 Task: Search one way flight ticket for 3 adults, 3 children in business from Waterloo: Waterloo Regional Airport to Rockford: Chicago Rockford International Airport(was Northwest Chicagoland Regional Airport At Rockford) on 5-1-2023. Choice of flights is American. Number of bags: 4 checked bags. Price is upto 99000. Outbound departure time preference is 12:45.
Action: Mouse moved to (289, 300)
Screenshot: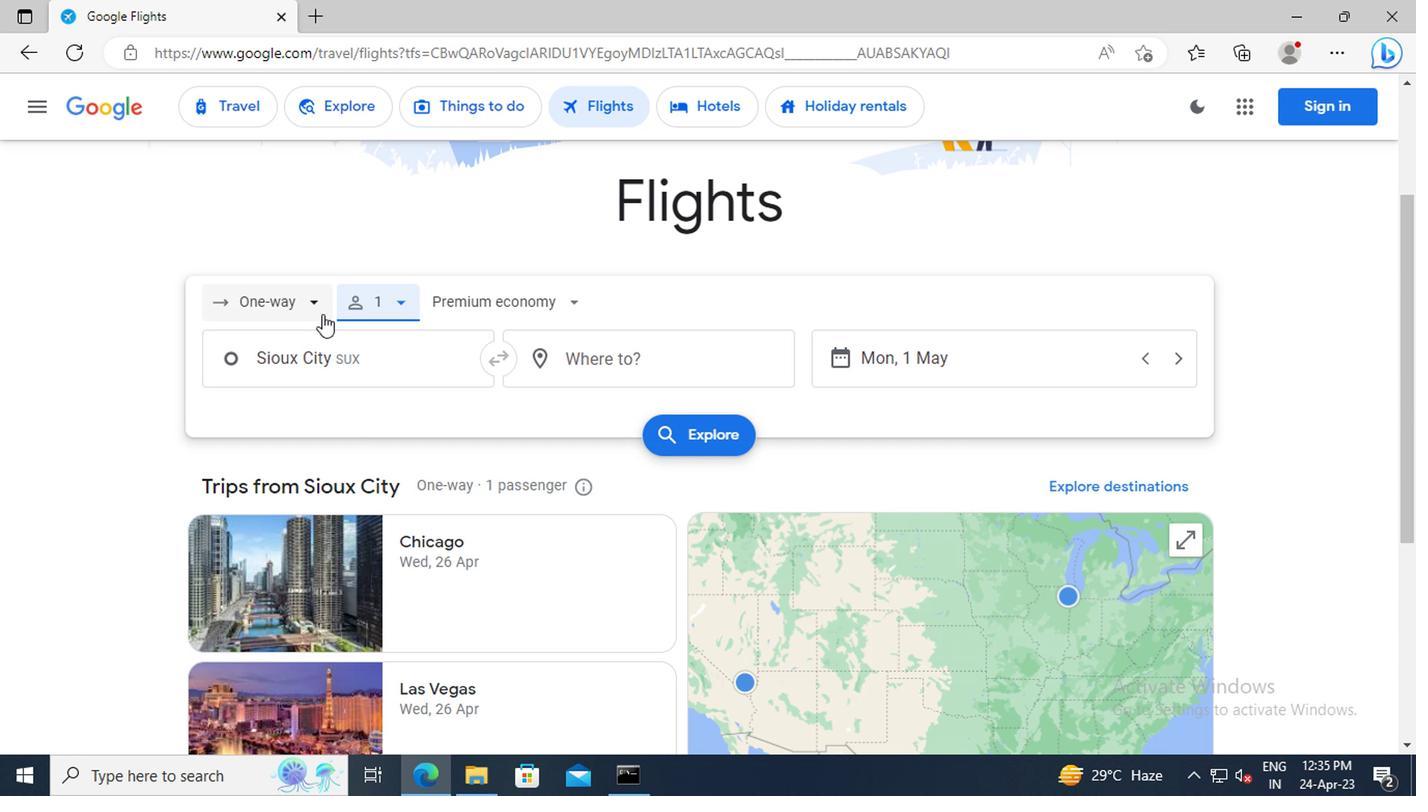 
Action: Mouse pressed left at (289, 300)
Screenshot: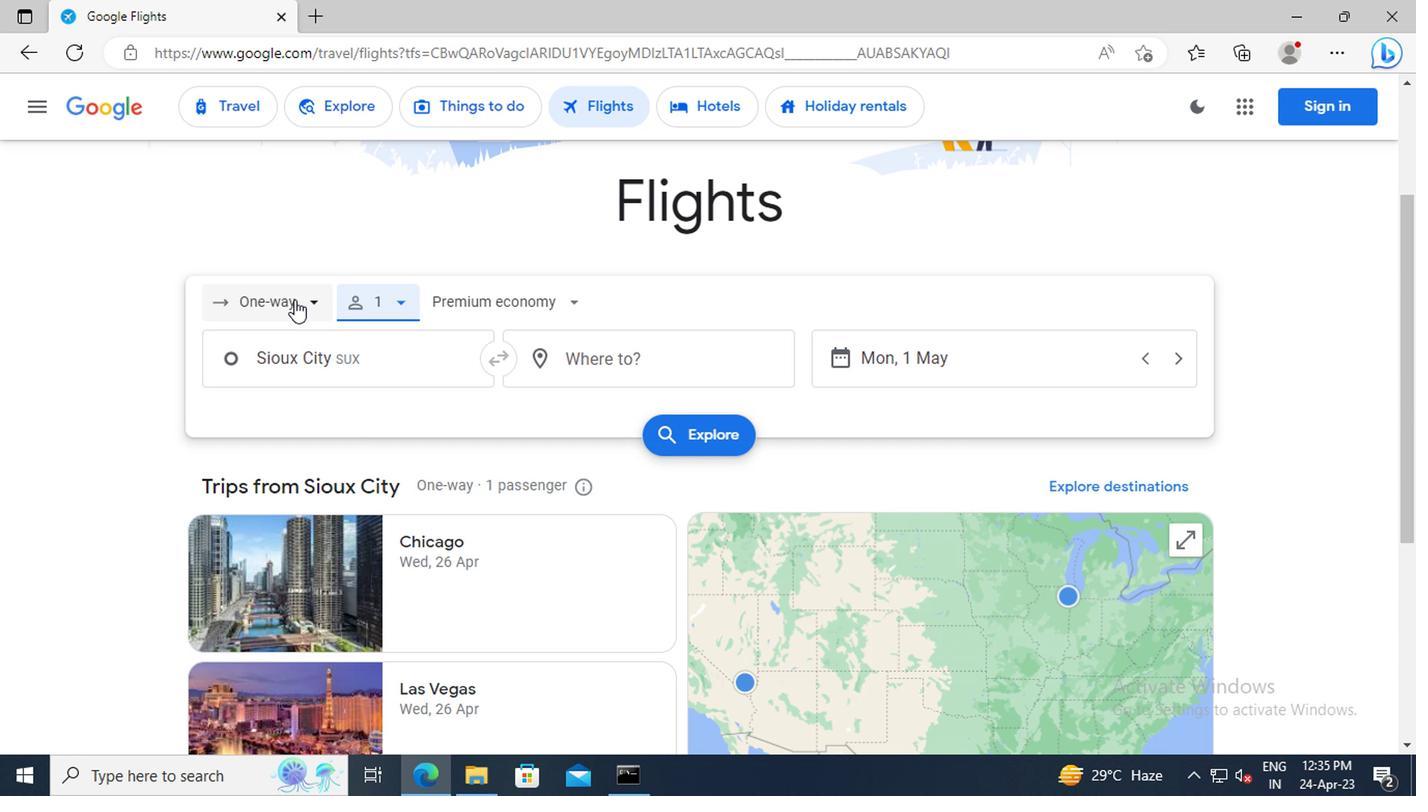 
Action: Mouse moved to (276, 400)
Screenshot: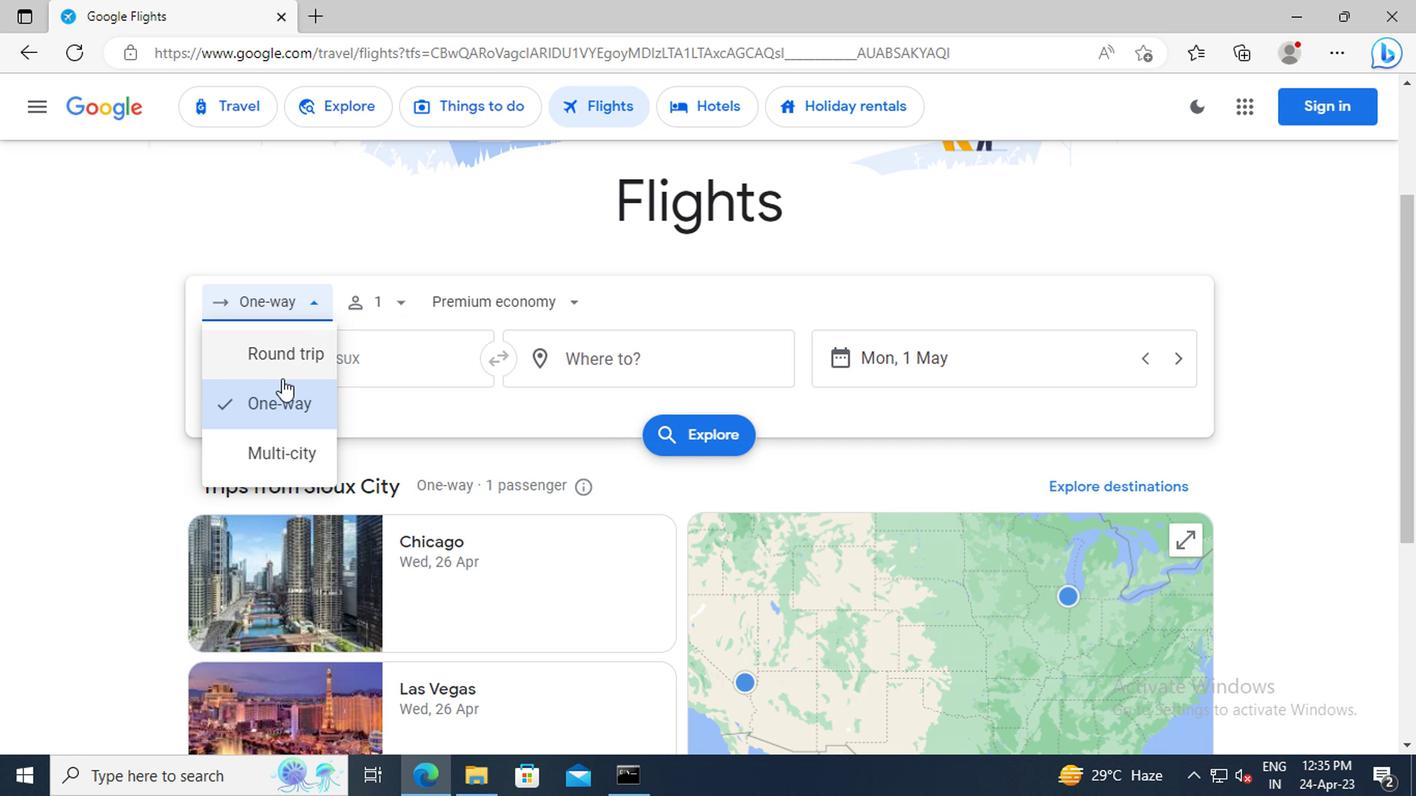 
Action: Mouse pressed left at (276, 400)
Screenshot: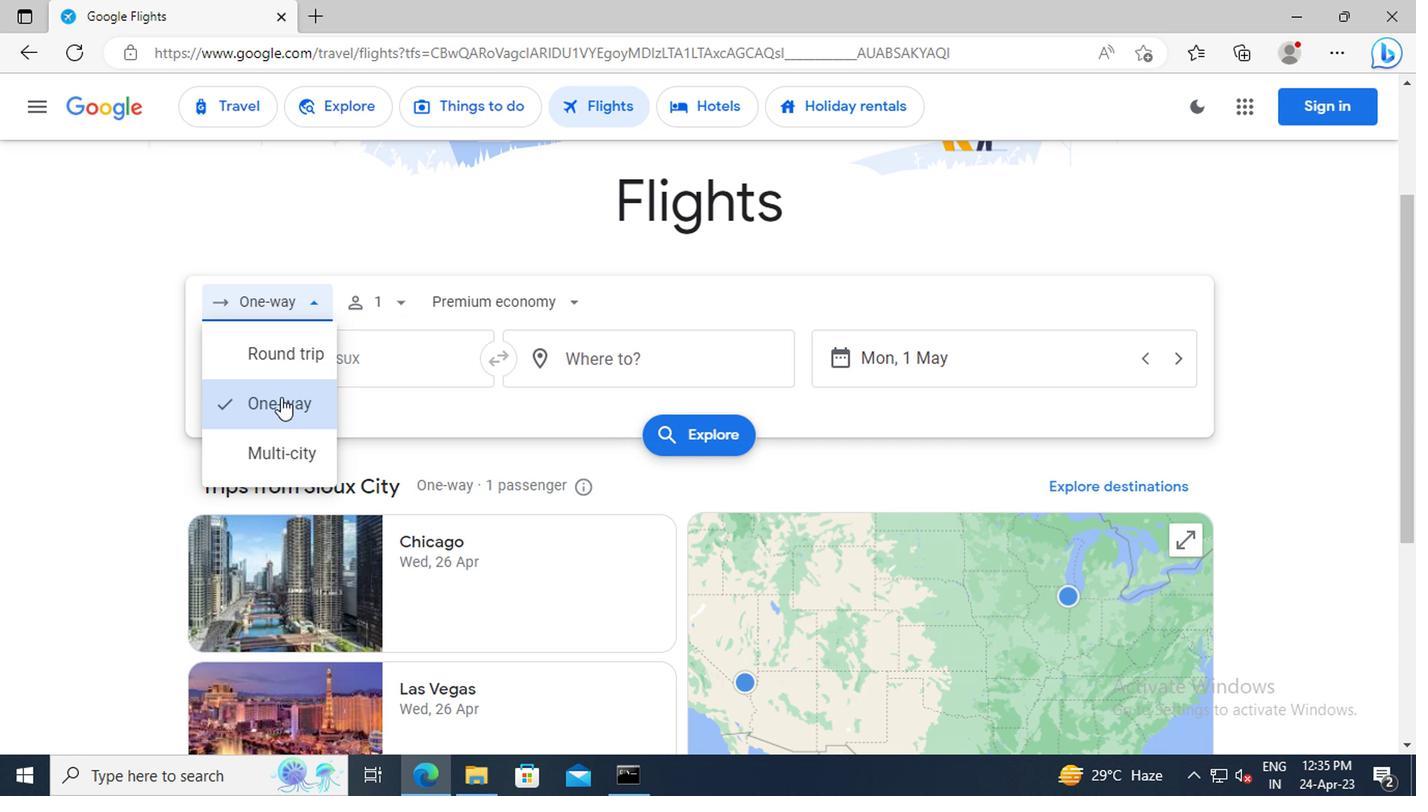 
Action: Mouse moved to (387, 306)
Screenshot: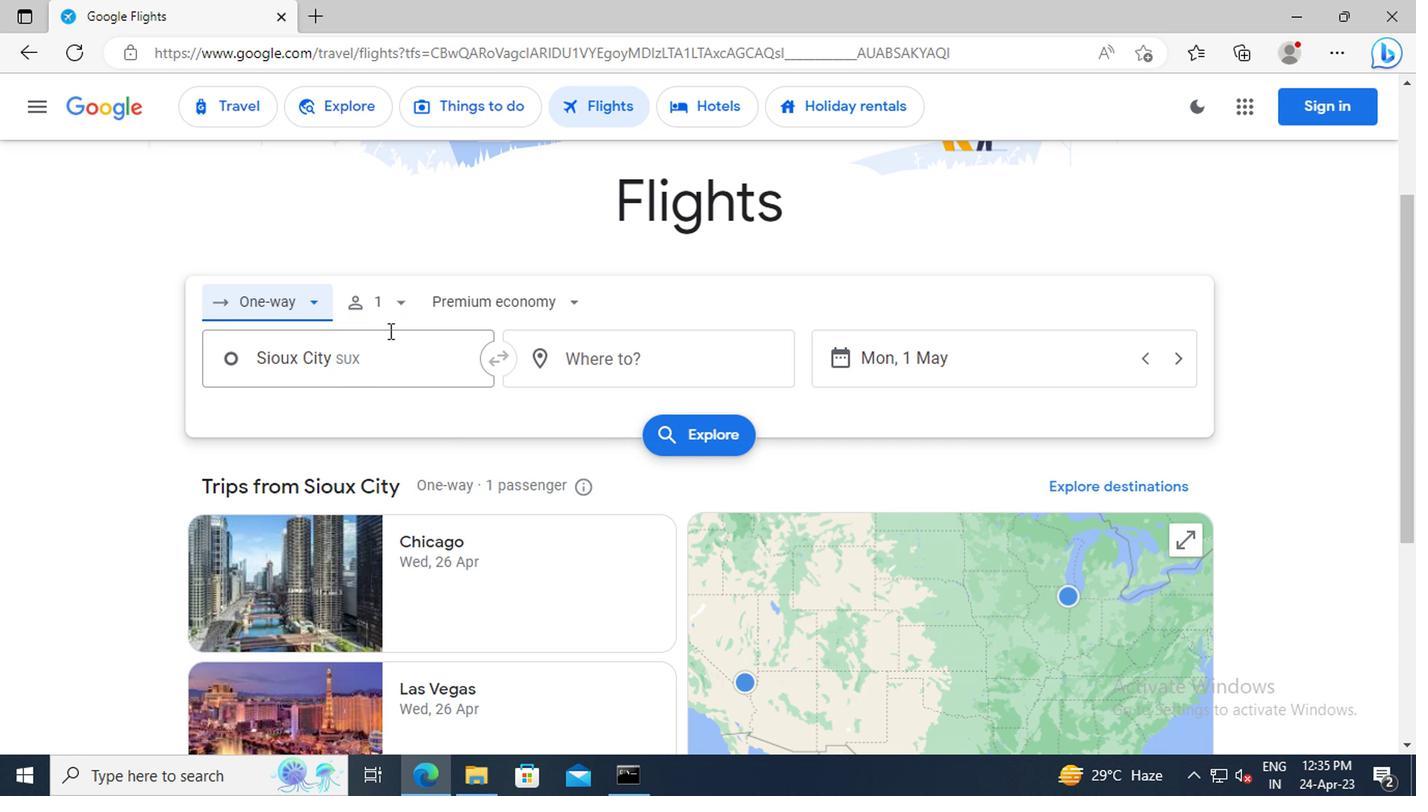 
Action: Mouse pressed left at (387, 306)
Screenshot: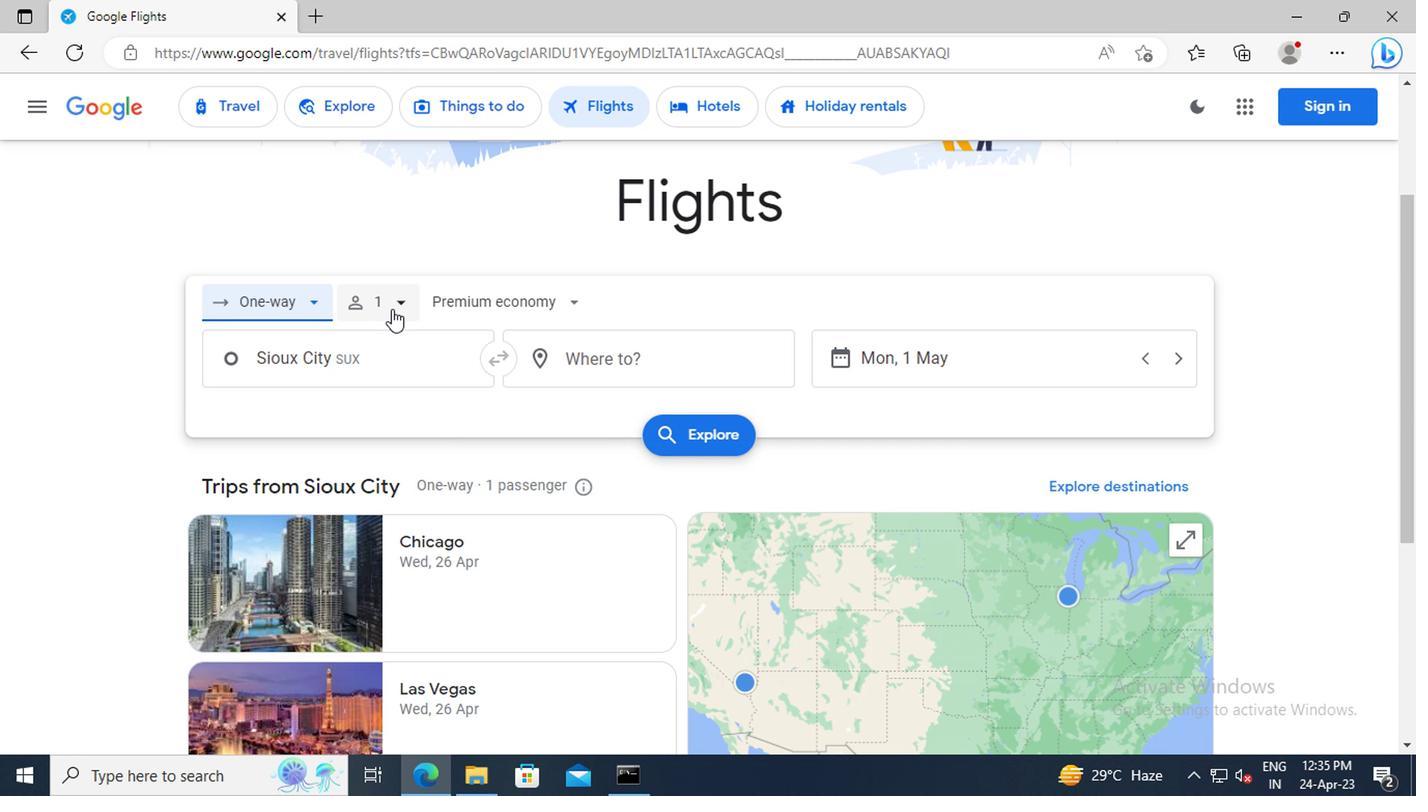 
Action: Mouse moved to (548, 362)
Screenshot: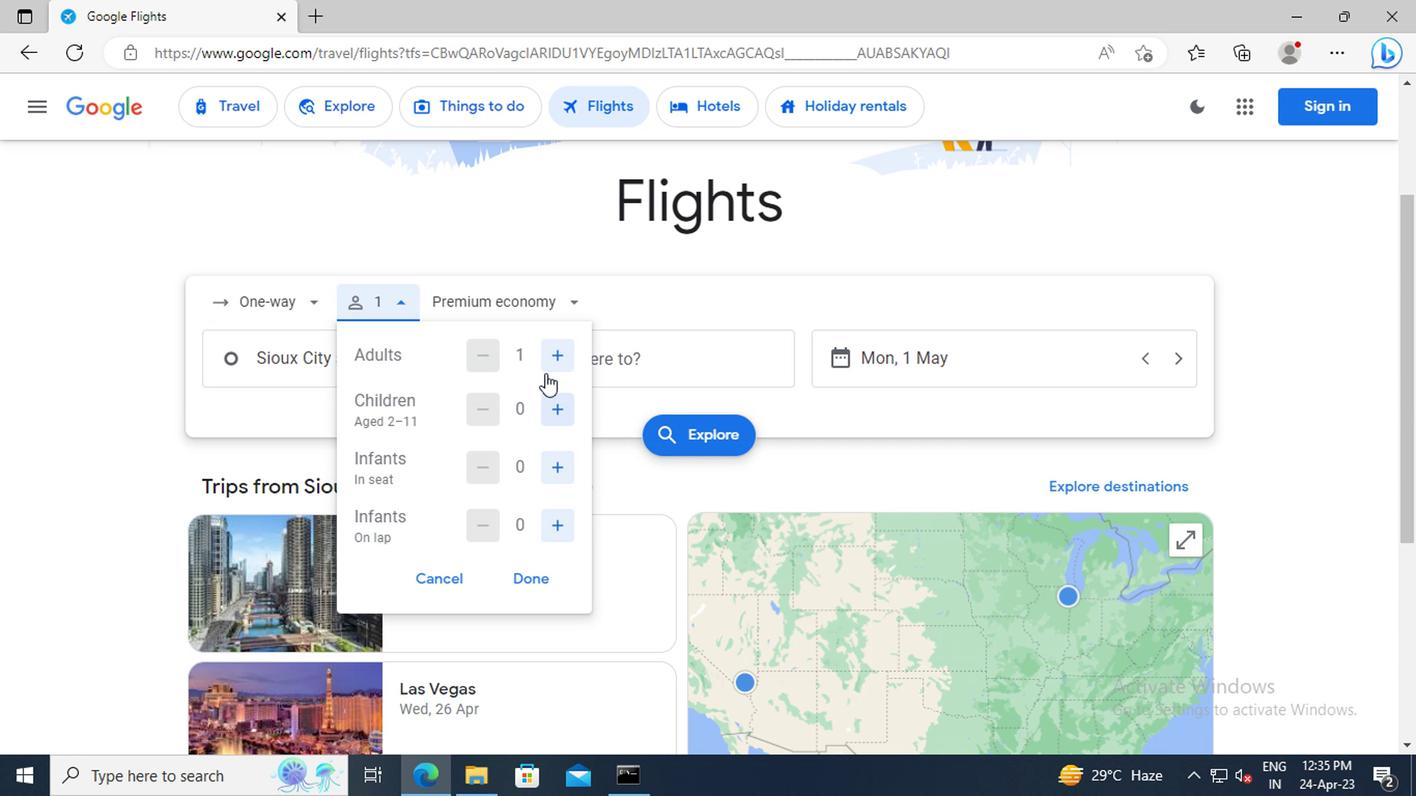 
Action: Mouse pressed left at (548, 362)
Screenshot: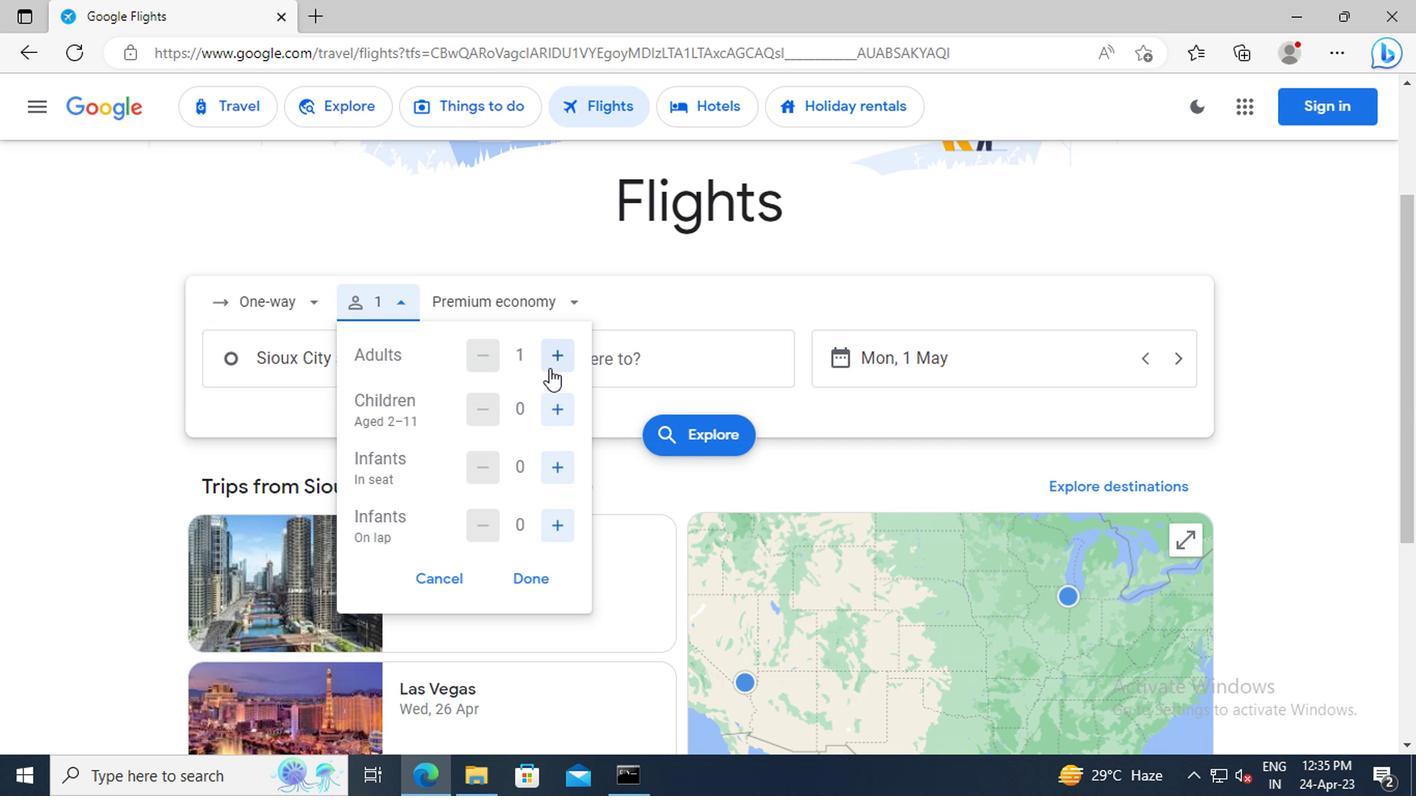 
Action: Mouse pressed left at (548, 362)
Screenshot: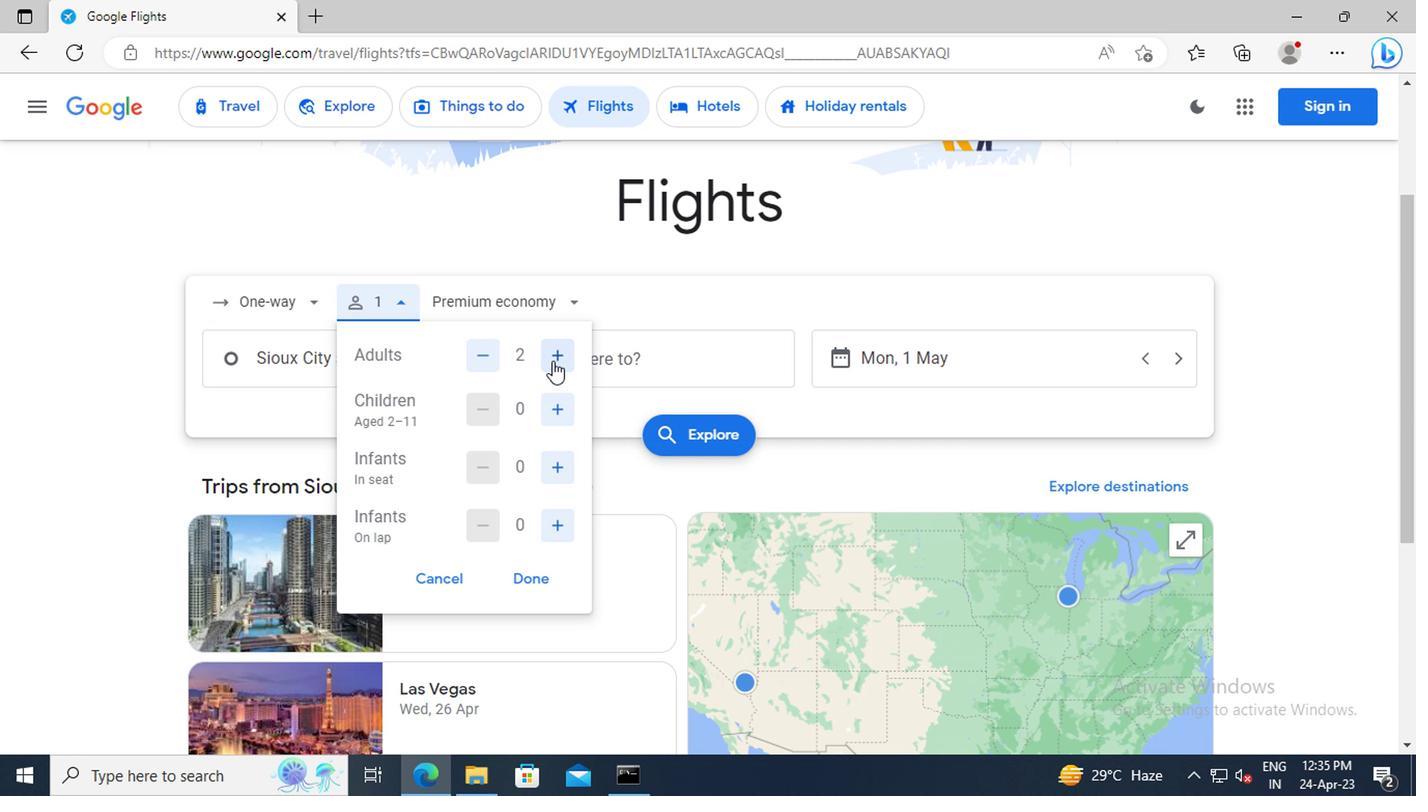 
Action: Mouse moved to (551, 405)
Screenshot: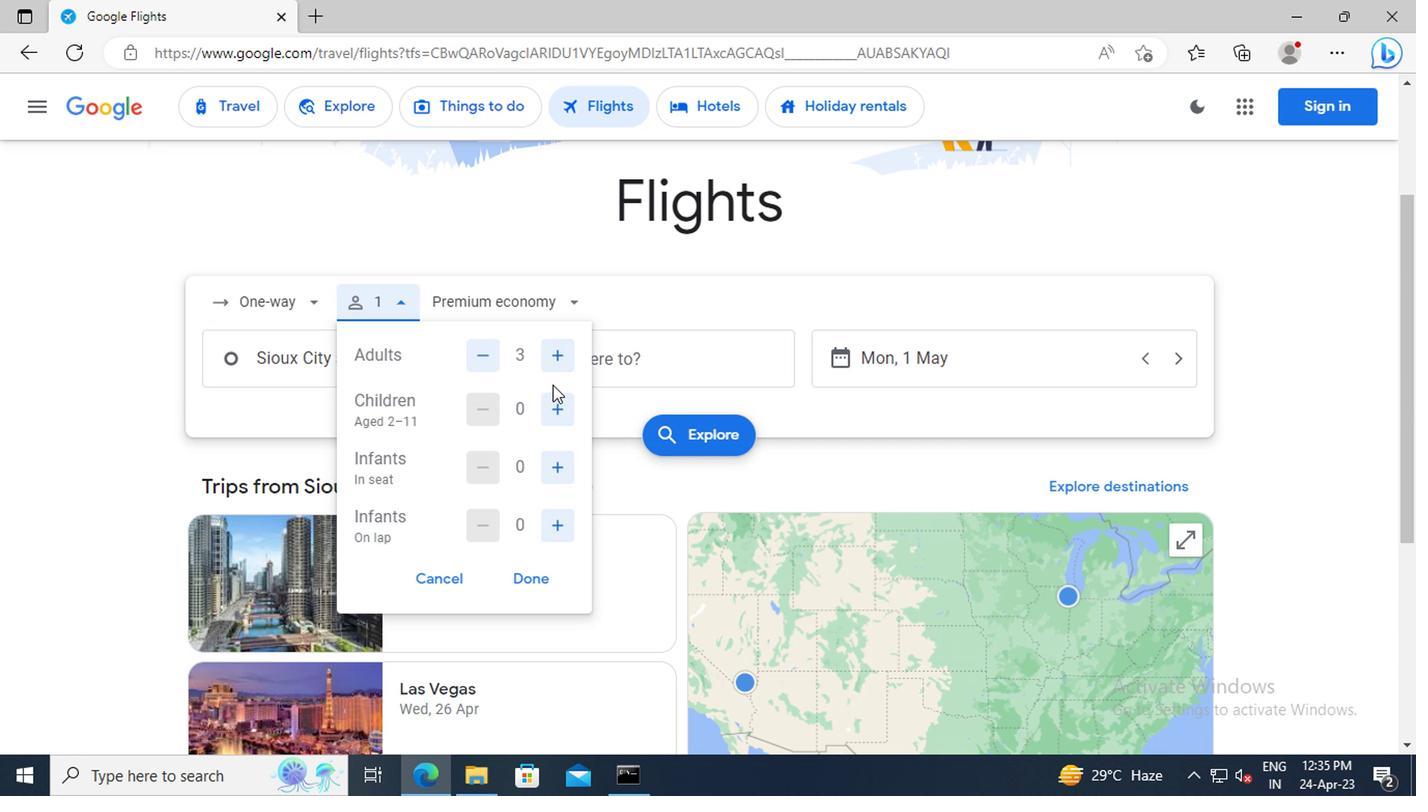 
Action: Mouse pressed left at (551, 405)
Screenshot: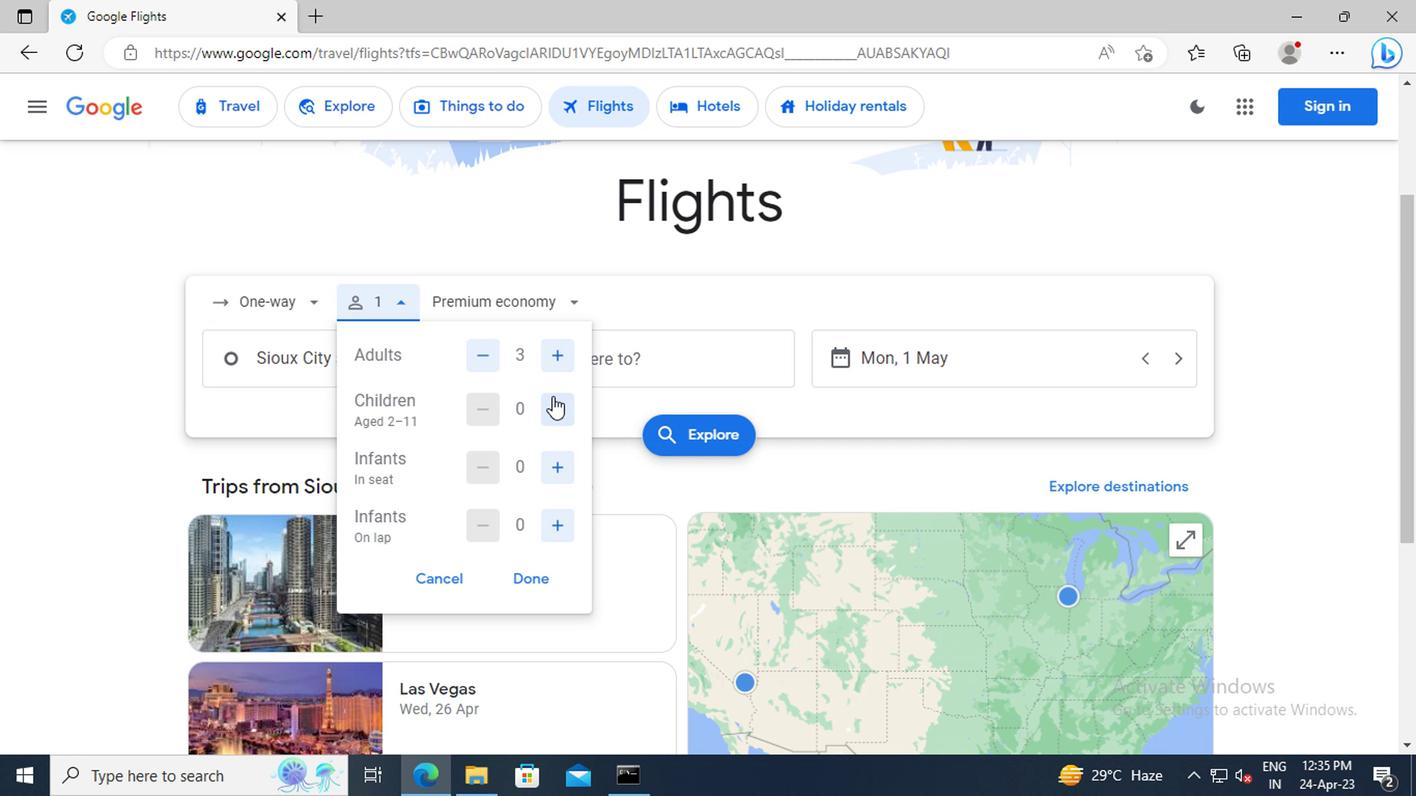
Action: Mouse pressed left at (551, 405)
Screenshot: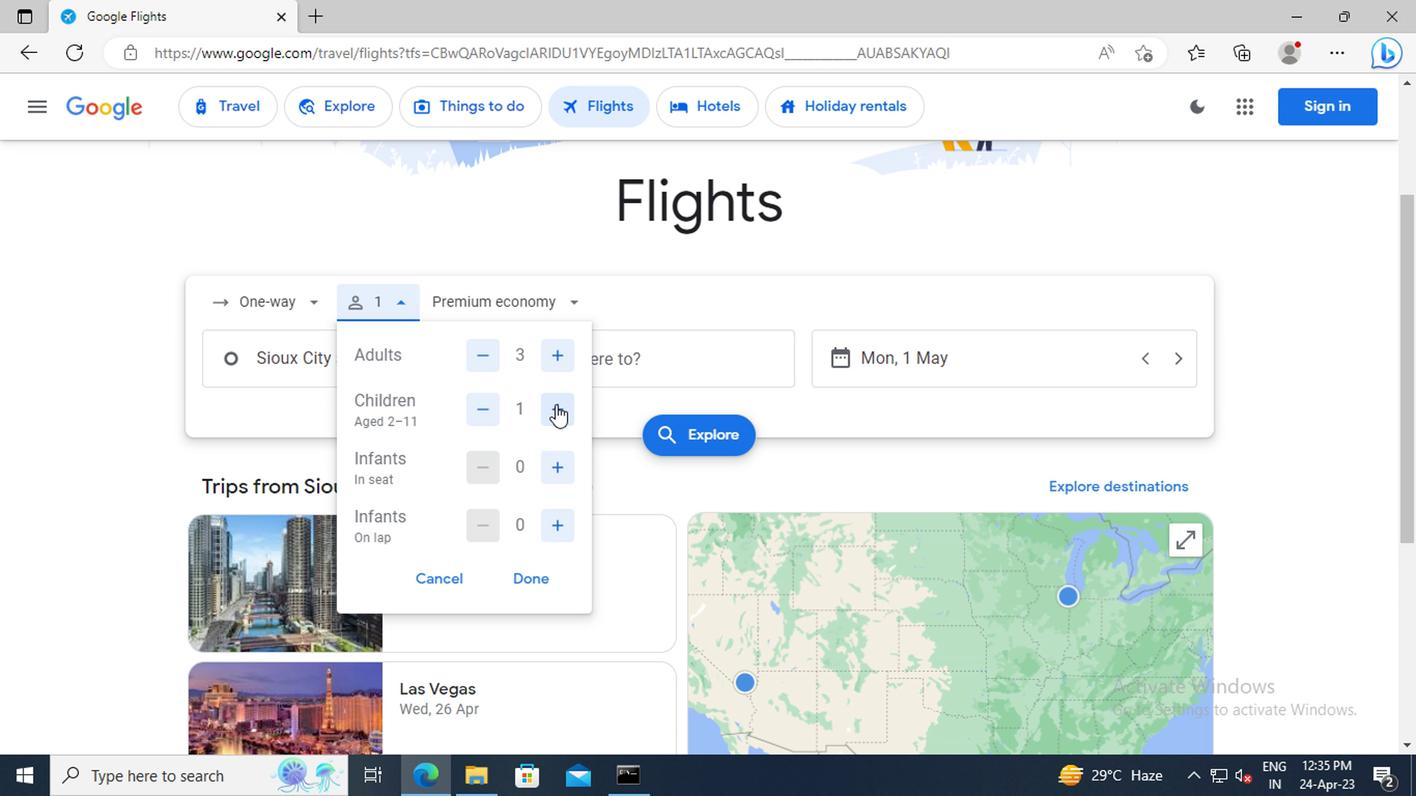 
Action: Mouse pressed left at (551, 405)
Screenshot: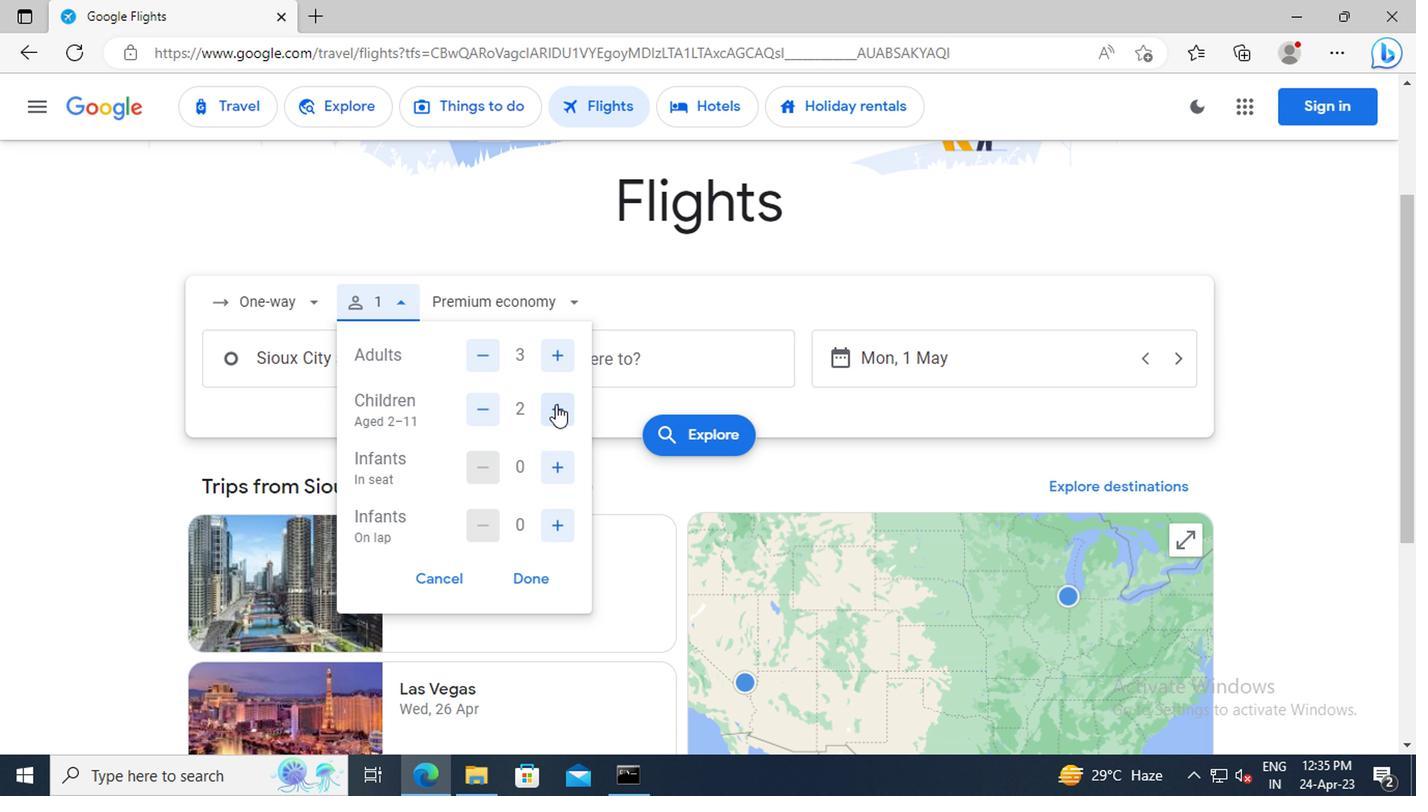 
Action: Mouse moved to (528, 581)
Screenshot: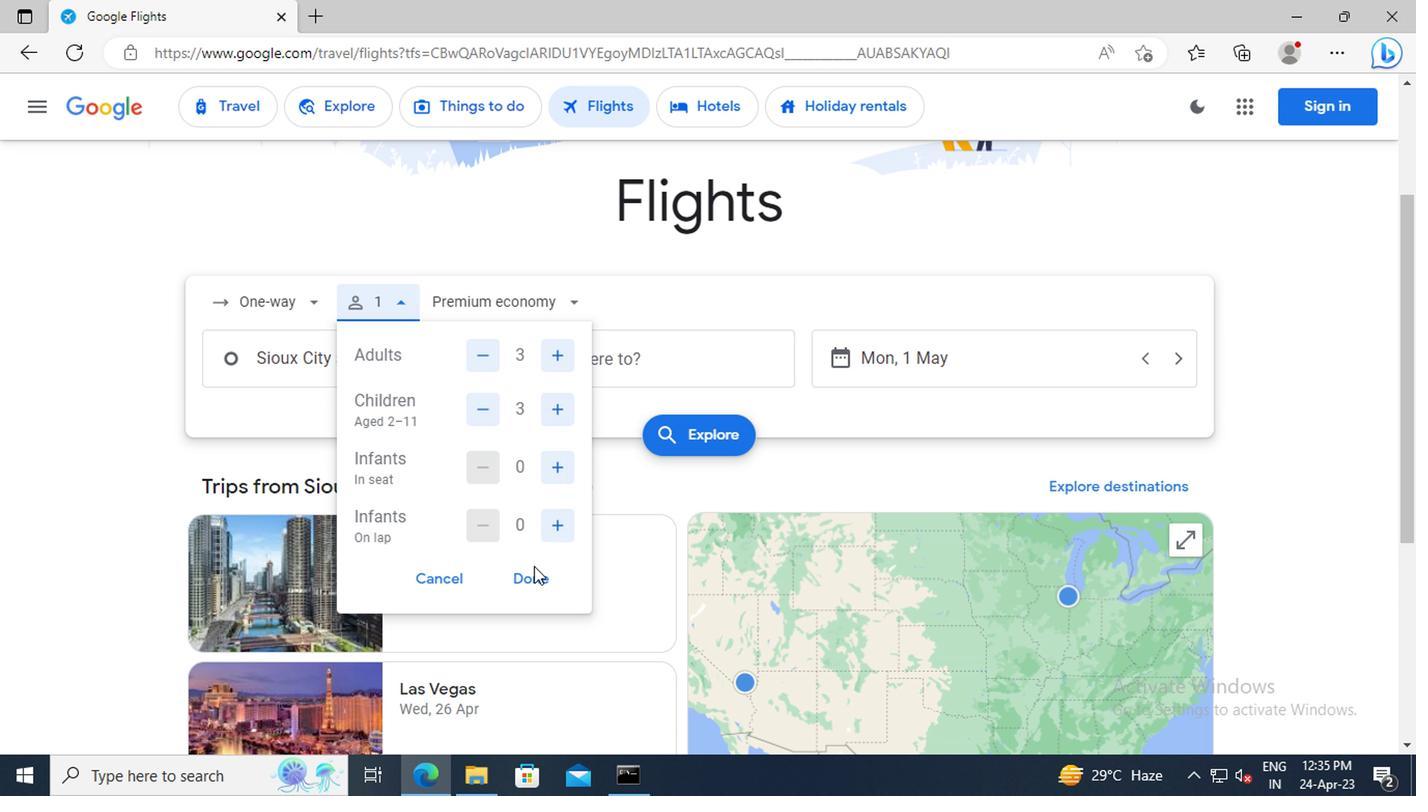 
Action: Mouse pressed left at (528, 581)
Screenshot: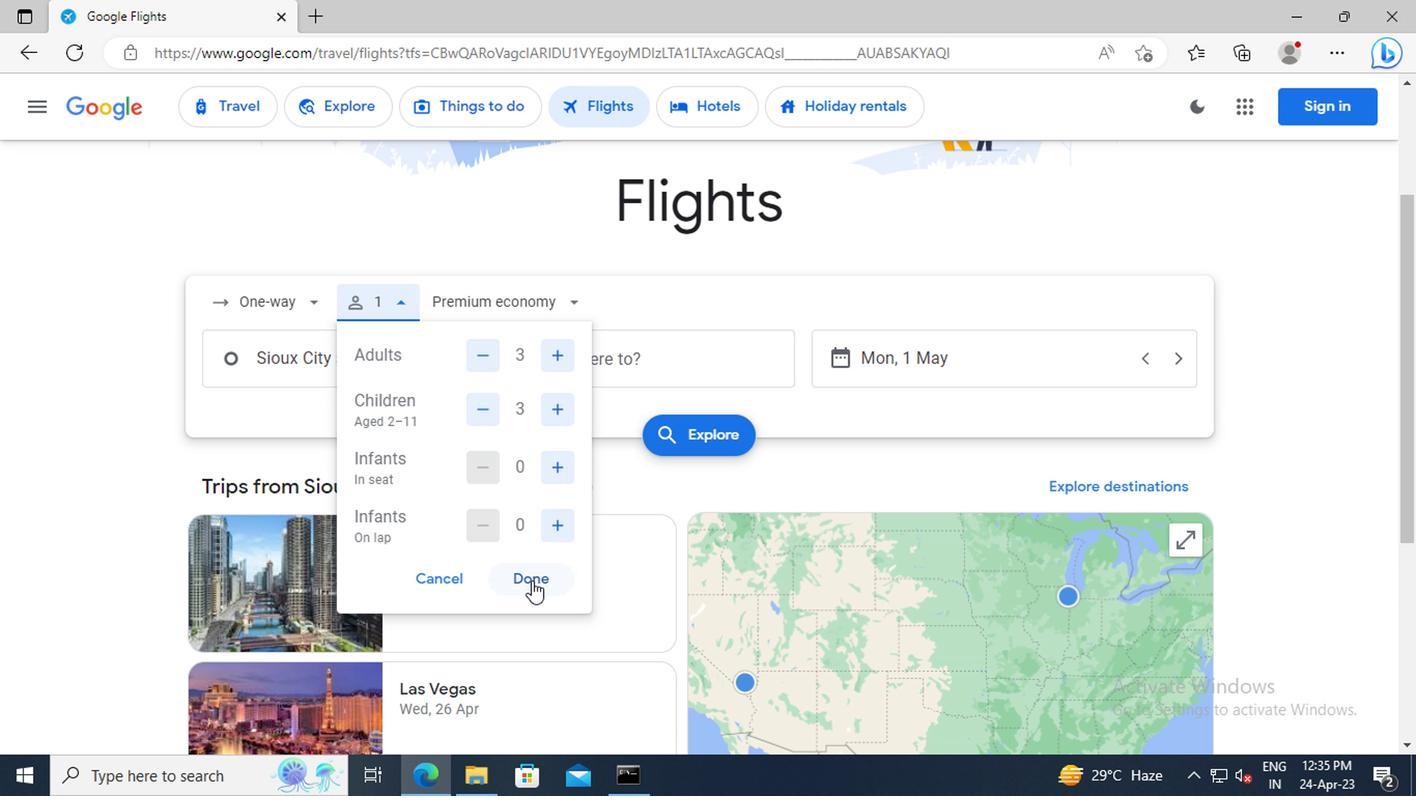 
Action: Mouse moved to (515, 314)
Screenshot: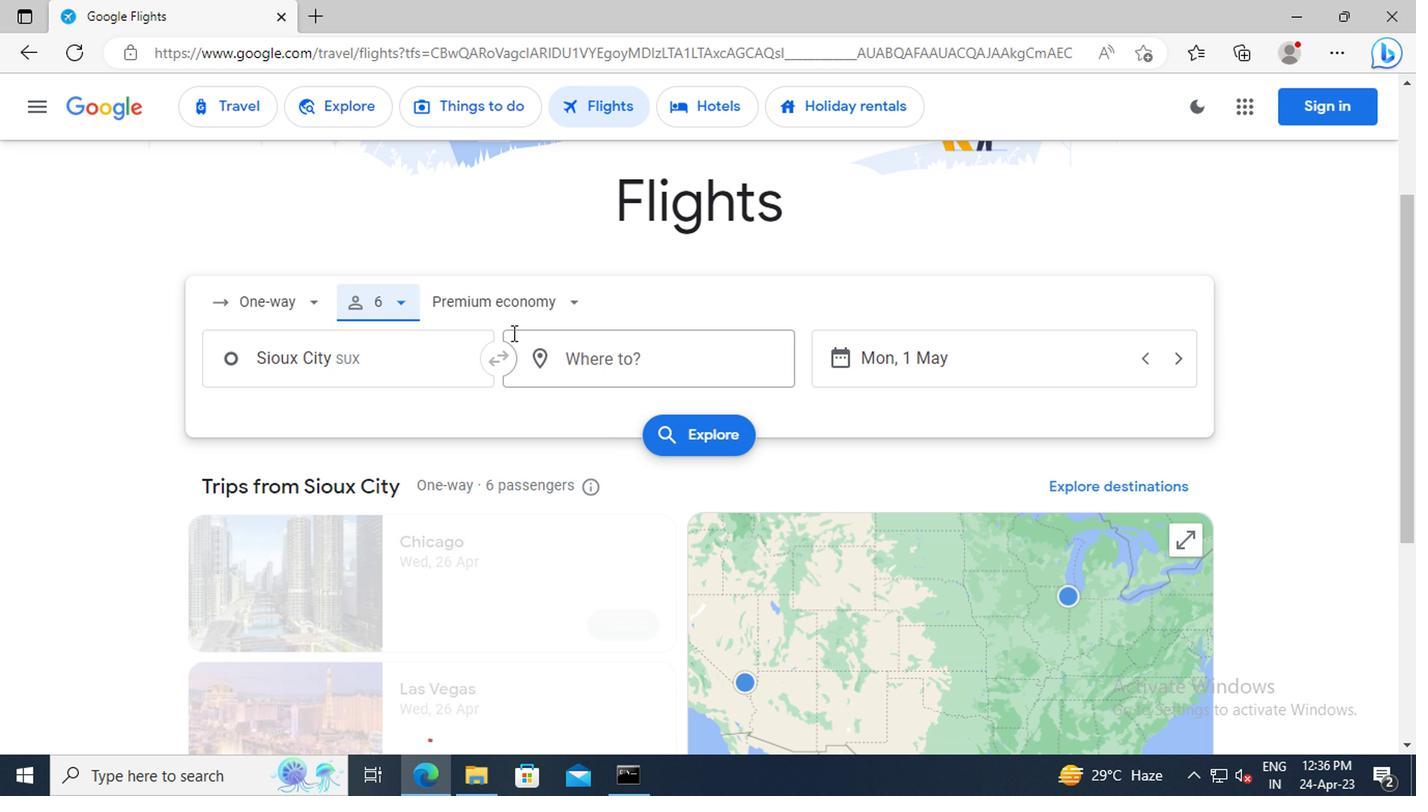 
Action: Mouse pressed left at (515, 314)
Screenshot: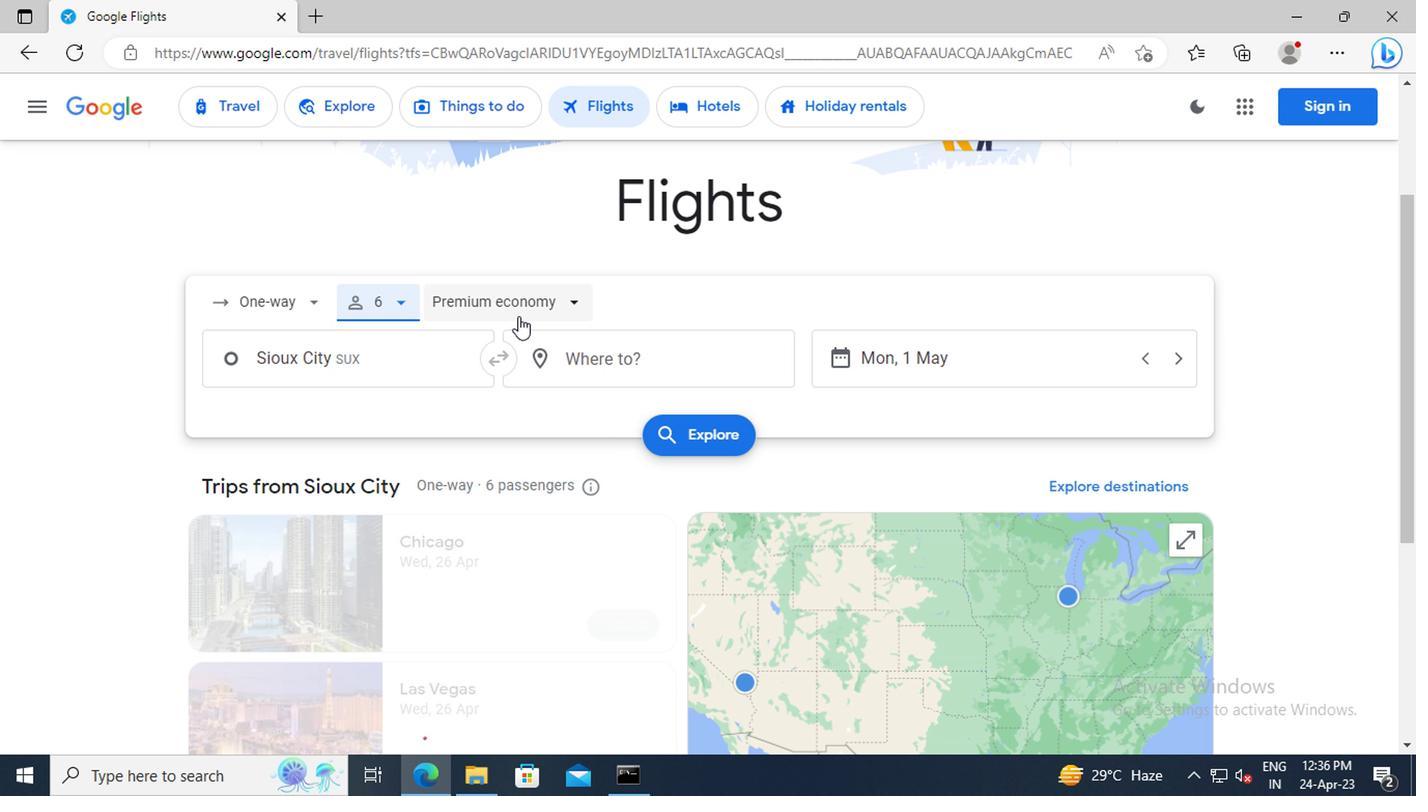 
Action: Mouse moved to (516, 449)
Screenshot: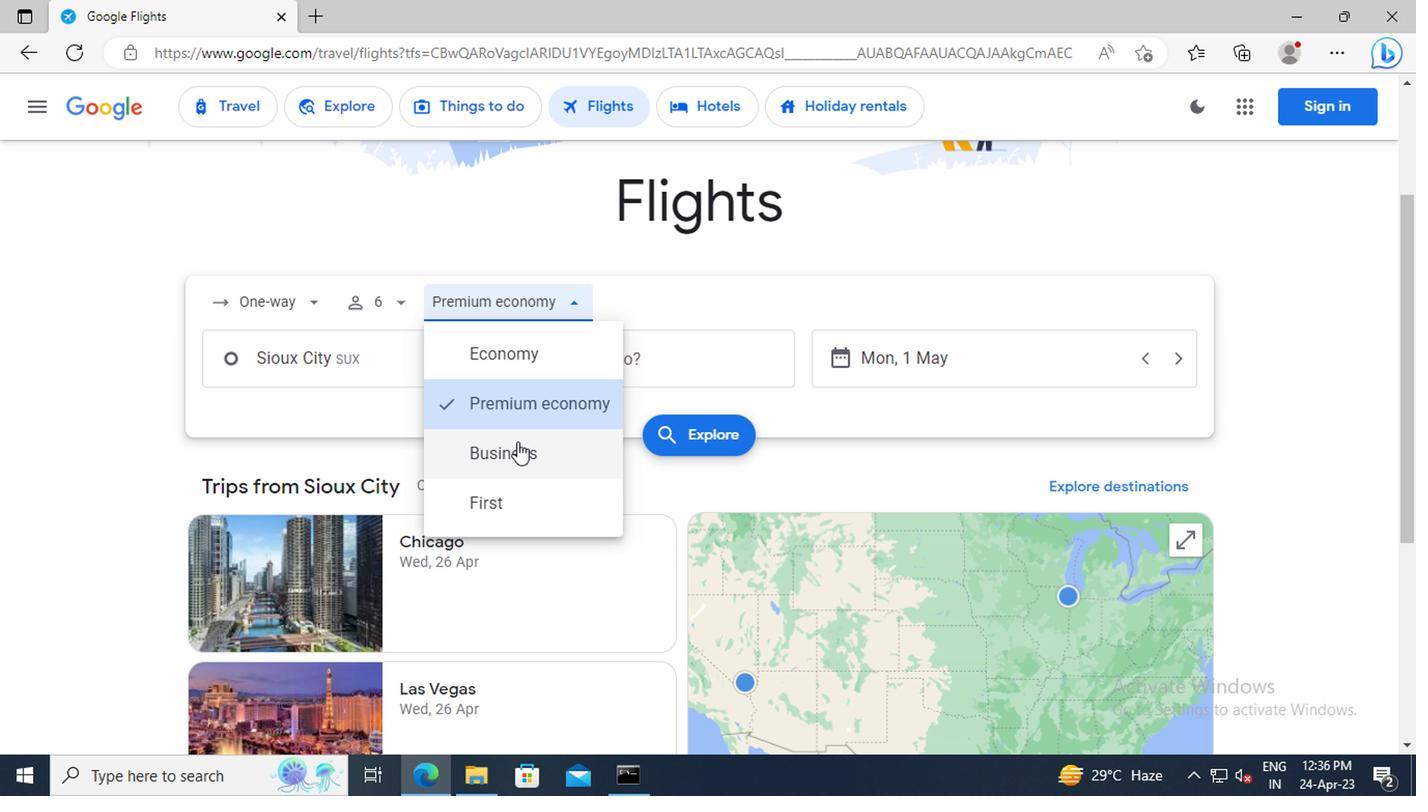 
Action: Mouse pressed left at (516, 449)
Screenshot: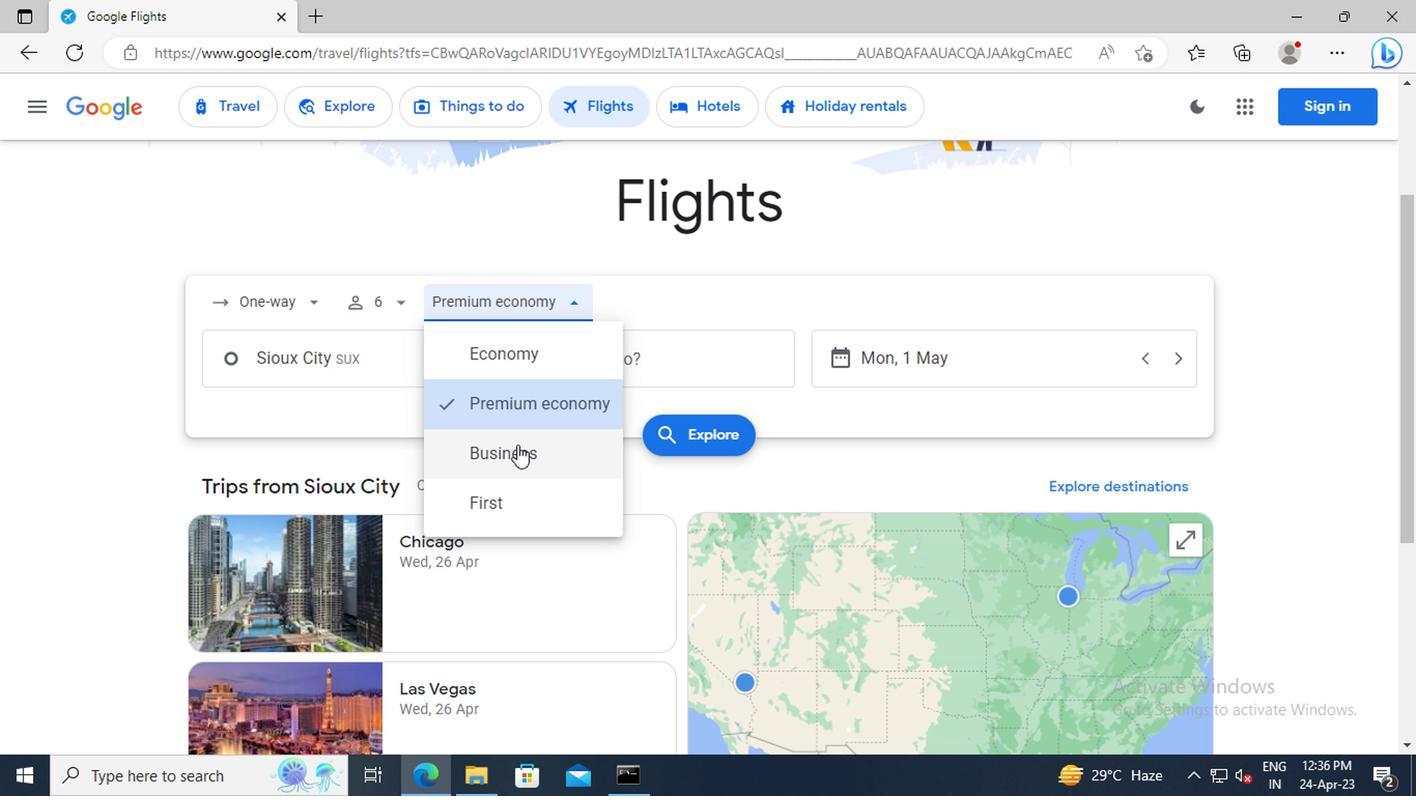 
Action: Mouse moved to (377, 362)
Screenshot: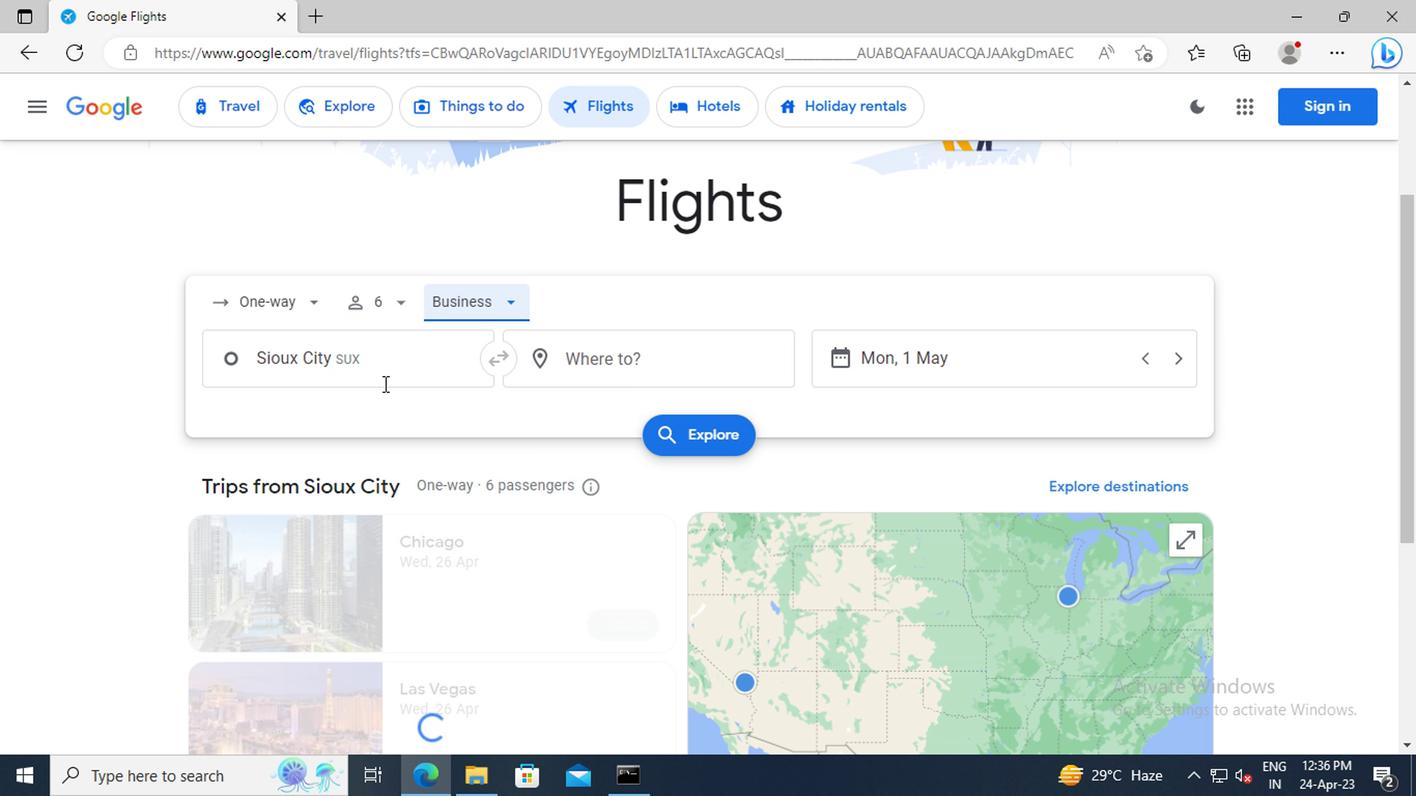 
Action: Mouse pressed left at (377, 362)
Screenshot: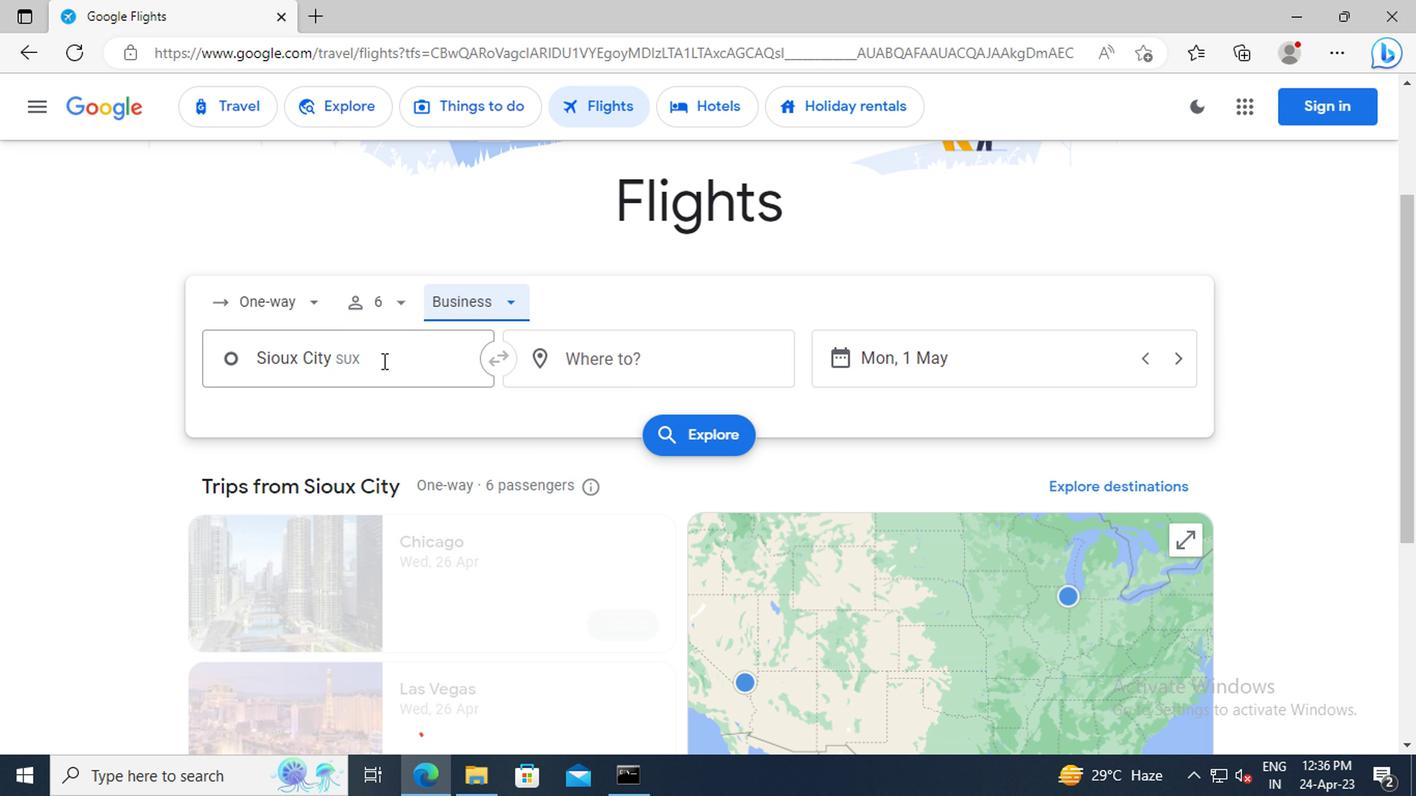 
Action: Key pressed <Key.shift_r>Waterloo<Key.shift>:<Key.space><Key.shift_r>W
Screenshot: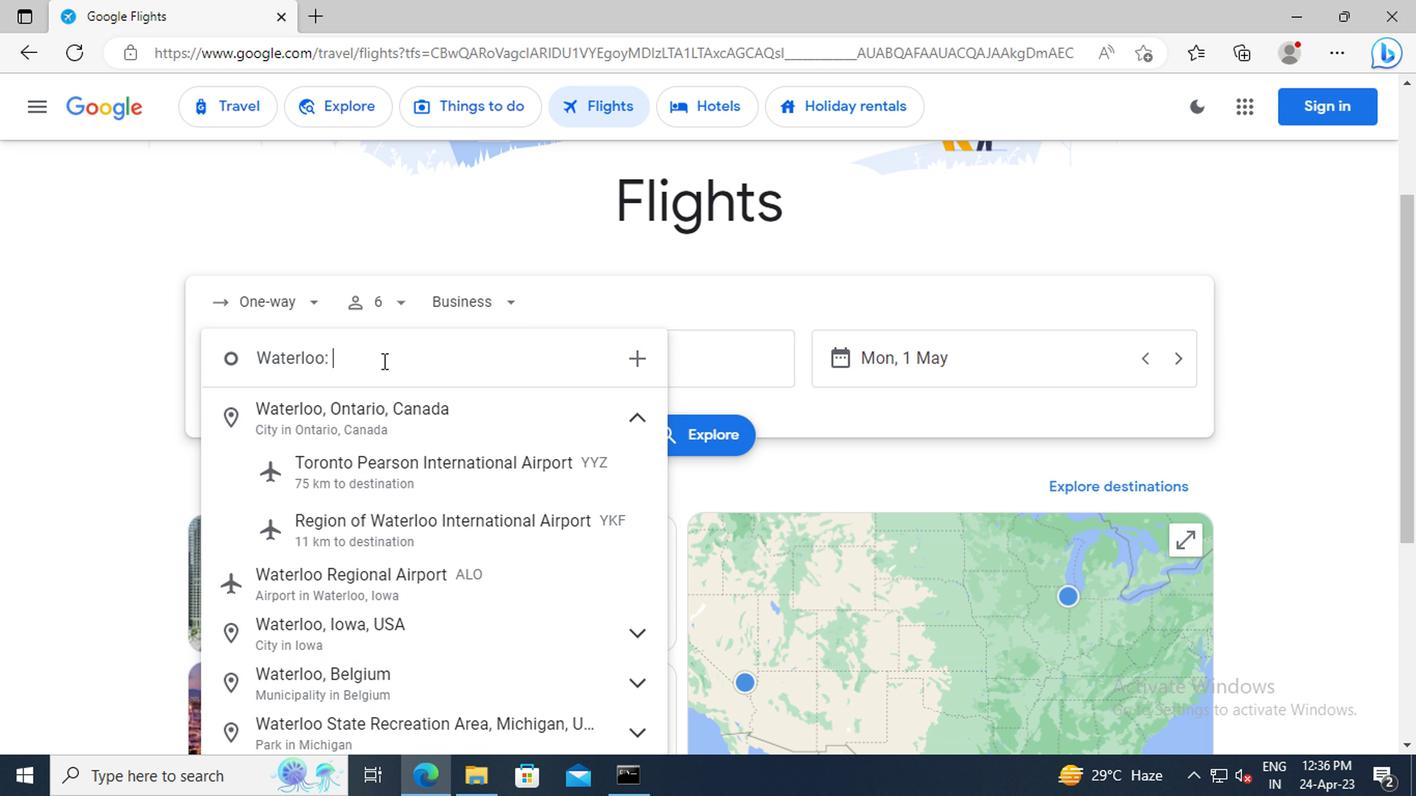 
Action: Mouse moved to (413, 470)
Screenshot: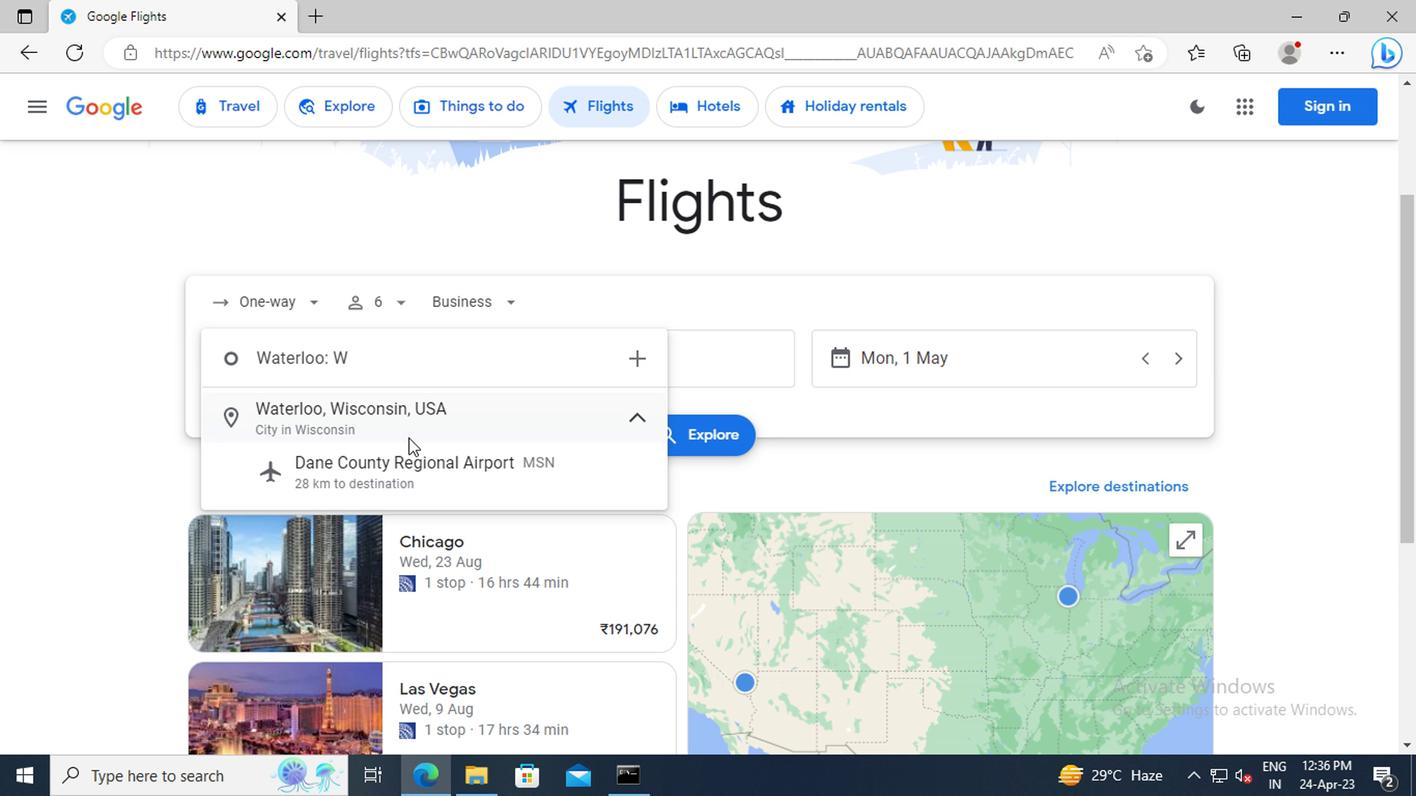 
Action: Mouse pressed left at (413, 470)
Screenshot: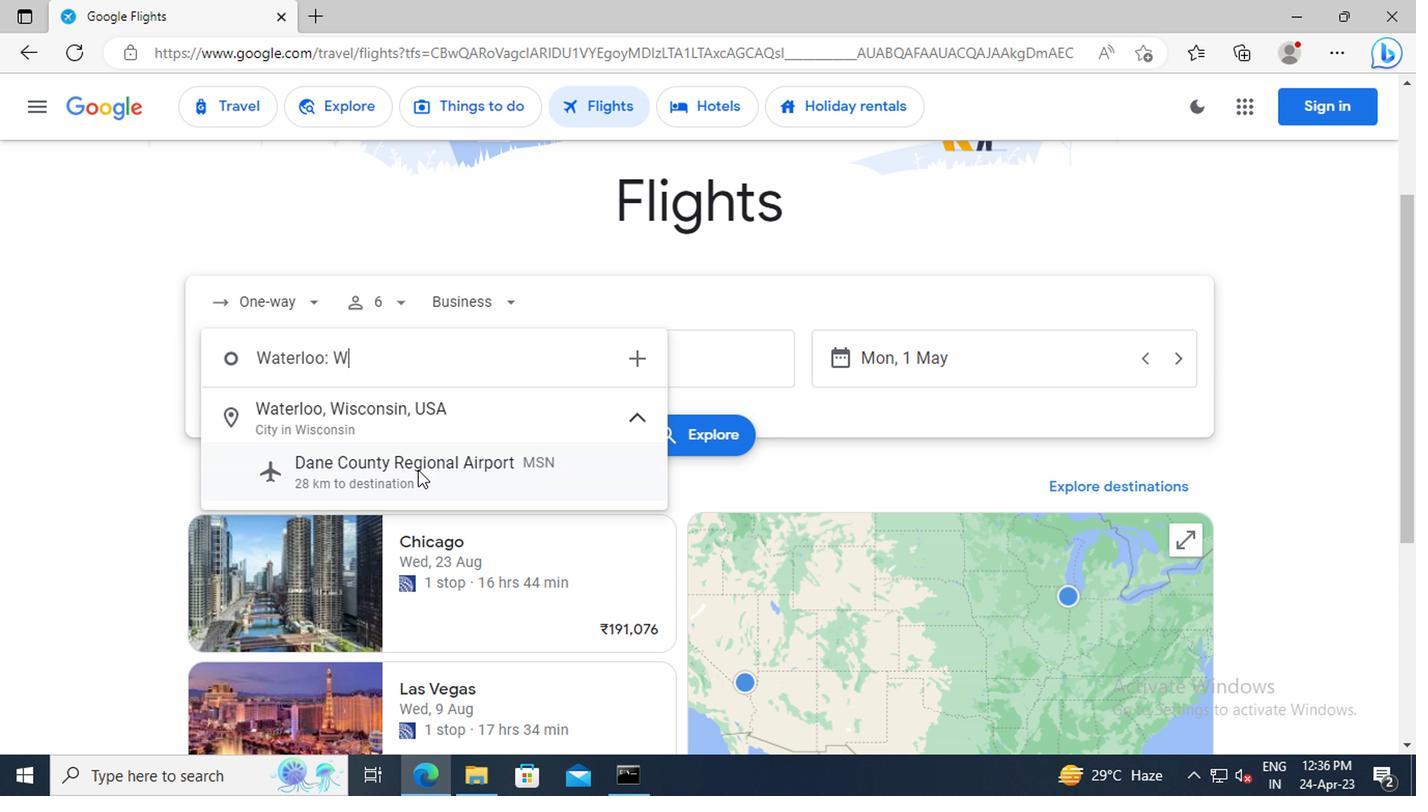 
Action: Mouse moved to (623, 363)
Screenshot: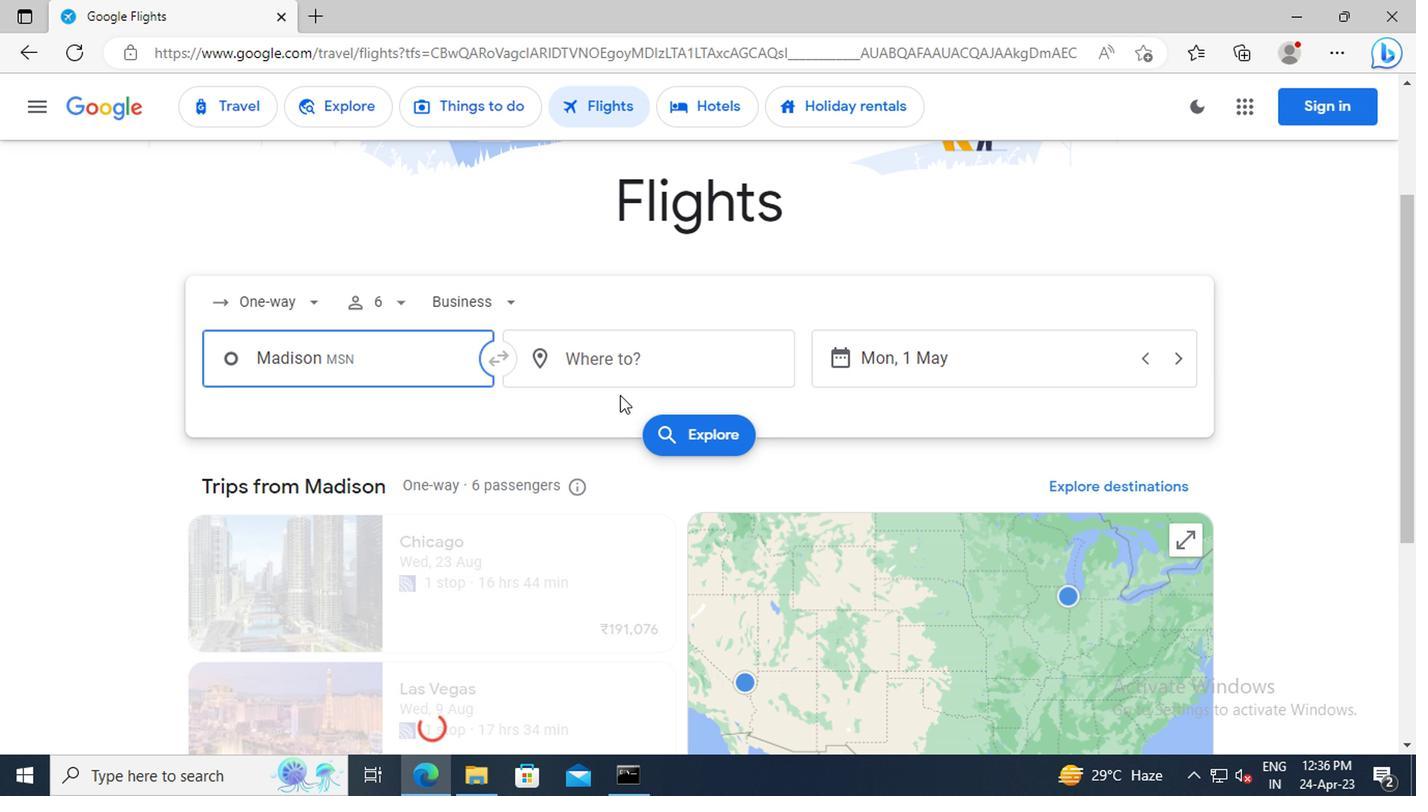 
Action: Mouse pressed left at (623, 363)
Screenshot: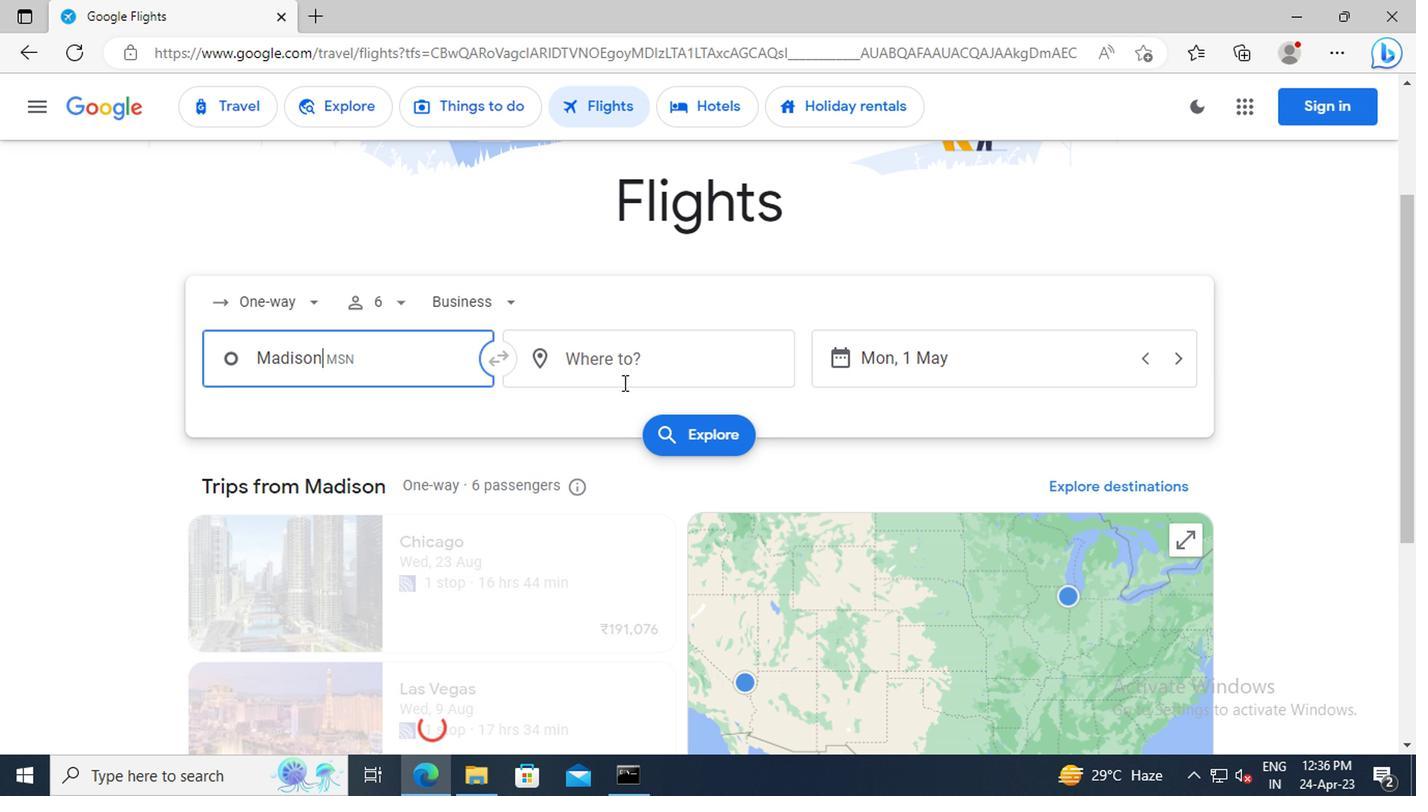 
Action: Key pressed <Key.shift>ROCKFORD<Key.shift>:<Key.space><Key.shift>C
Screenshot: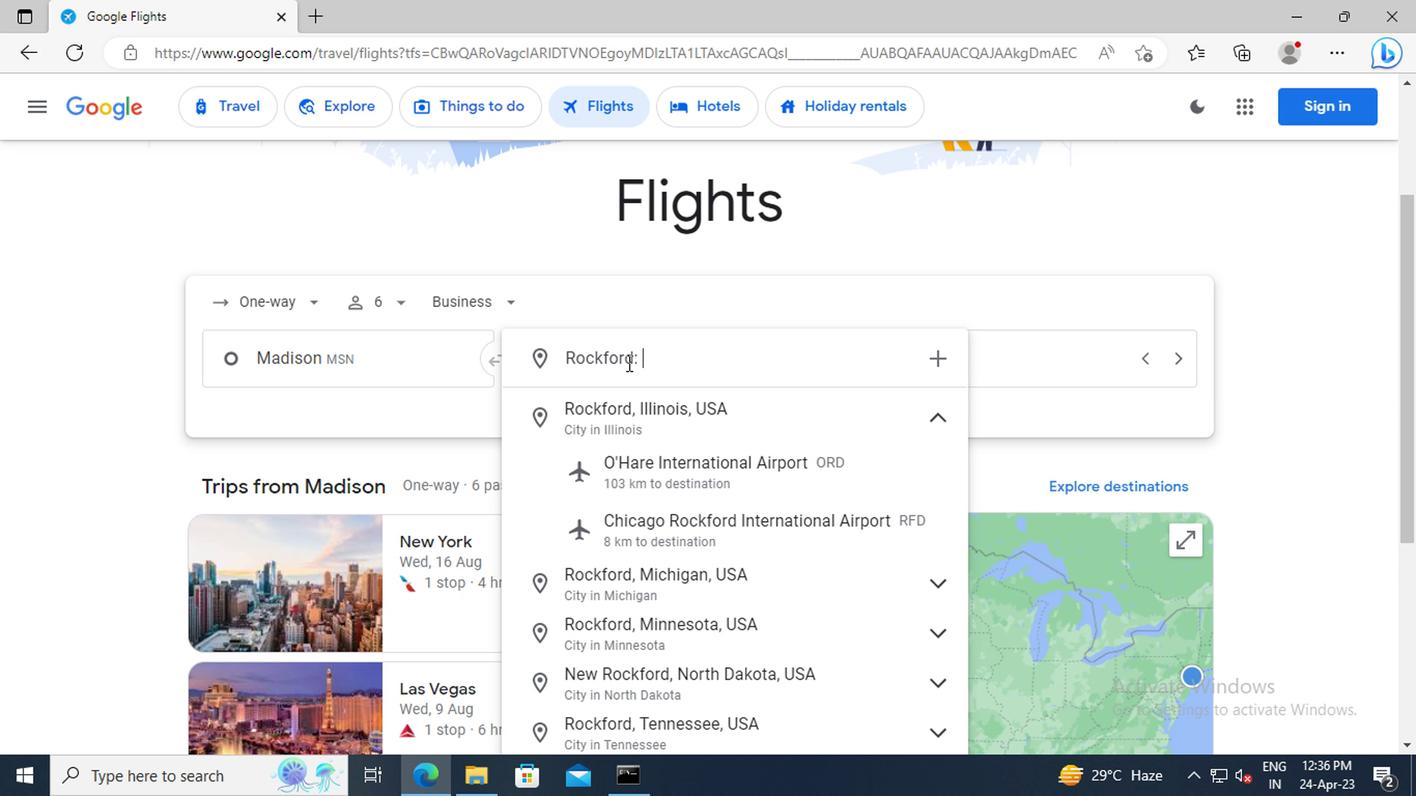 
Action: Mouse moved to (649, 412)
Screenshot: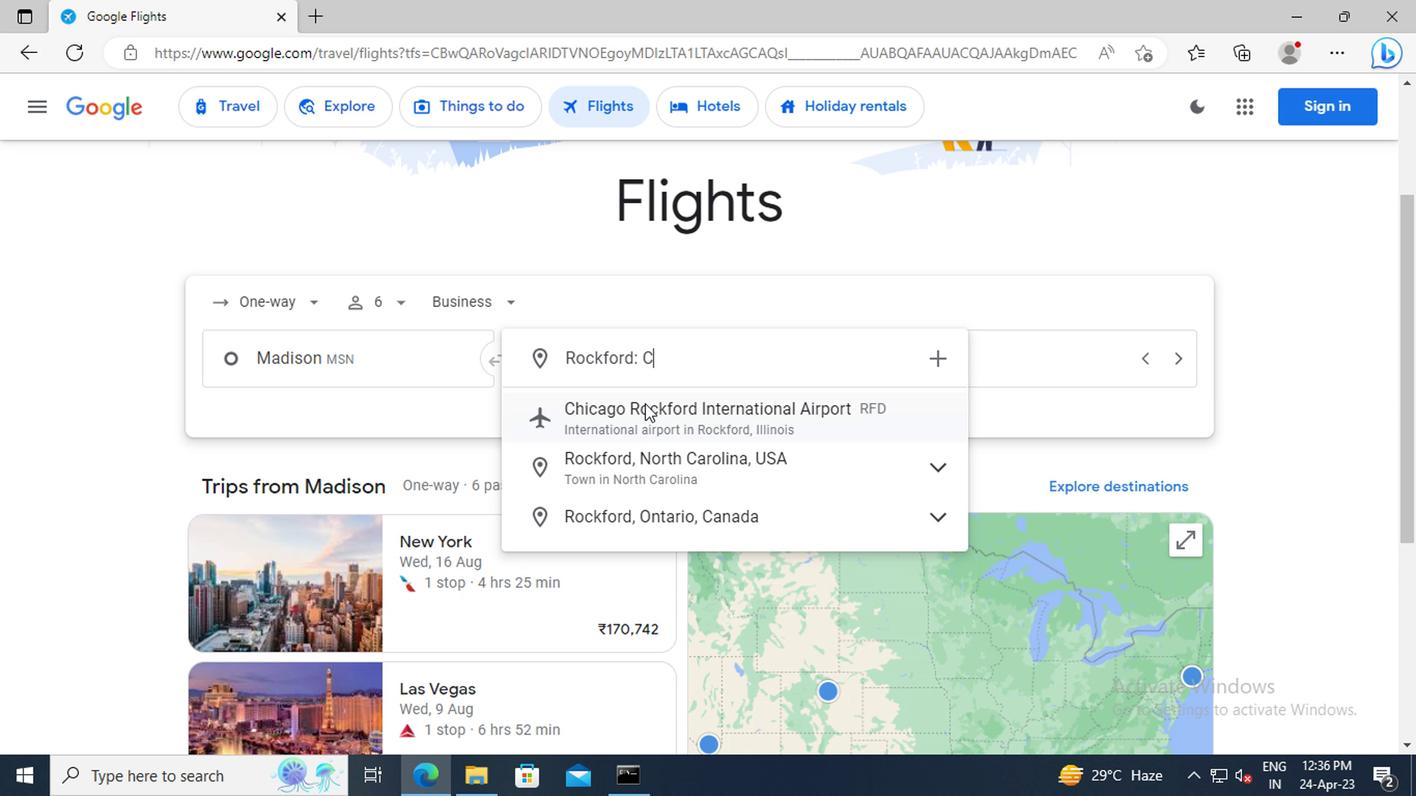 
Action: Mouse pressed left at (649, 412)
Screenshot: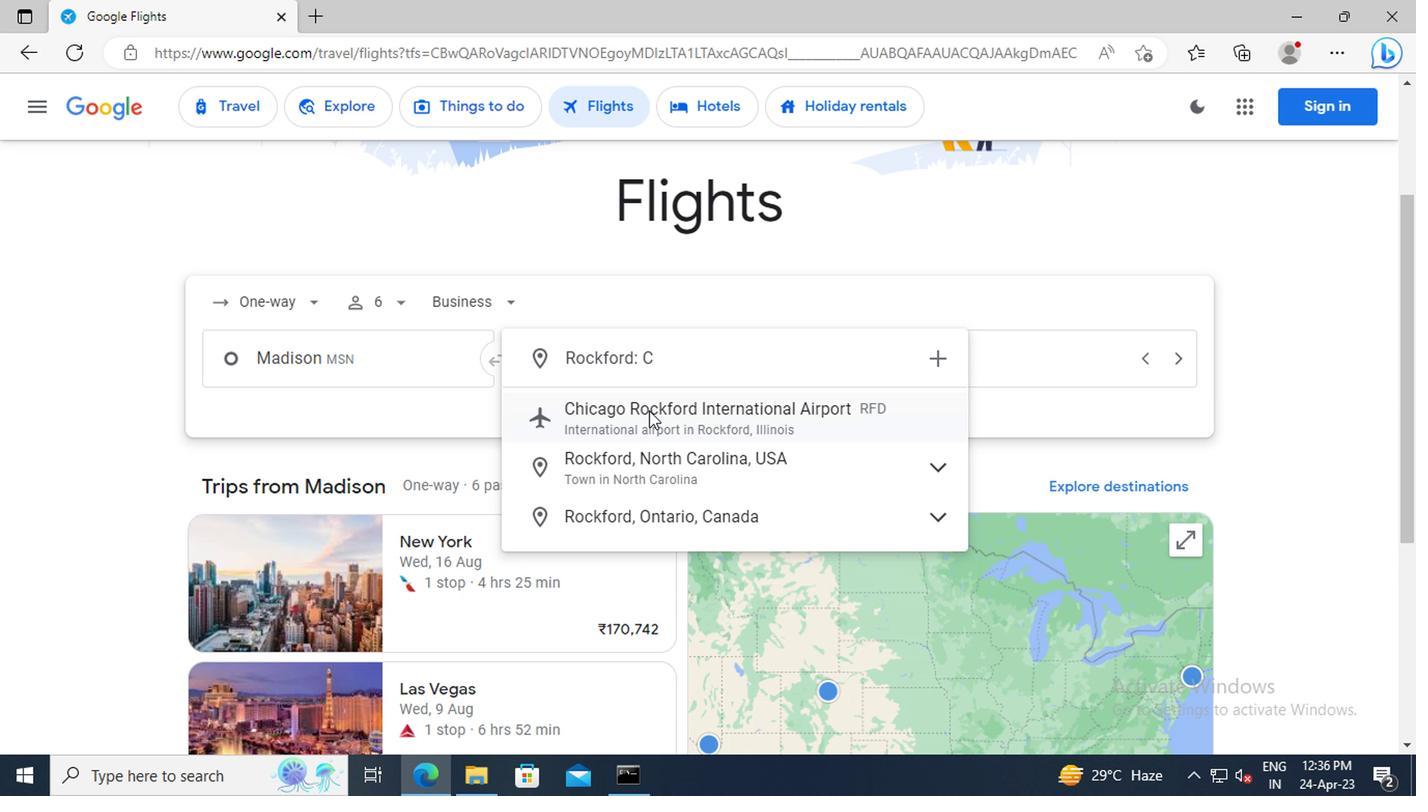 
Action: Mouse moved to (938, 363)
Screenshot: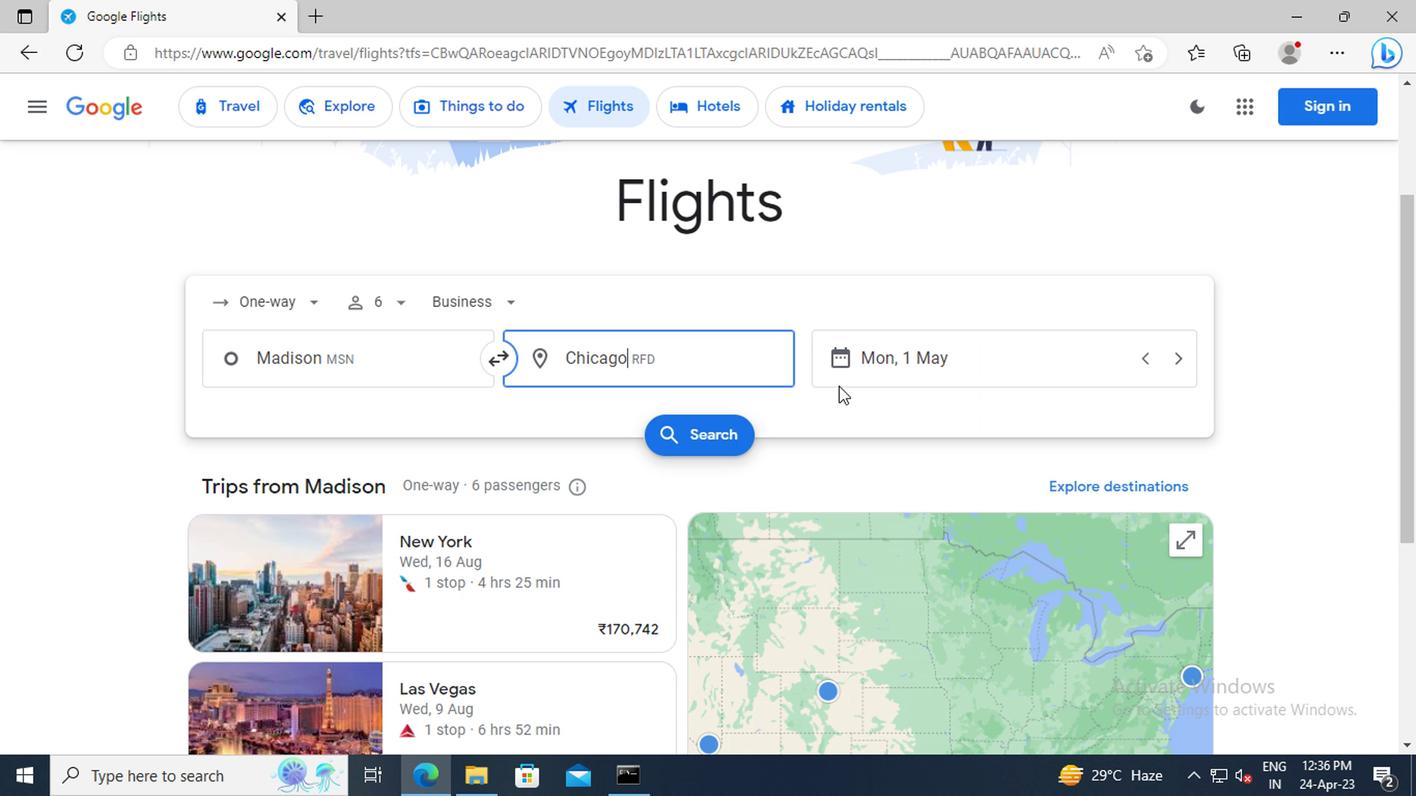 
Action: Mouse pressed left at (938, 363)
Screenshot: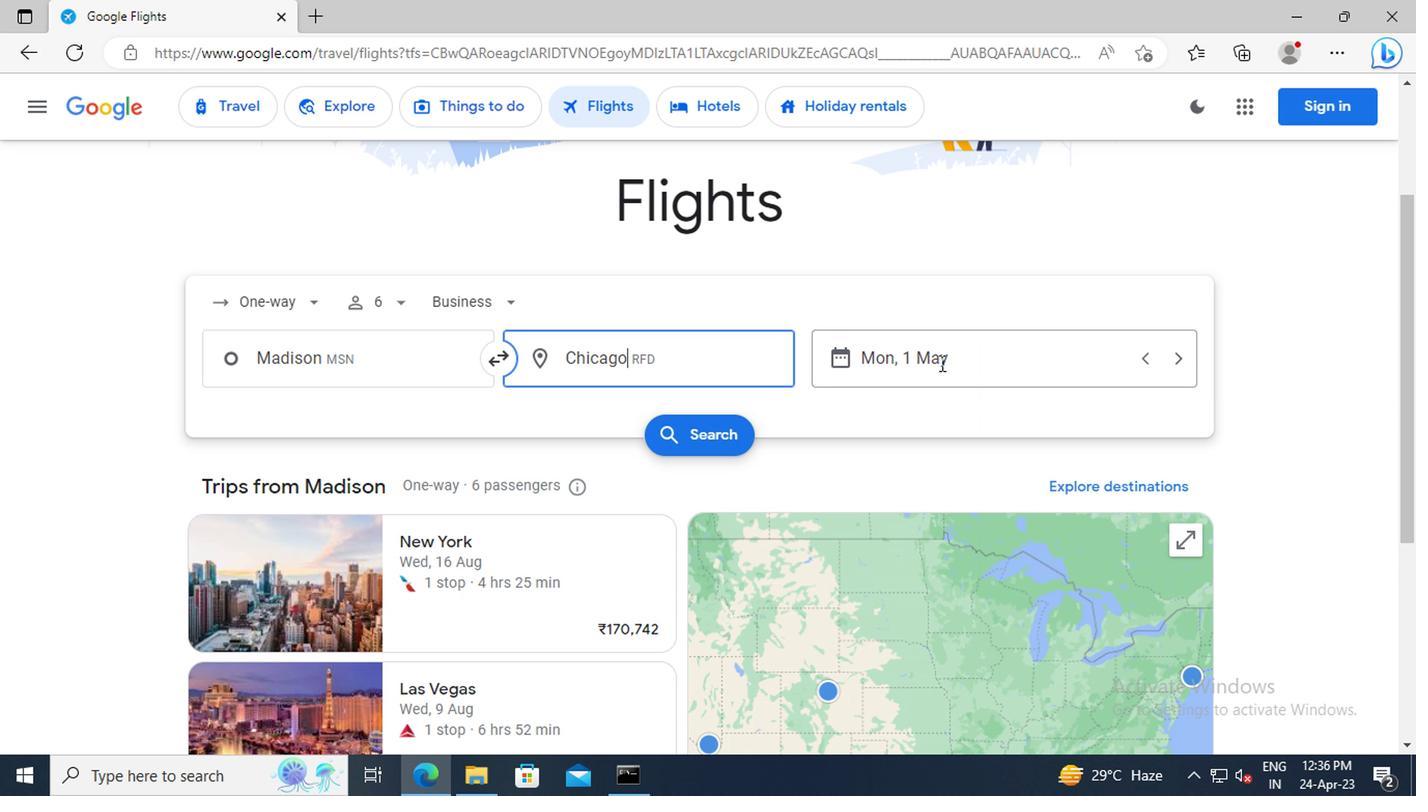 
Action: Mouse moved to (848, 322)
Screenshot: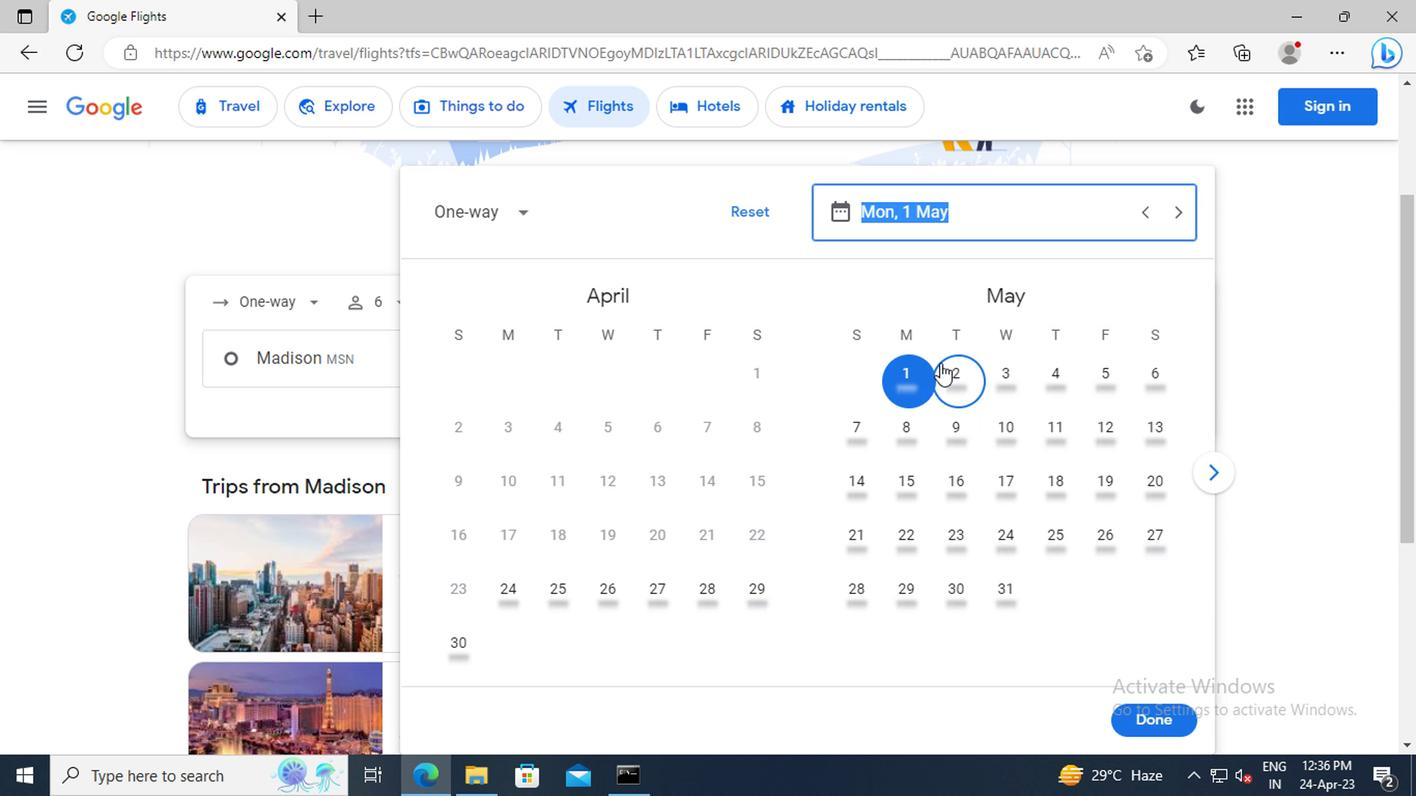 
Action: Key pressed 1<Key.space>MAY<Key.enter>
Screenshot: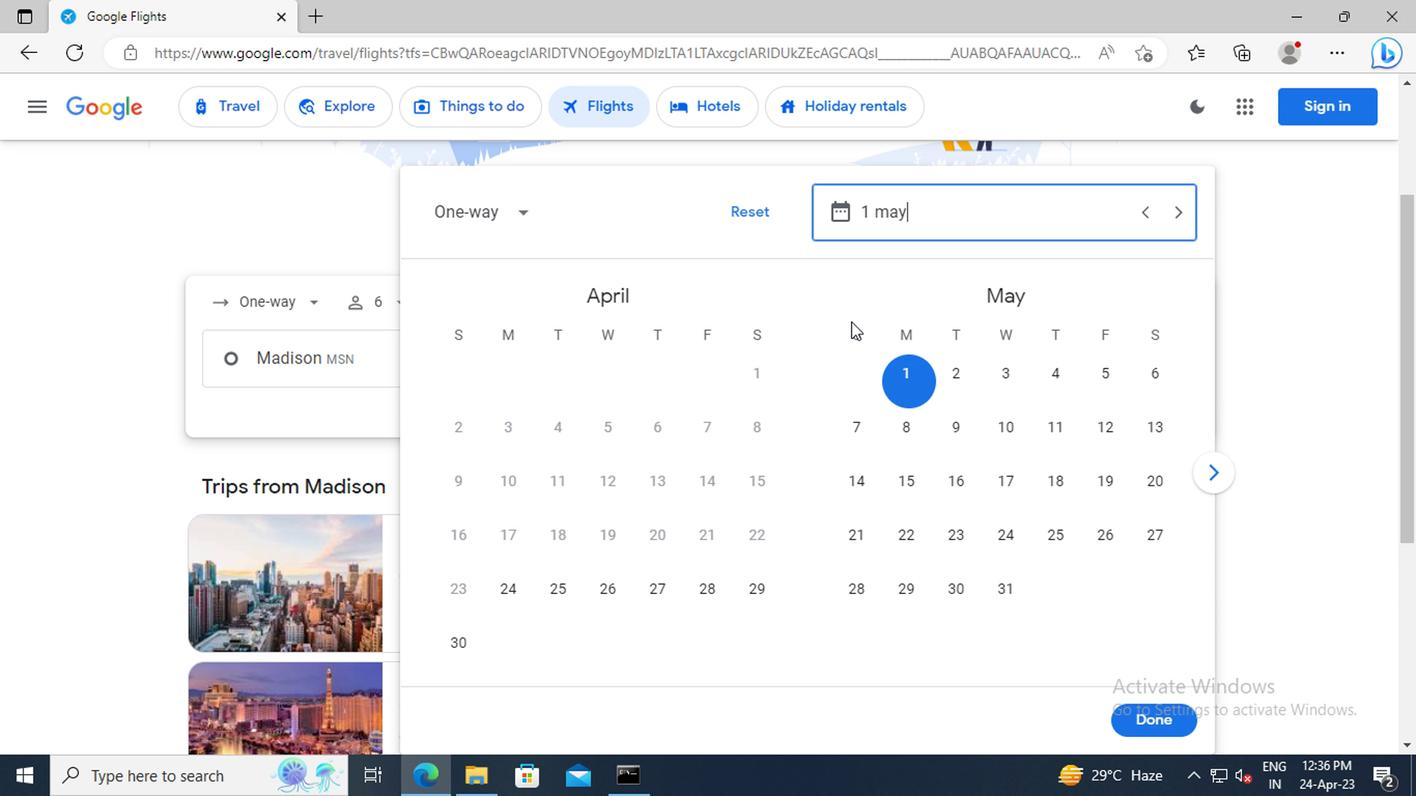 
Action: Mouse moved to (1132, 713)
Screenshot: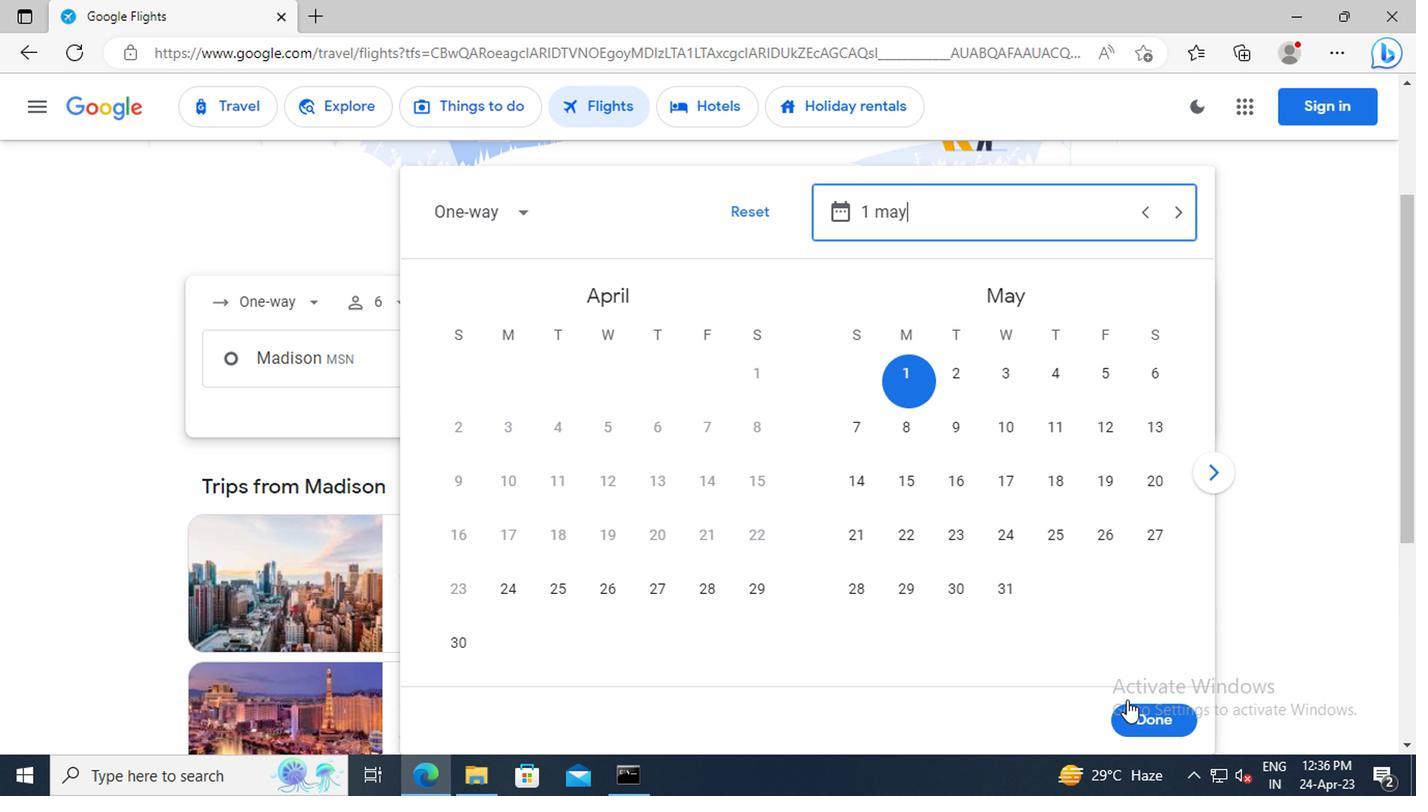 
Action: Mouse pressed left at (1132, 713)
Screenshot: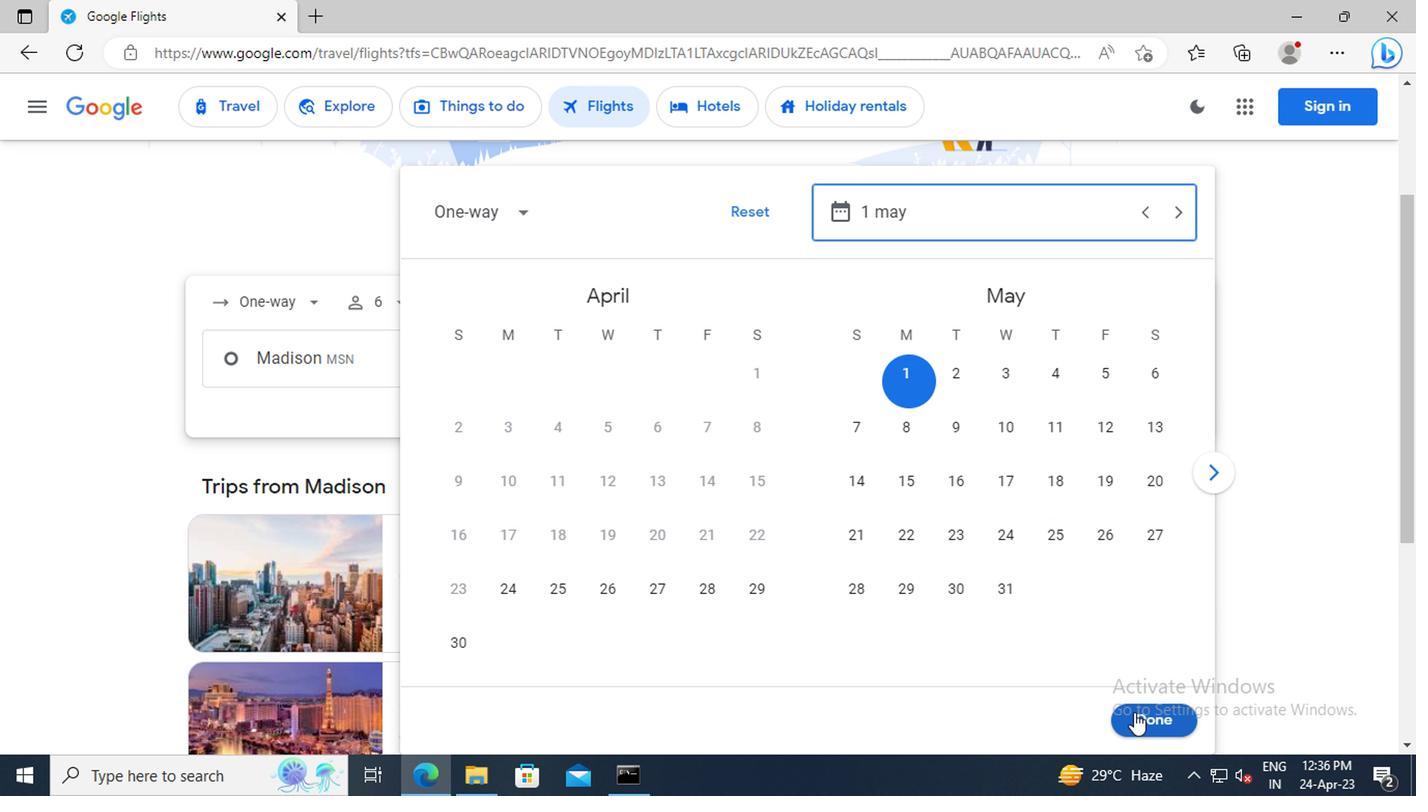 
Action: Mouse moved to (693, 433)
Screenshot: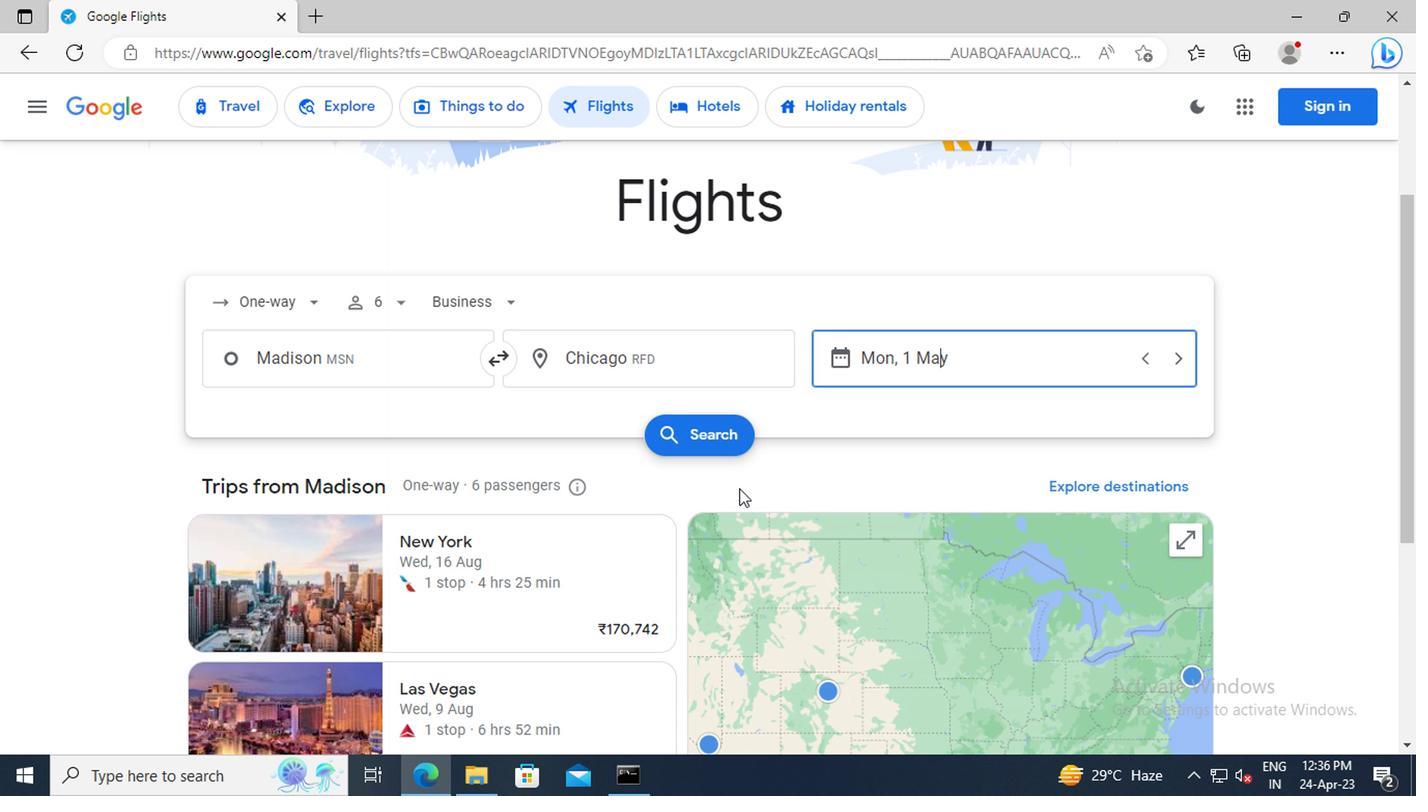 
Action: Mouse pressed left at (693, 433)
Screenshot: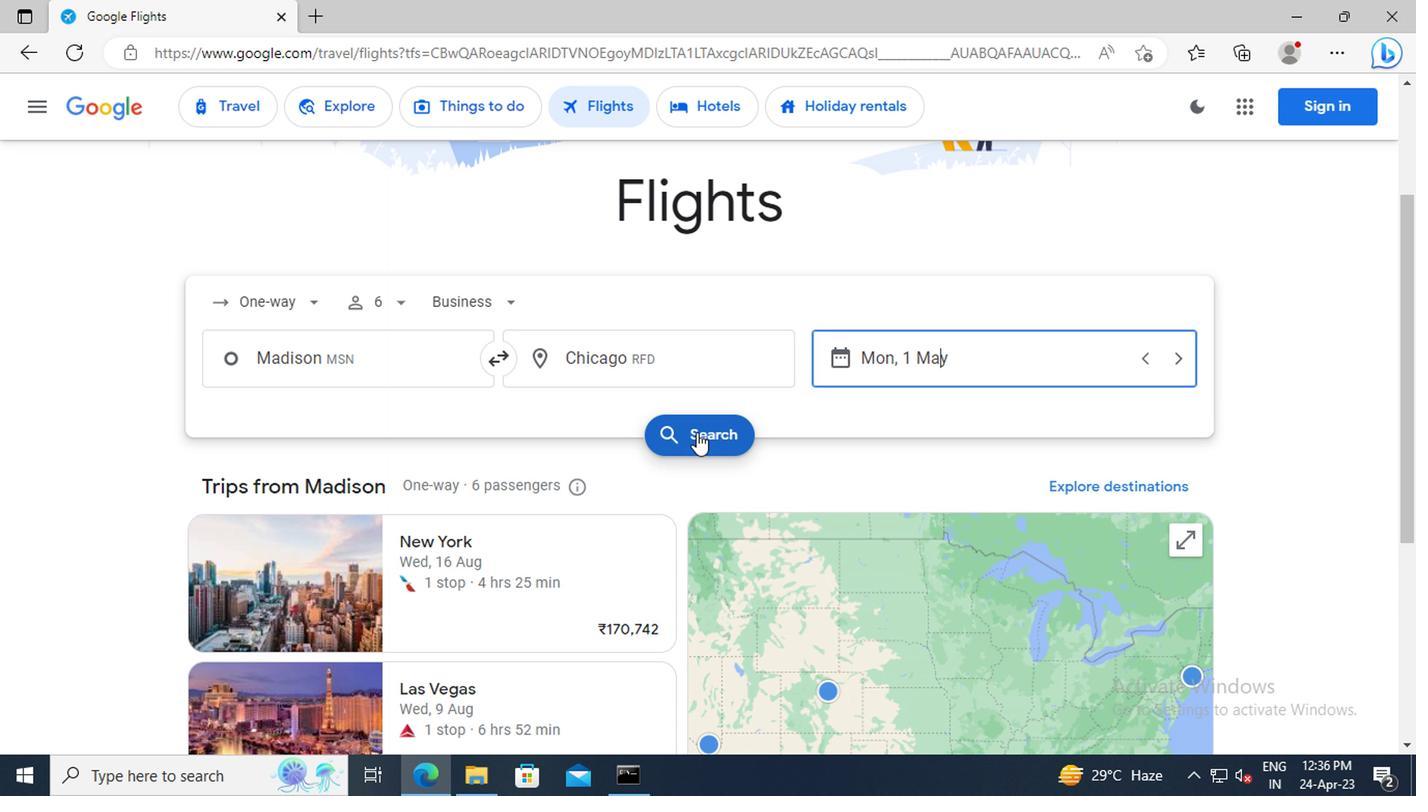 
Action: Mouse moved to (238, 299)
Screenshot: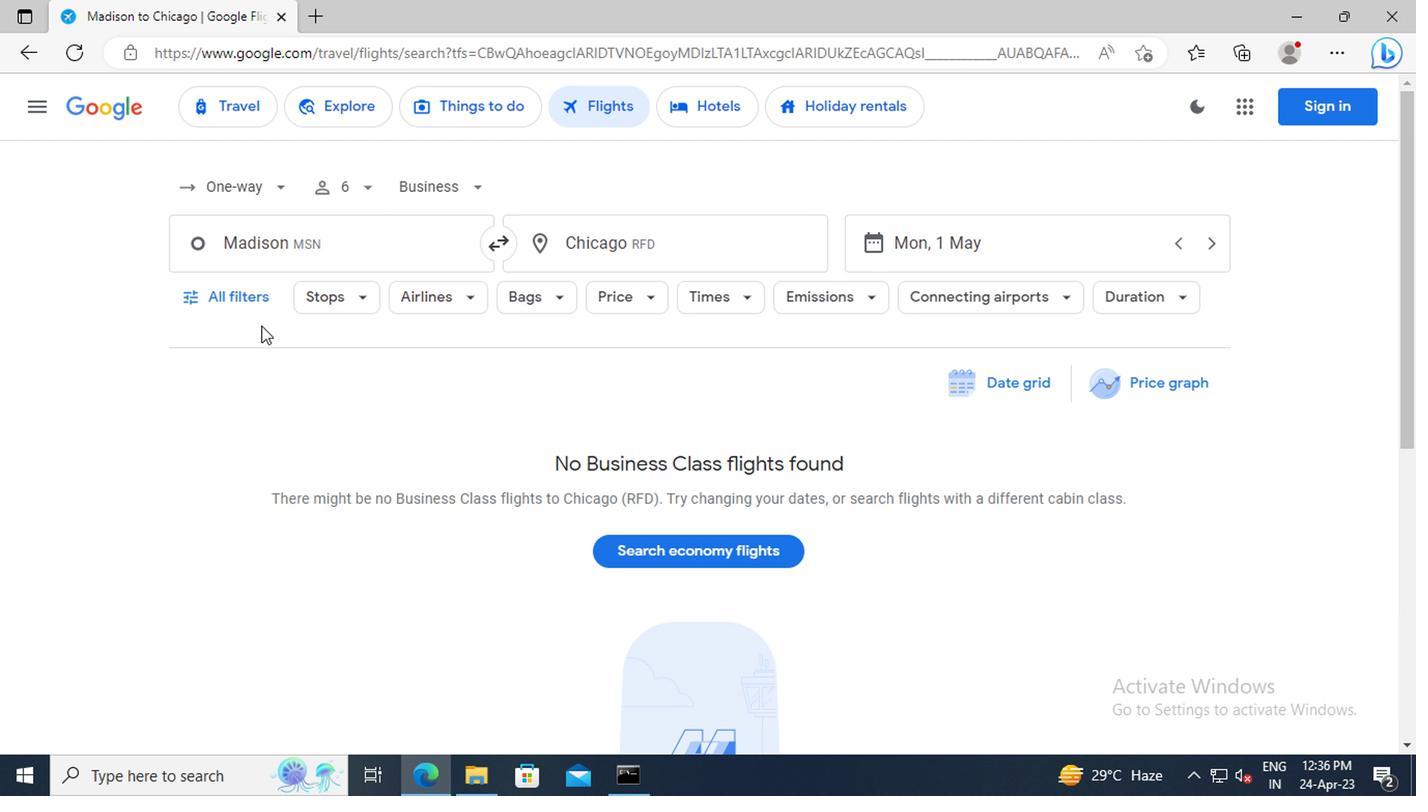 
Action: Mouse pressed left at (238, 299)
Screenshot: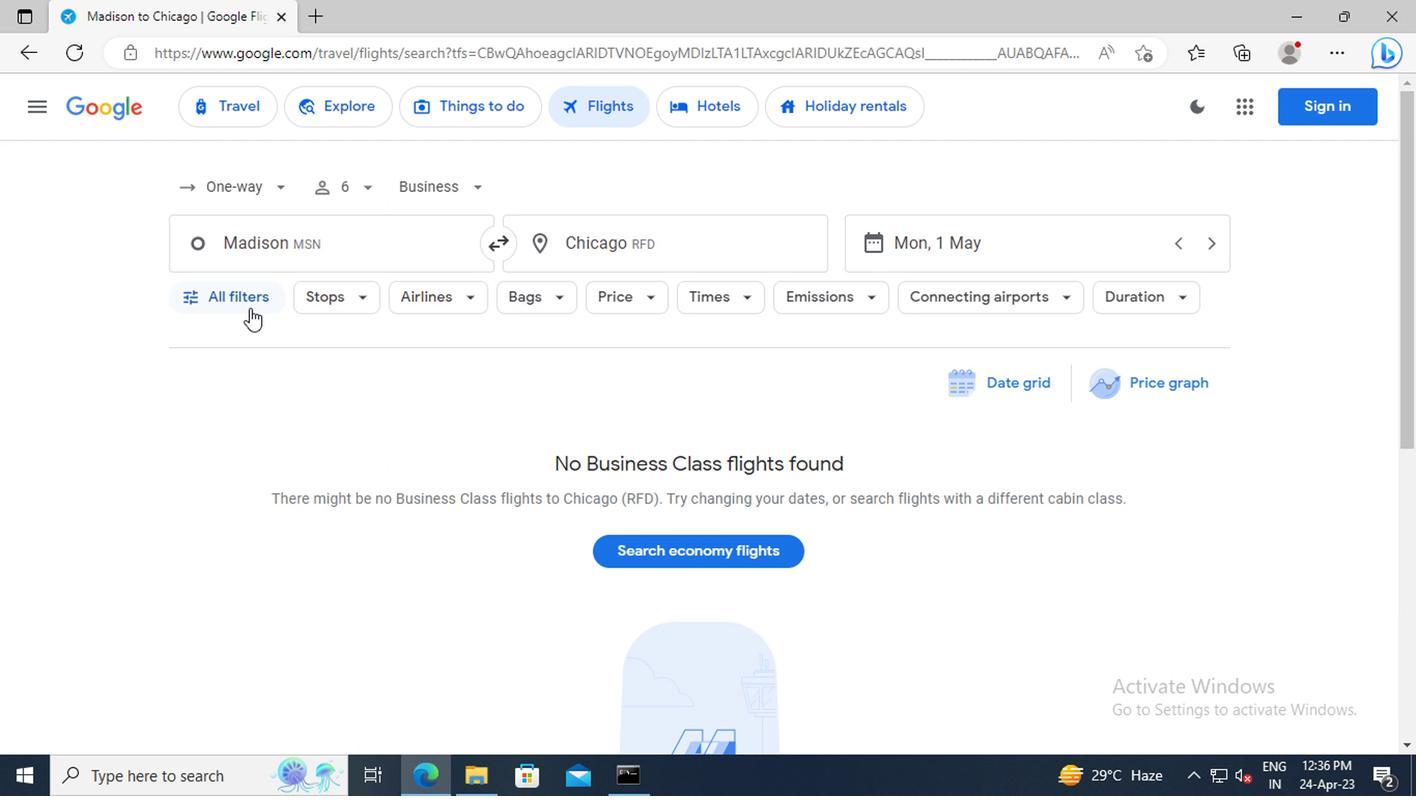 
Action: Mouse moved to (362, 462)
Screenshot: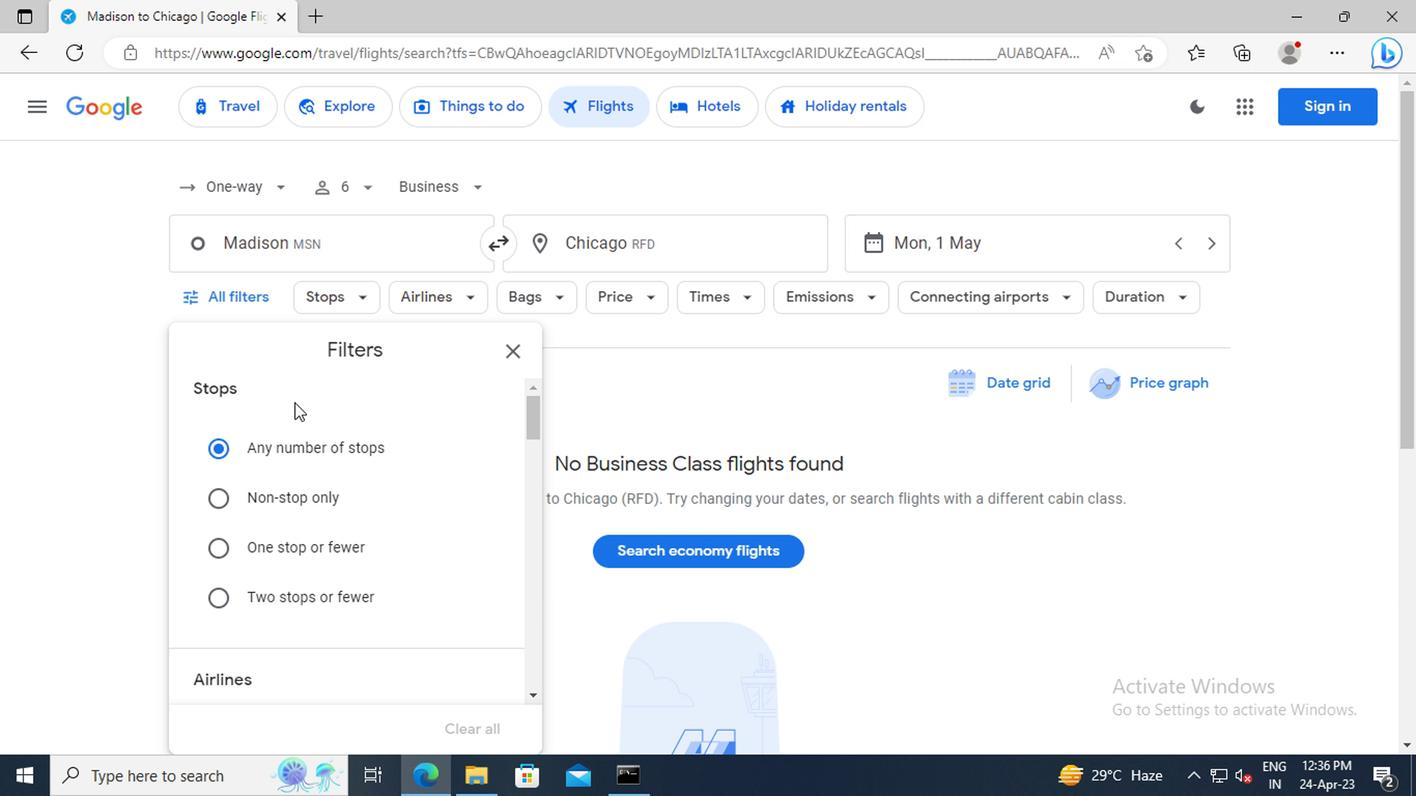 
Action: Mouse scrolled (362, 460) with delta (0, -1)
Screenshot: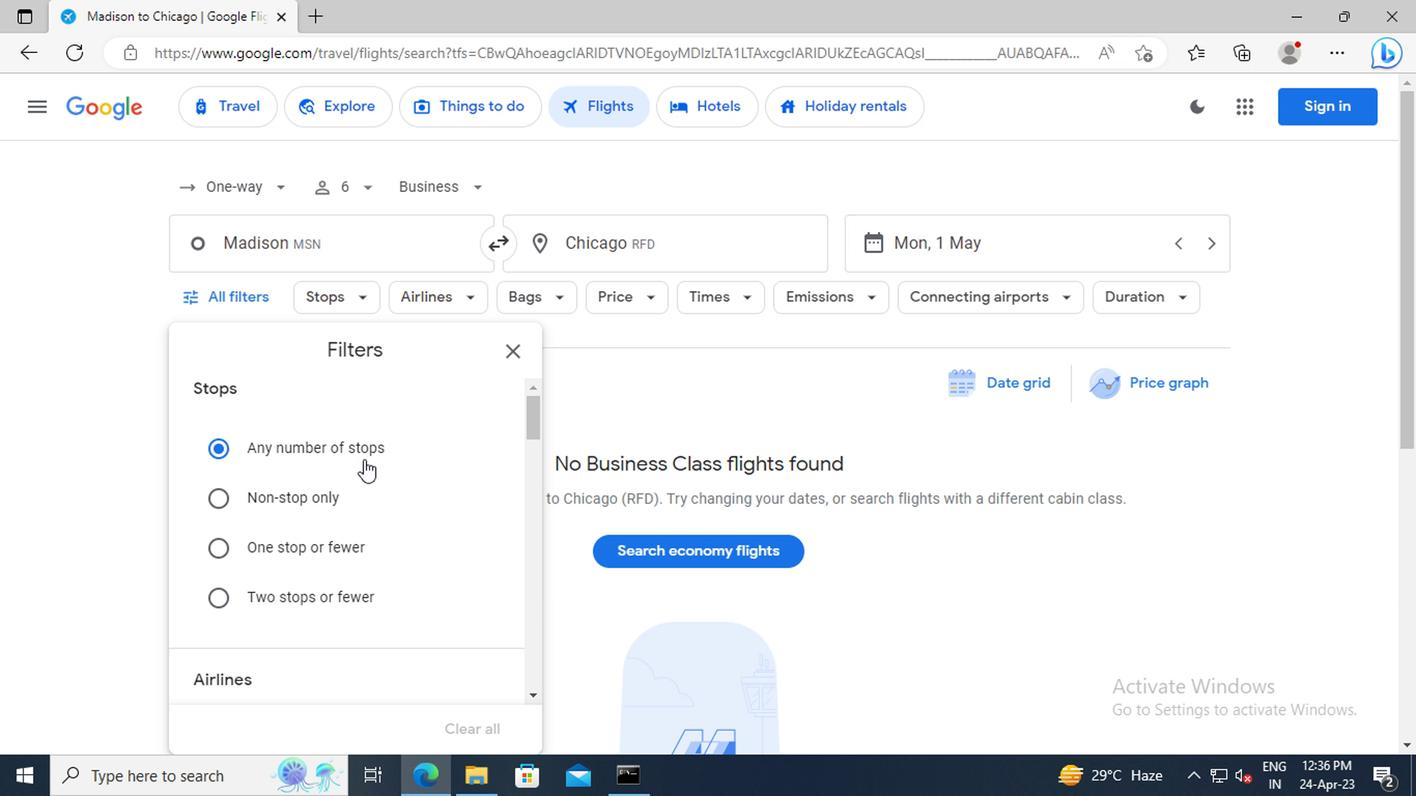 
Action: Mouse moved to (363, 462)
Screenshot: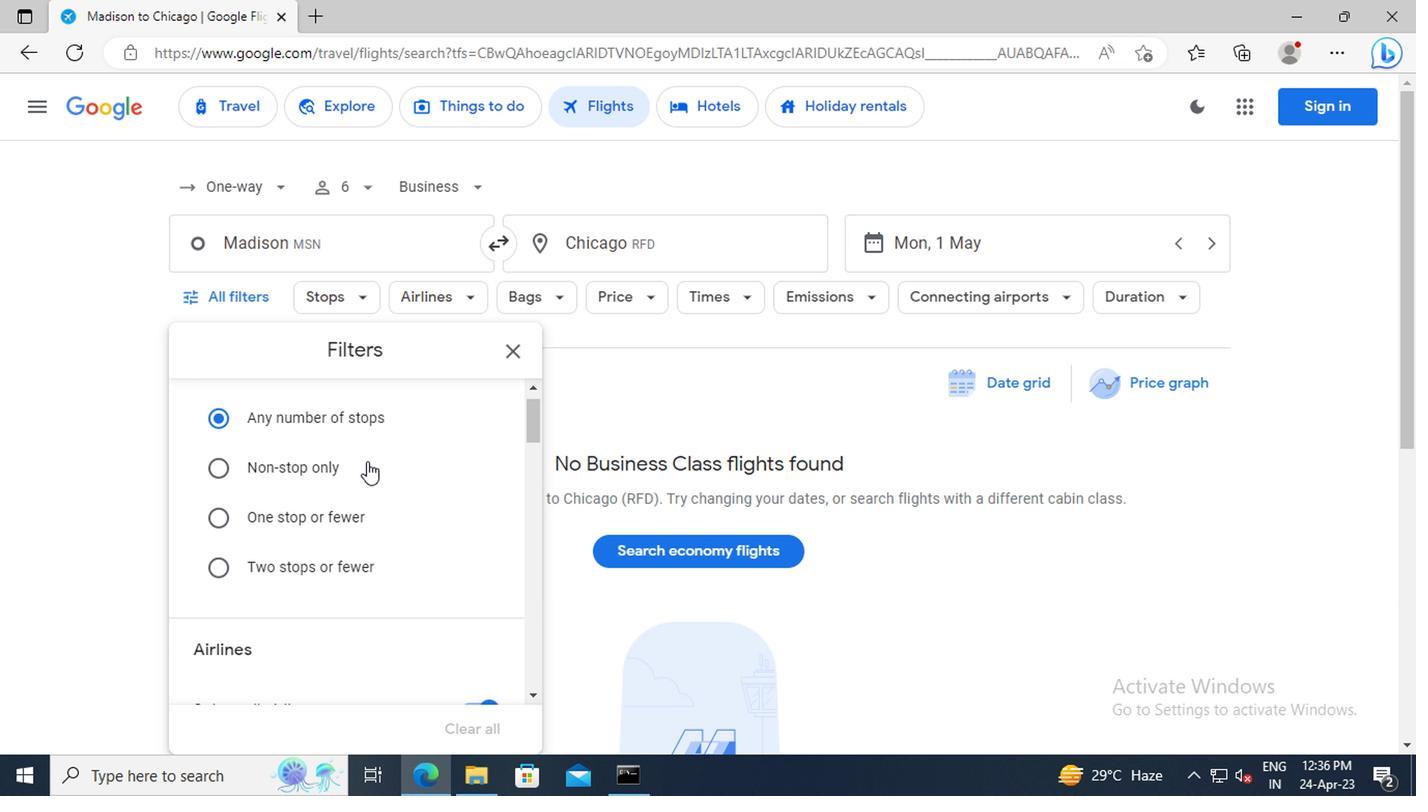 
Action: Mouse scrolled (363, 460) with delta (0, -1)
Screenshot: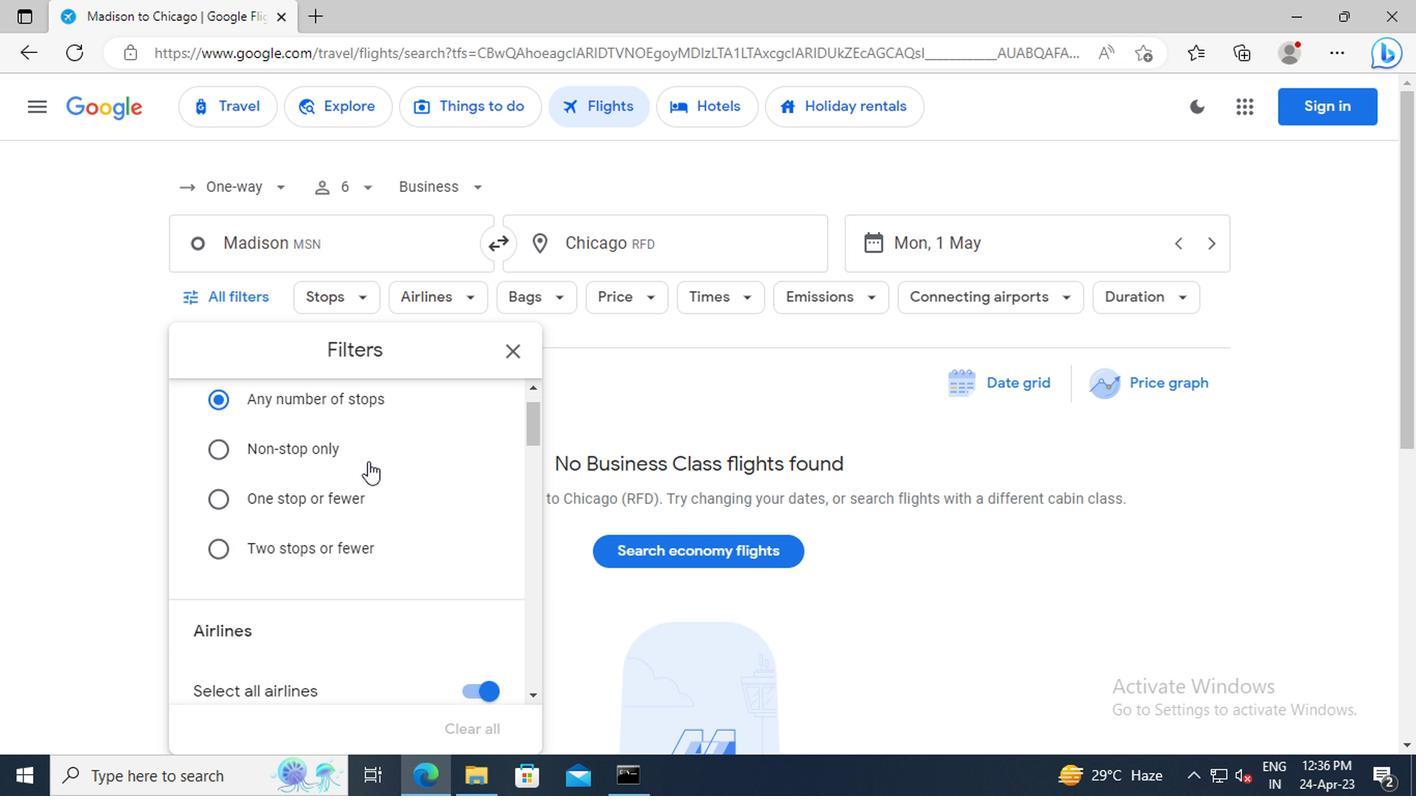 
Action: Mouse scrolled (363, 460) with delta (0, -1)
Screenshot: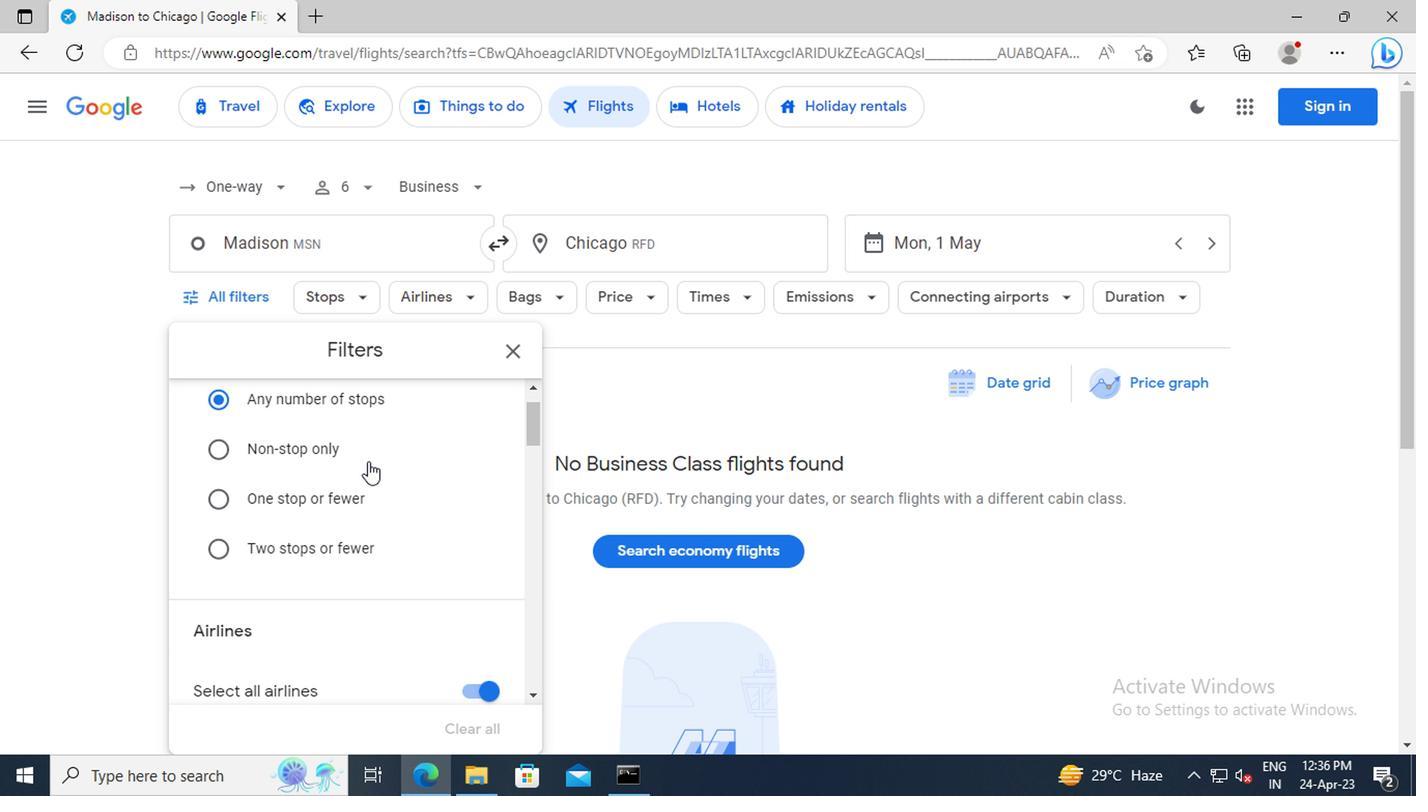 
Action: Mouse moved to (463, 590)
Screenshot: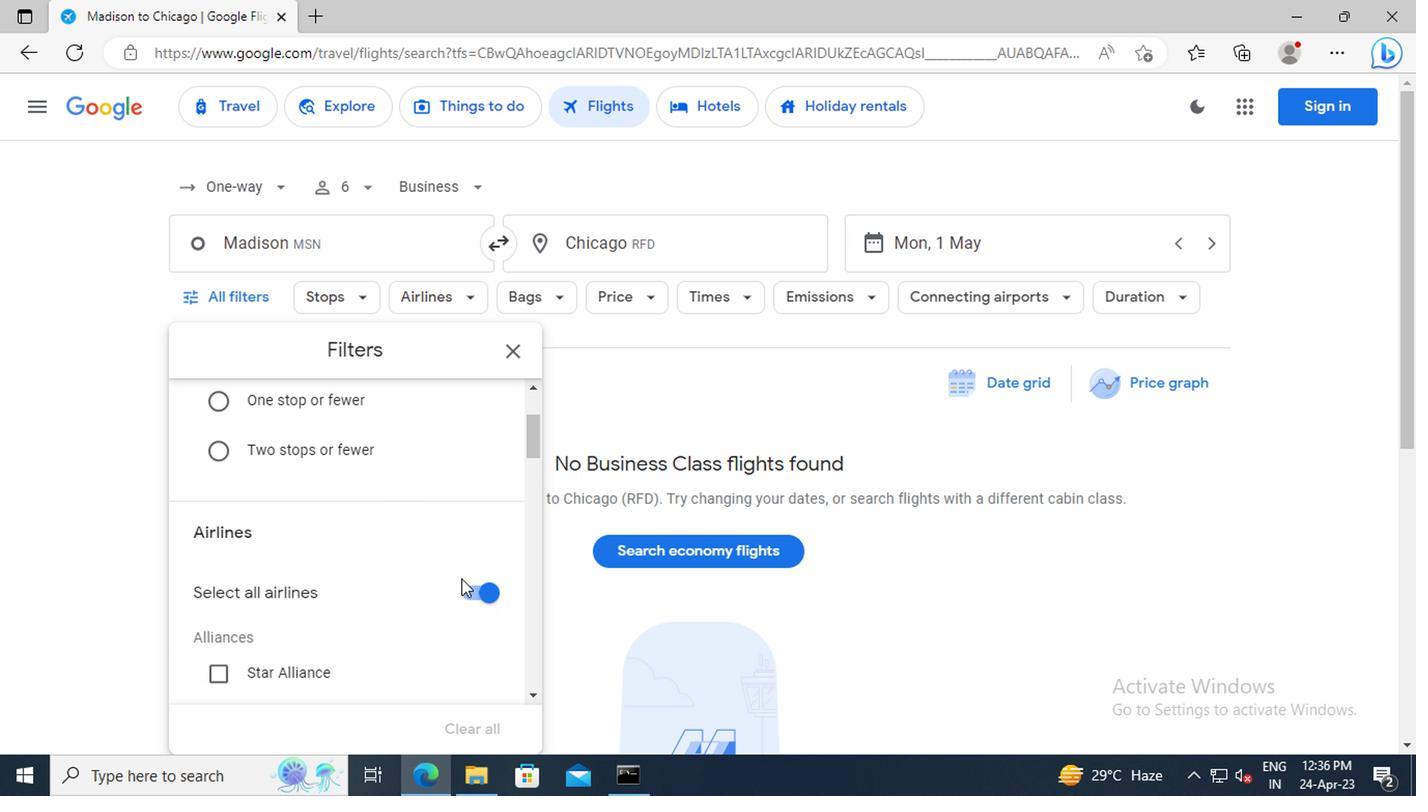 
Action: Mouse pressed left at (463, 590)
Screenshot: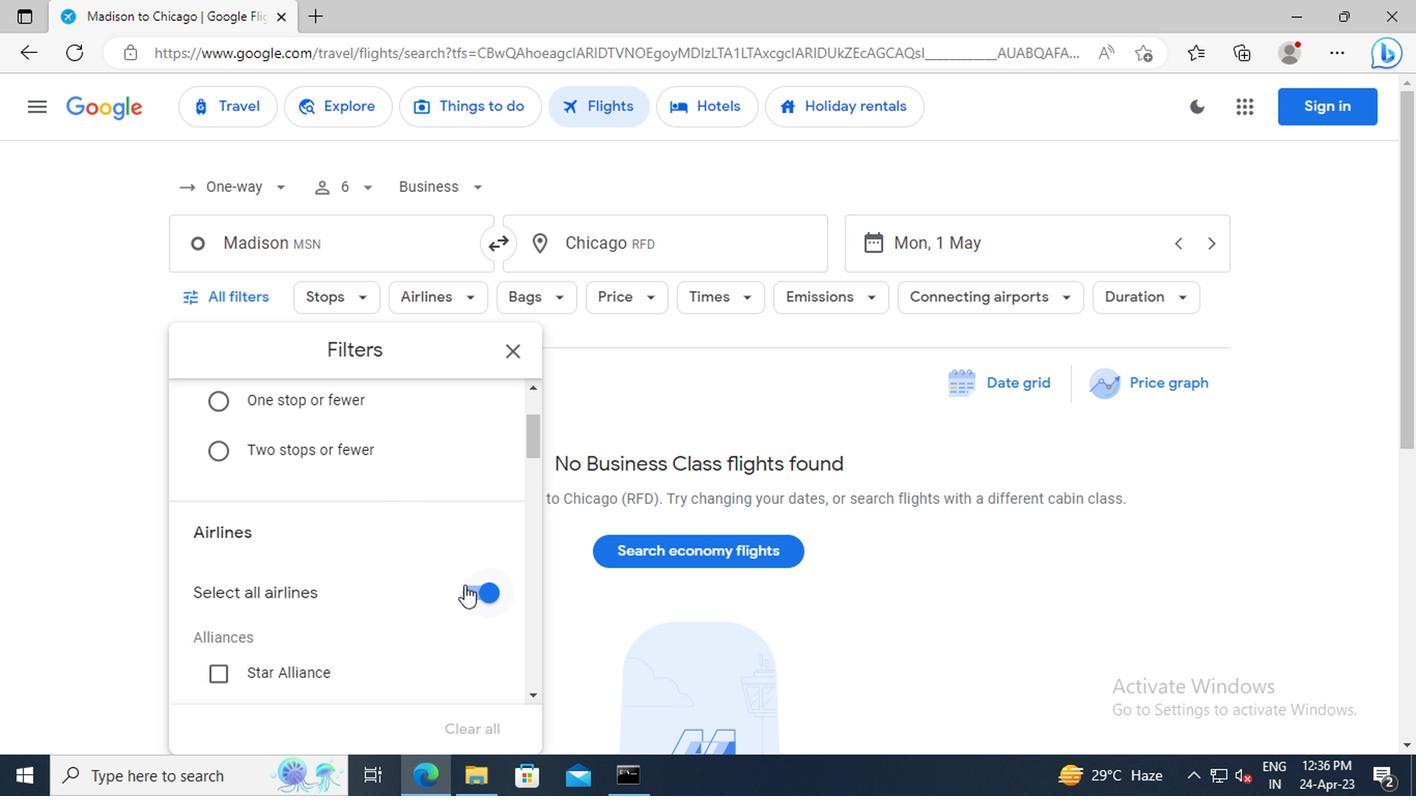 
Action: Mouse moved to (424, 494)
Screenshot: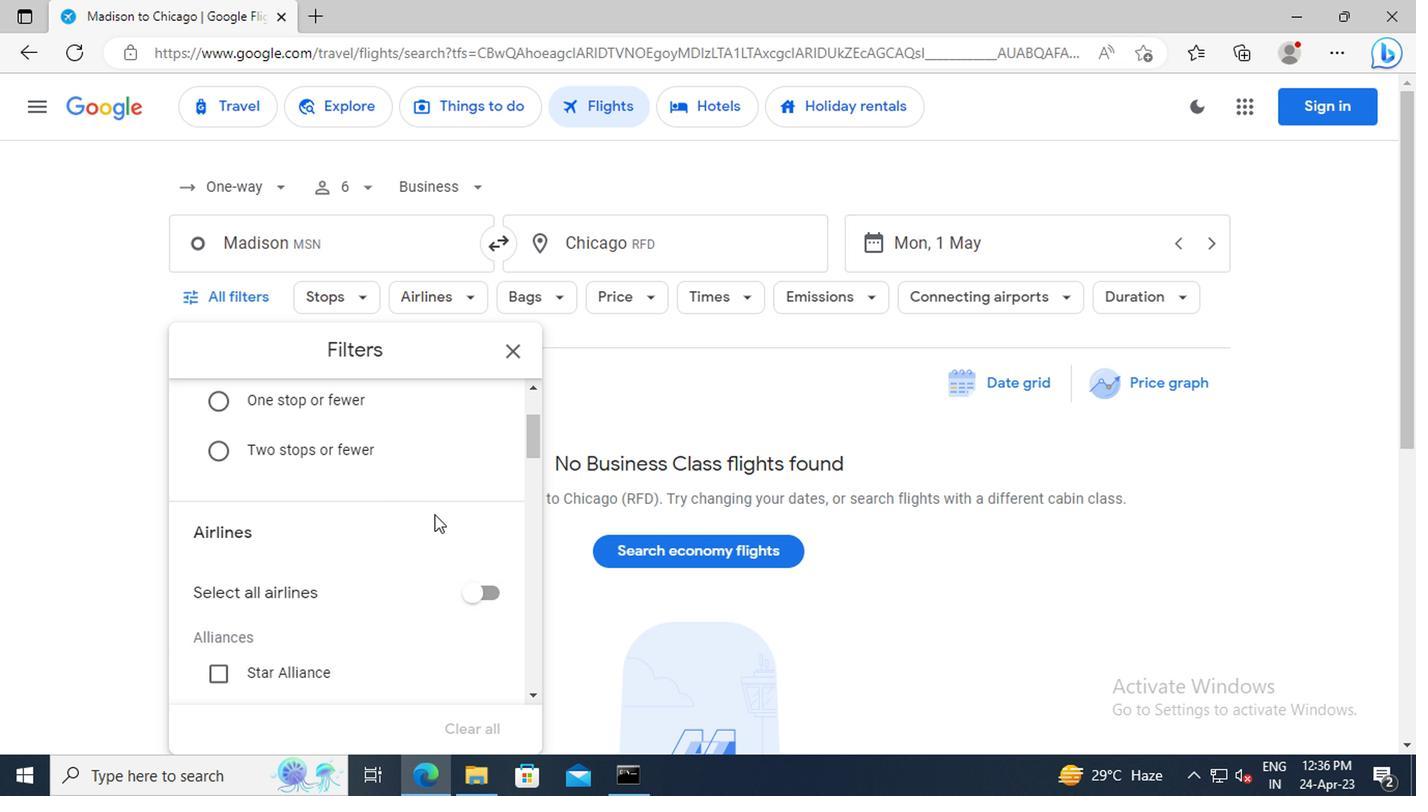 
Action: Mouse scrolled (424, 493) with delta (0, 0)
Screenshot: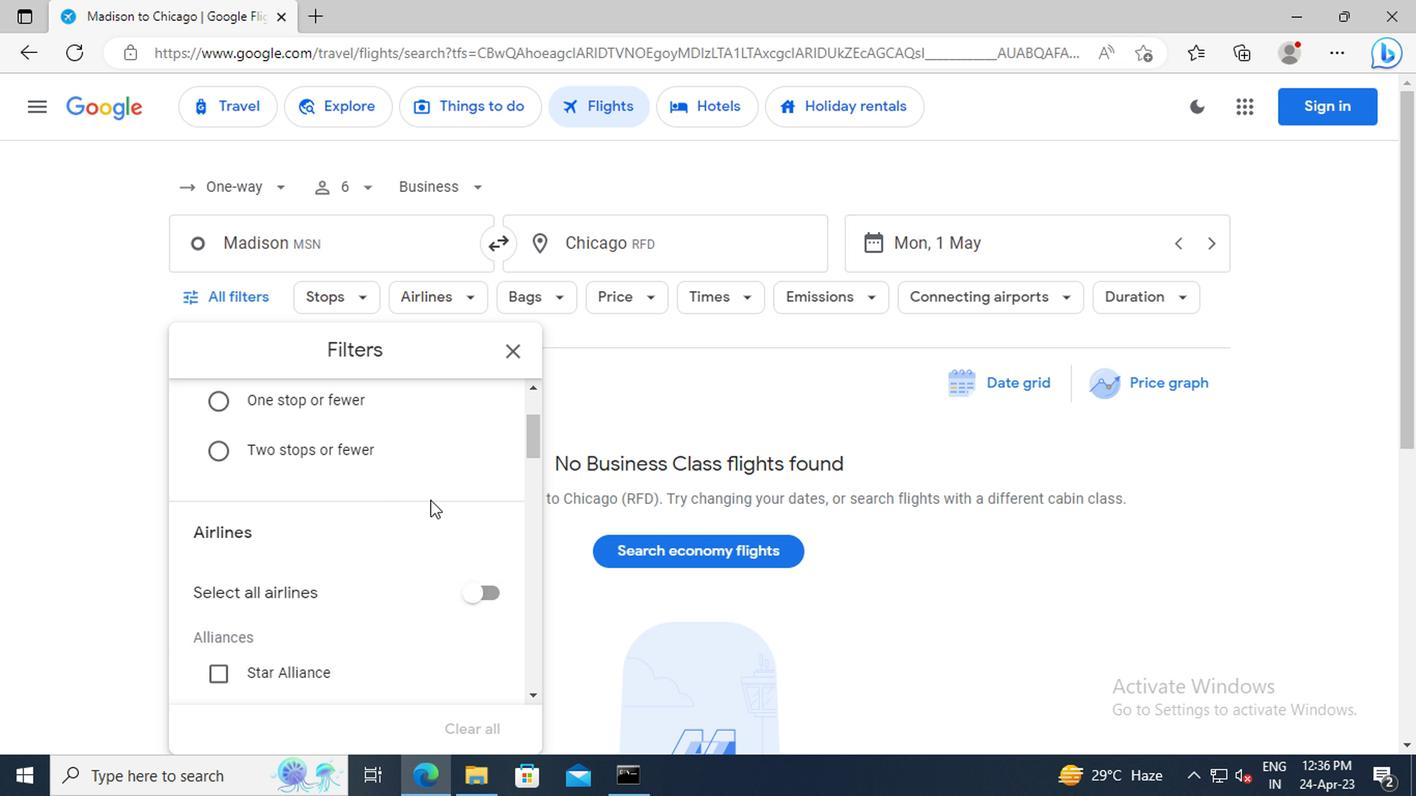
Action: Mouse scrolled (424, 493) with delta (0, 0)
Screenshot: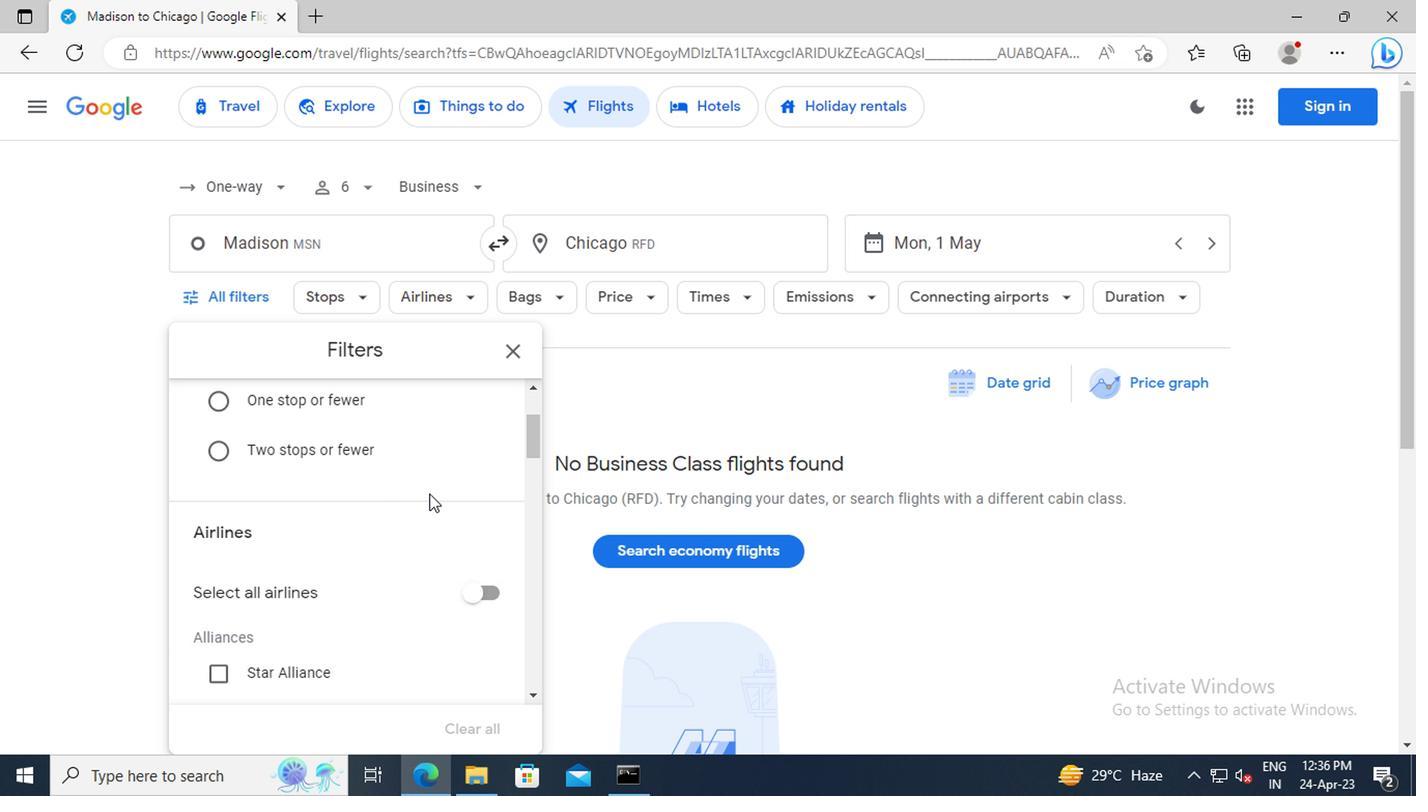 
Action: Mouse moved to (423, 492)
Screenshot: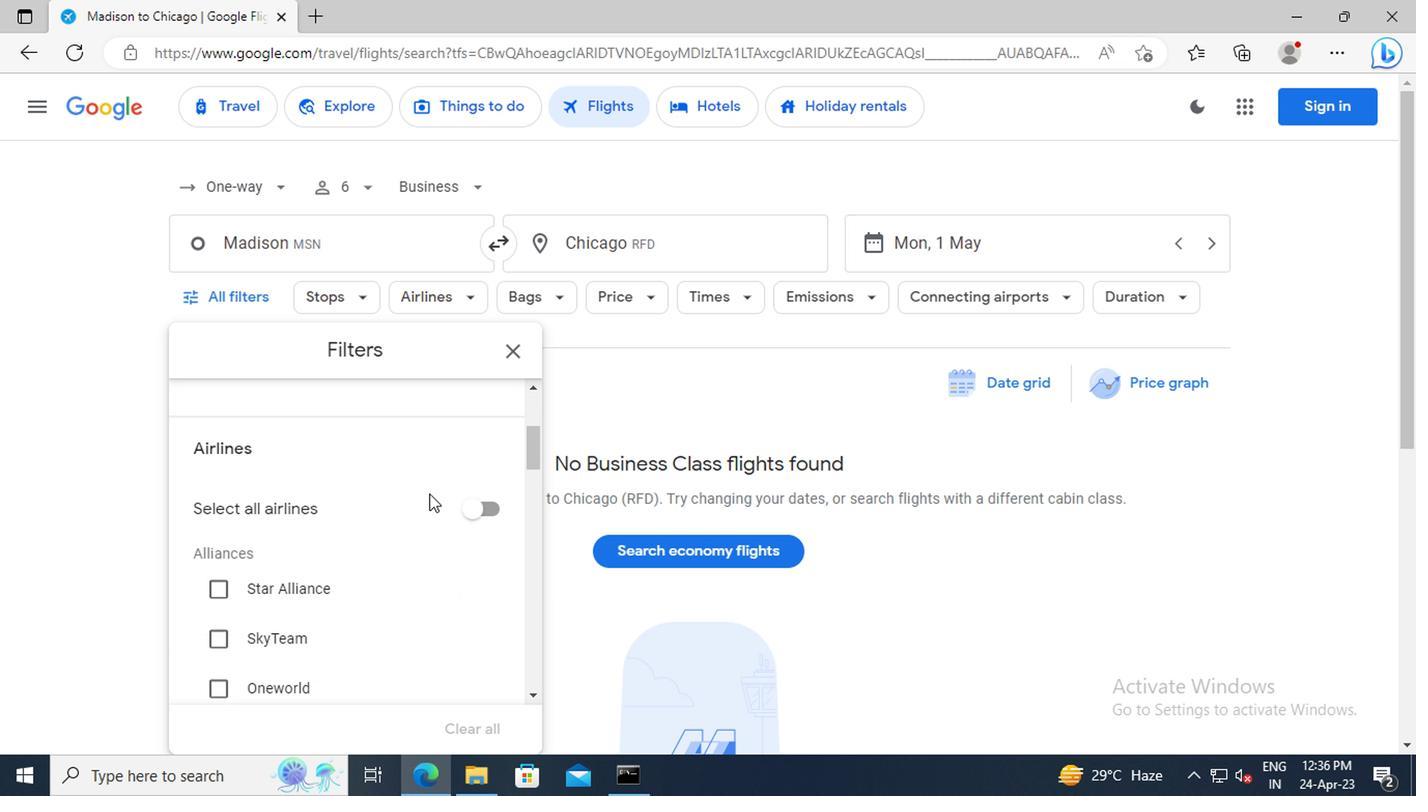 
Action: Mouse scrolled (423, 491) with delta (0, -1)
Screenshot: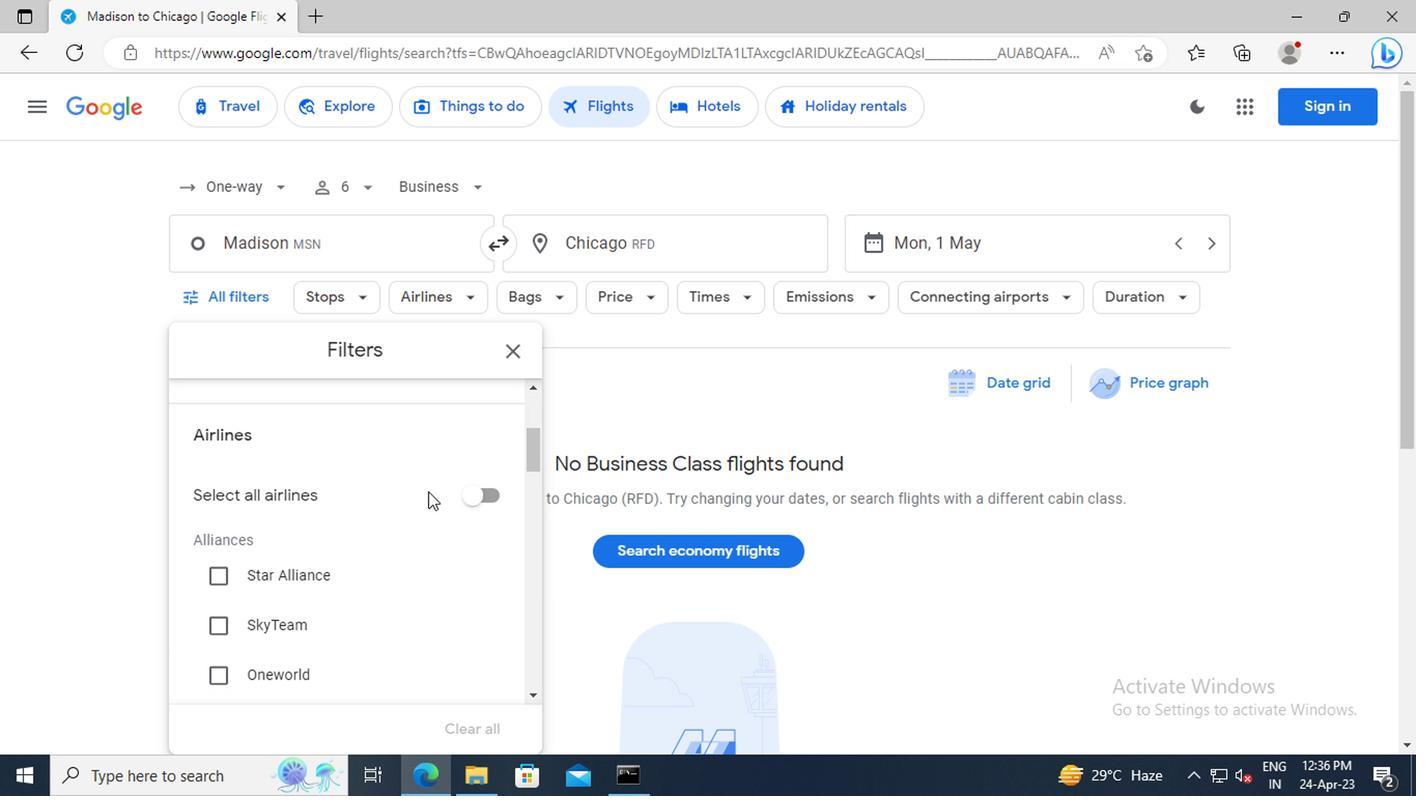 
Action: Mouse scrolled (423, 491) with delta (0, -1)
Screenshot: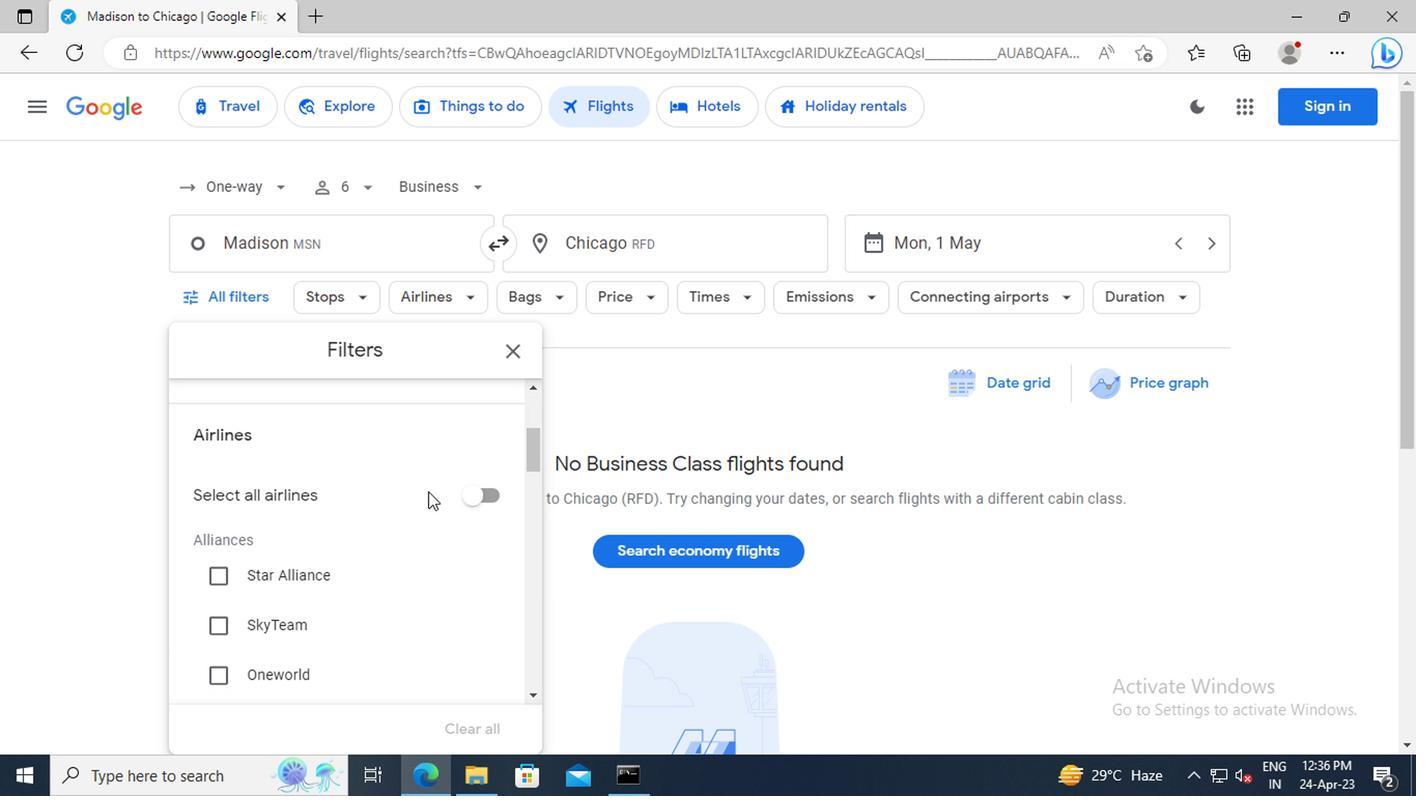 
Action: Mouse scrolled (423, 491) with delta (0, -1)
Screenshot: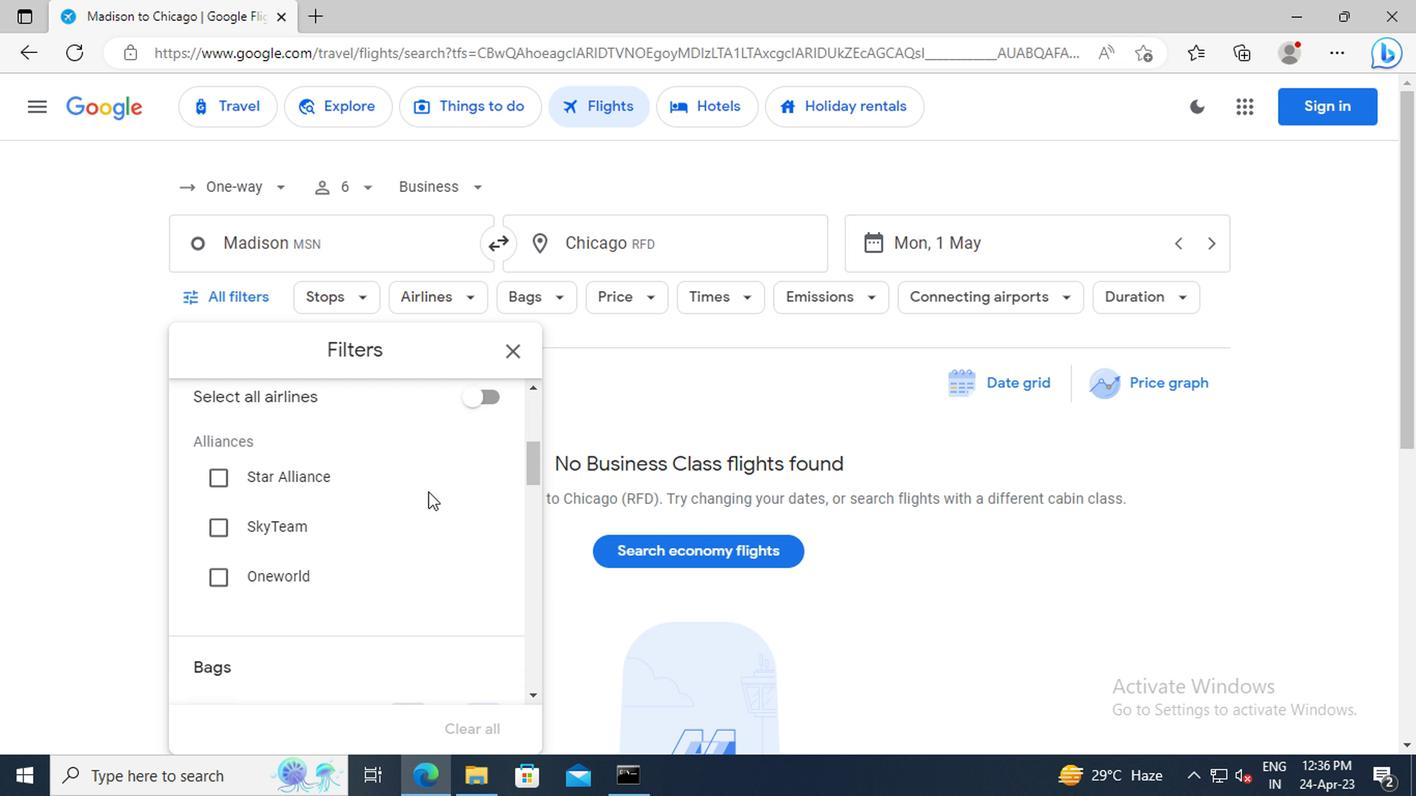 
Action: Mouse scrolled (423, 491) with delta (0, -1)
Screenshot: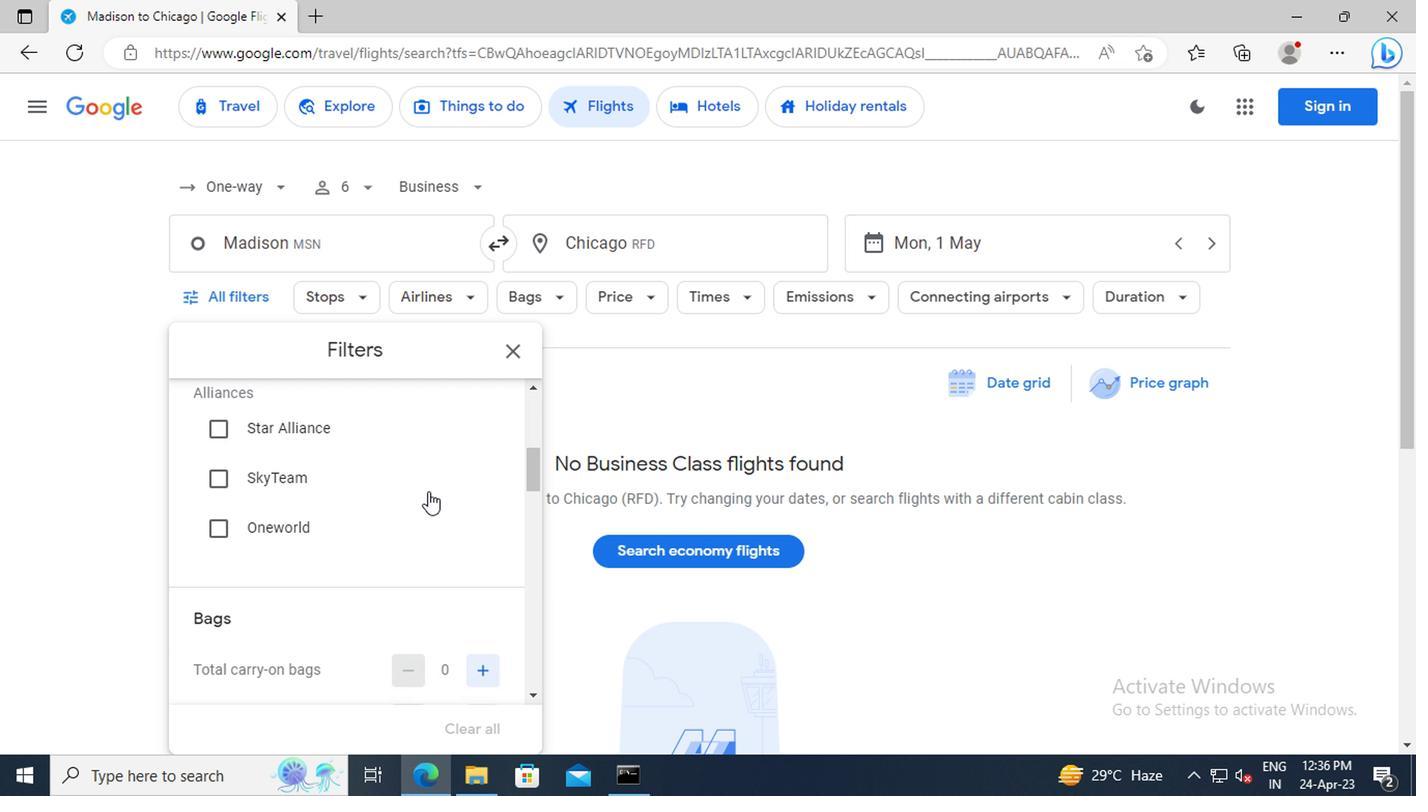 
Action: Mouse scrolled (423, 491) with delta (0, -1)
Screenshot: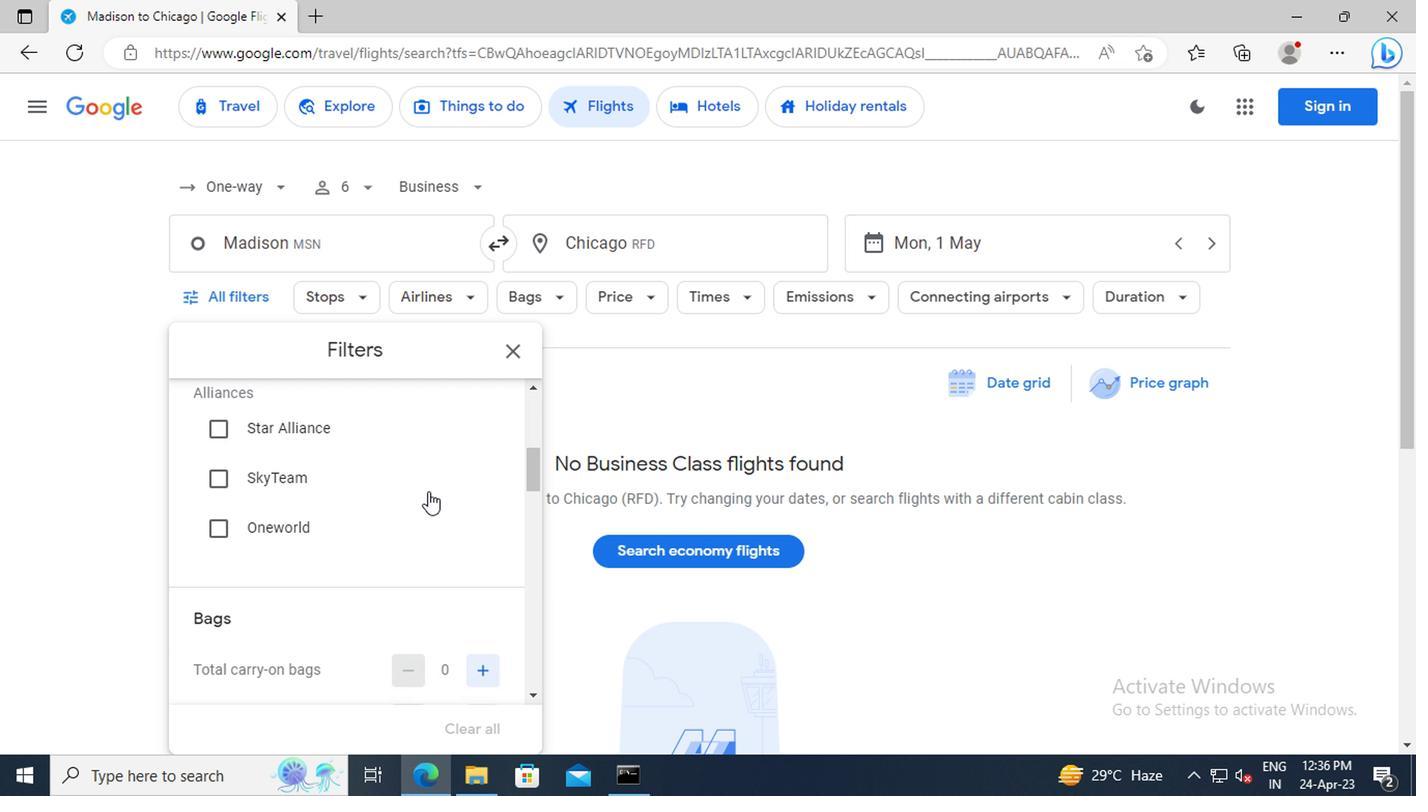 
Action: Mouse scrolled (423, 491) with delta (0, -1)
Screenshot: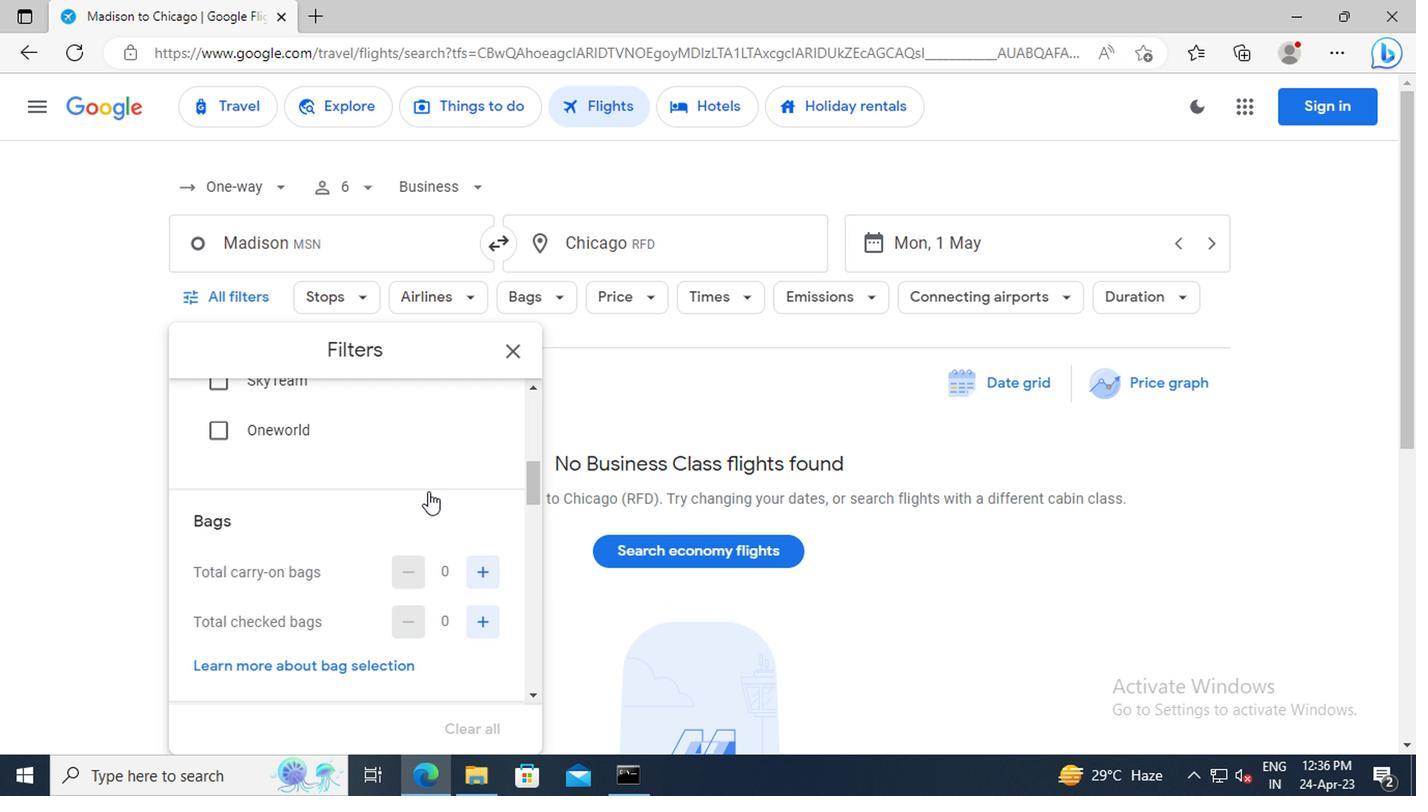 
Action: Mouse moved to (482, 585)
Screenshot: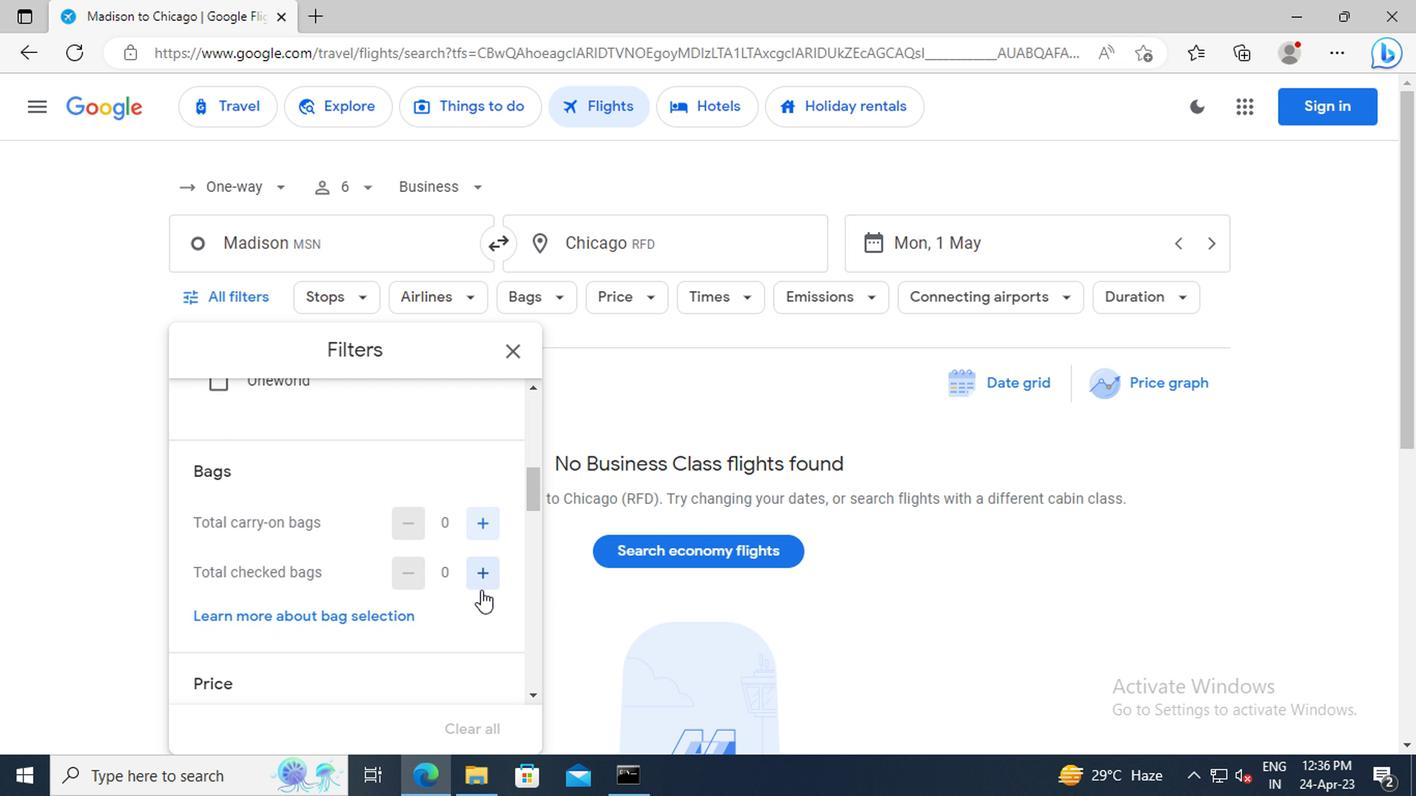 
Action: Mouse pressed left at (482, 585)
Screenshot: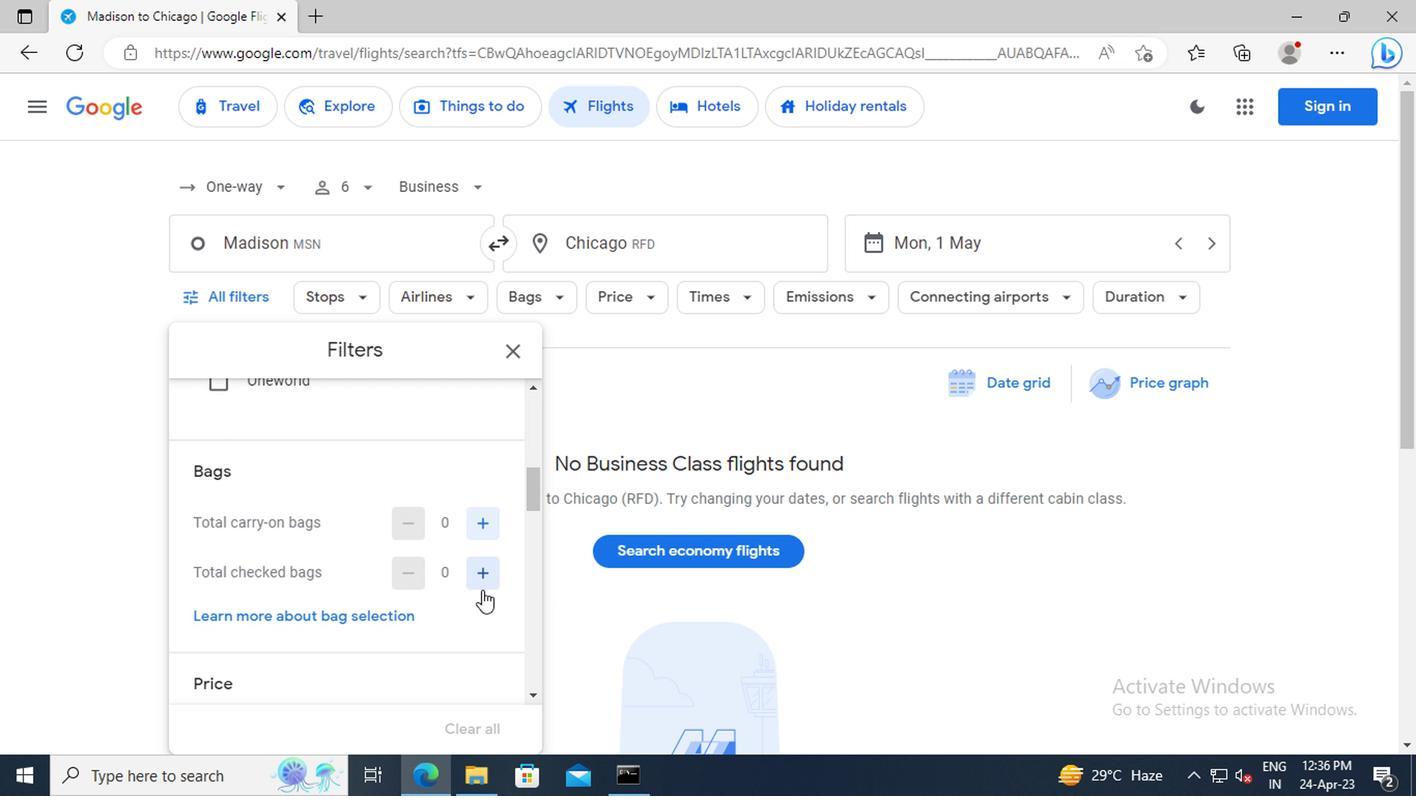 
Action: Mouse moved to (482, 584)
Screenshot: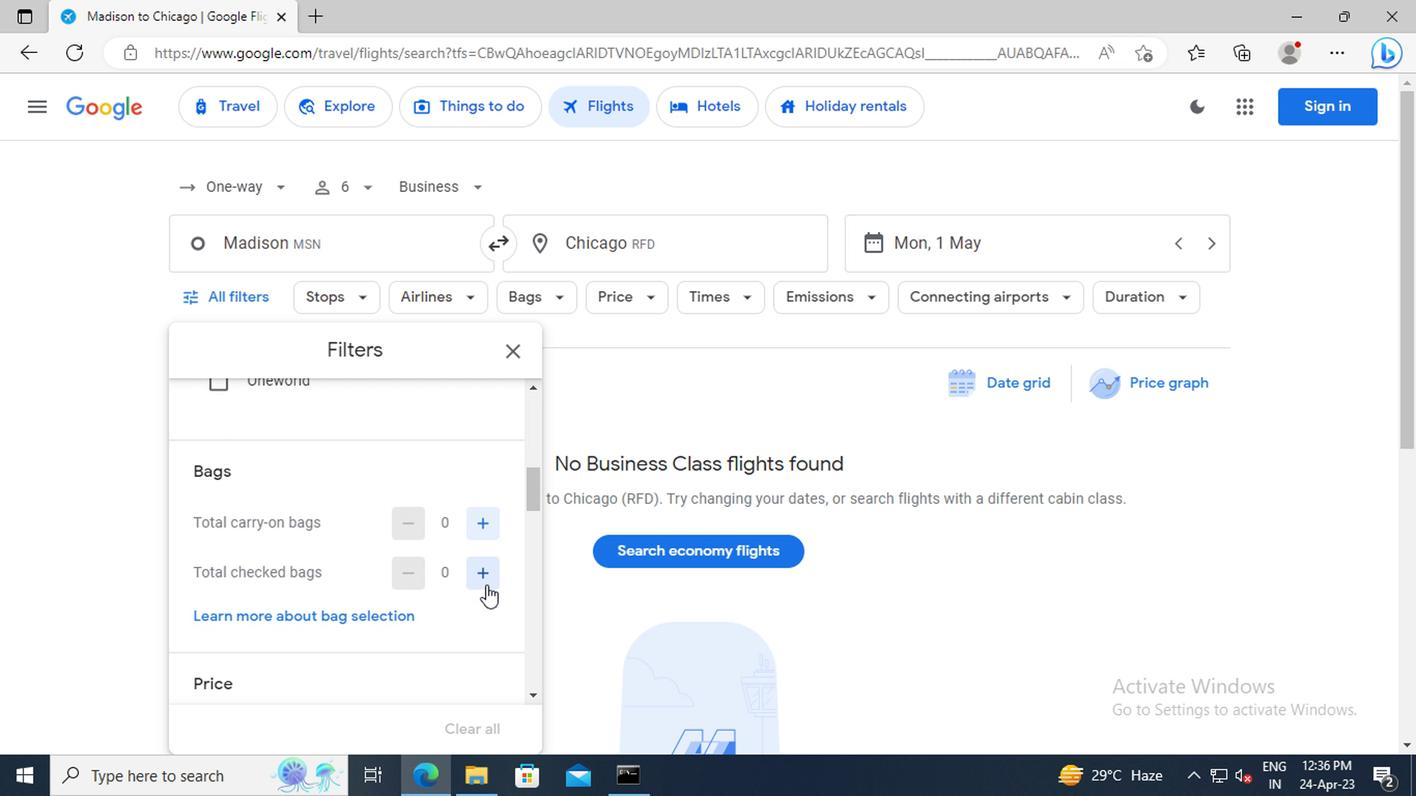 
Action: Mouse pressed left at (482, 584)
Screenshot: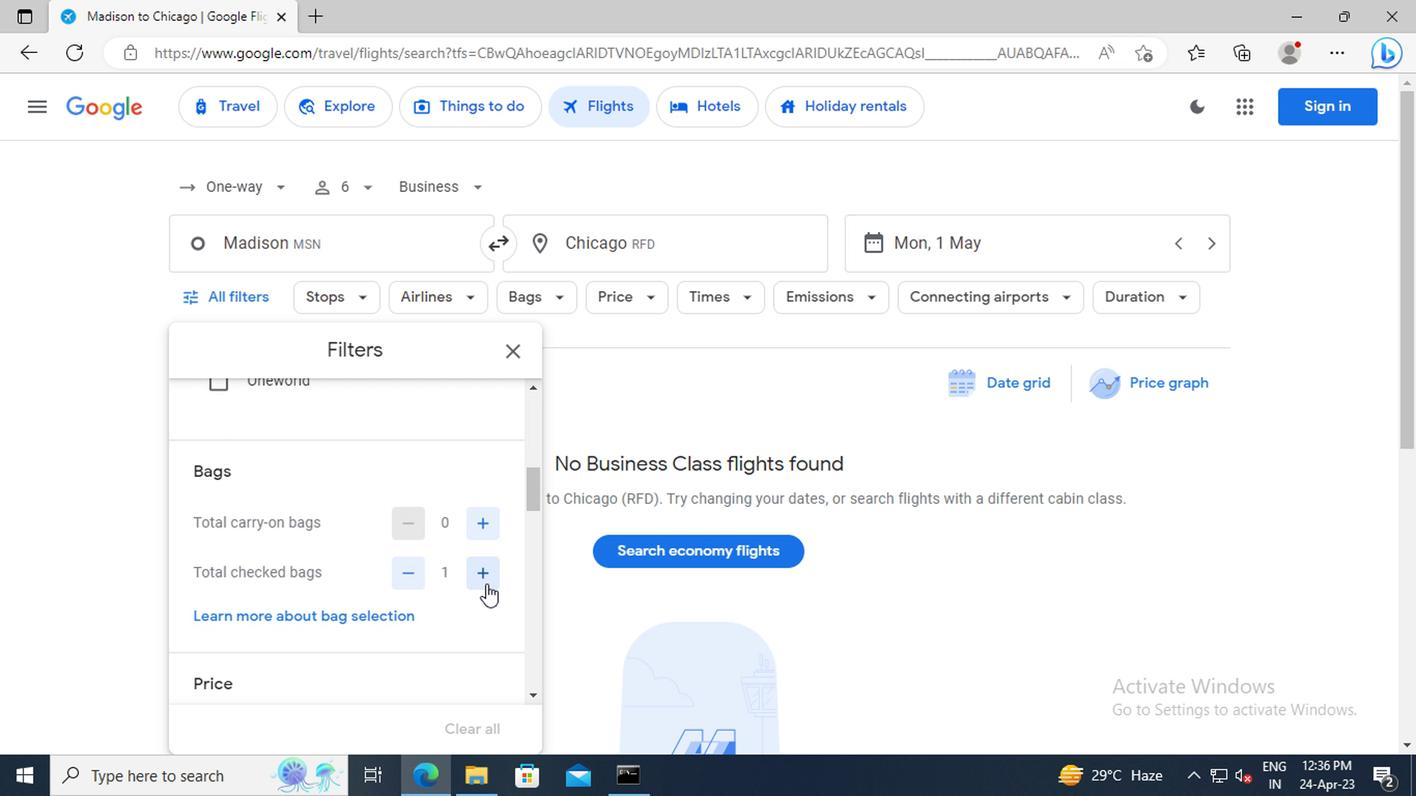 
Action: Mouse pressed left at (482, 584)
Screenshot: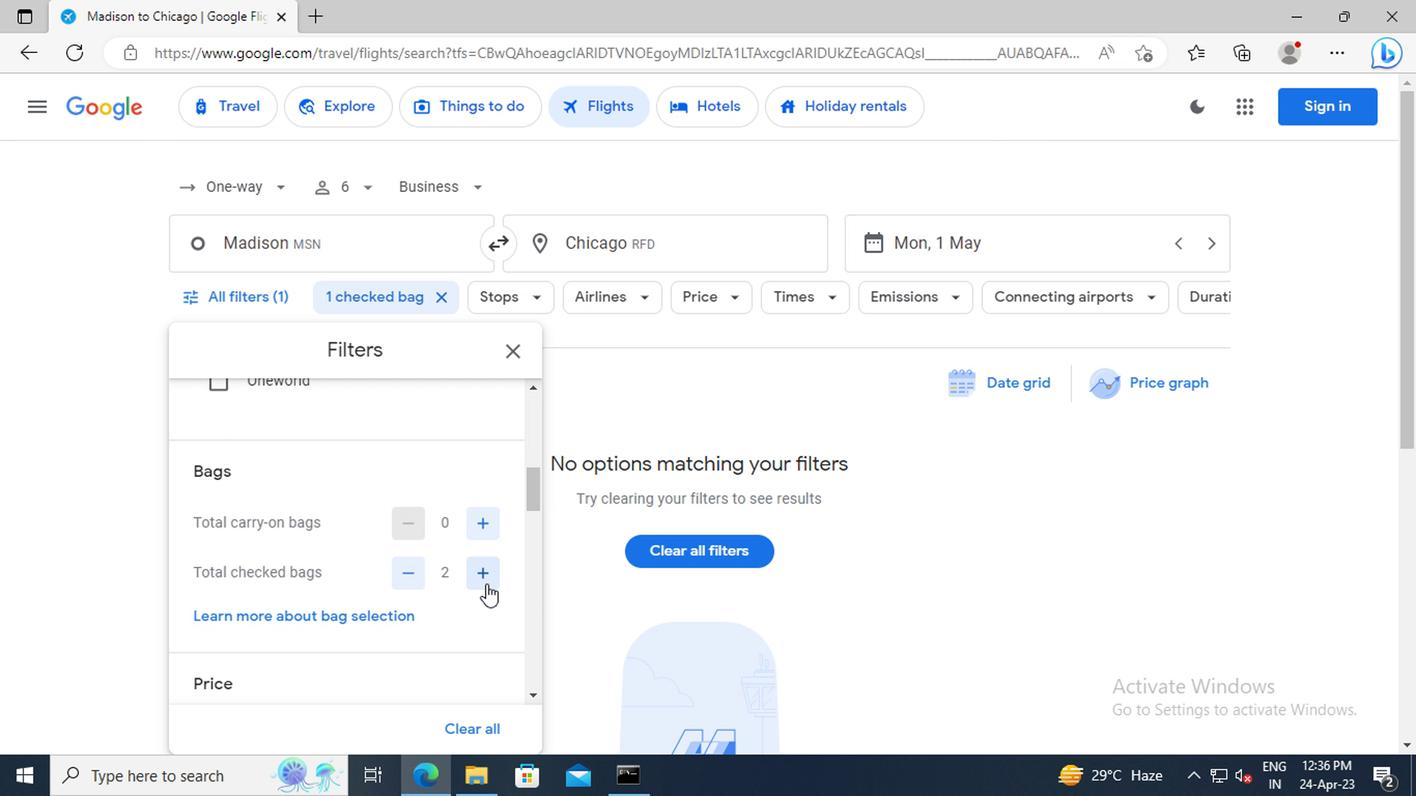 
Action: Mouse pressed left at (482, 584)
Screenshot: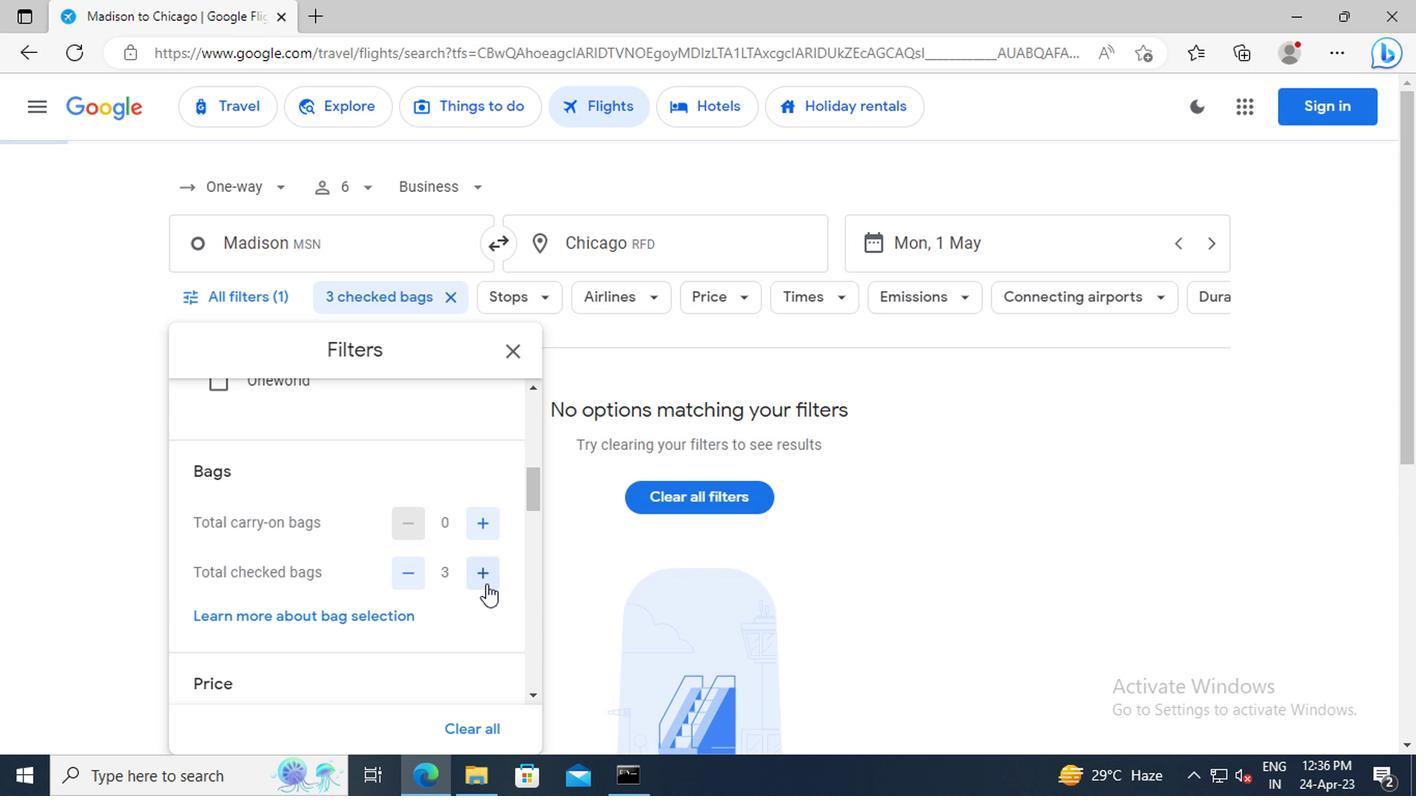 
Action: Mouse moved to (418, 508)
Screenshot: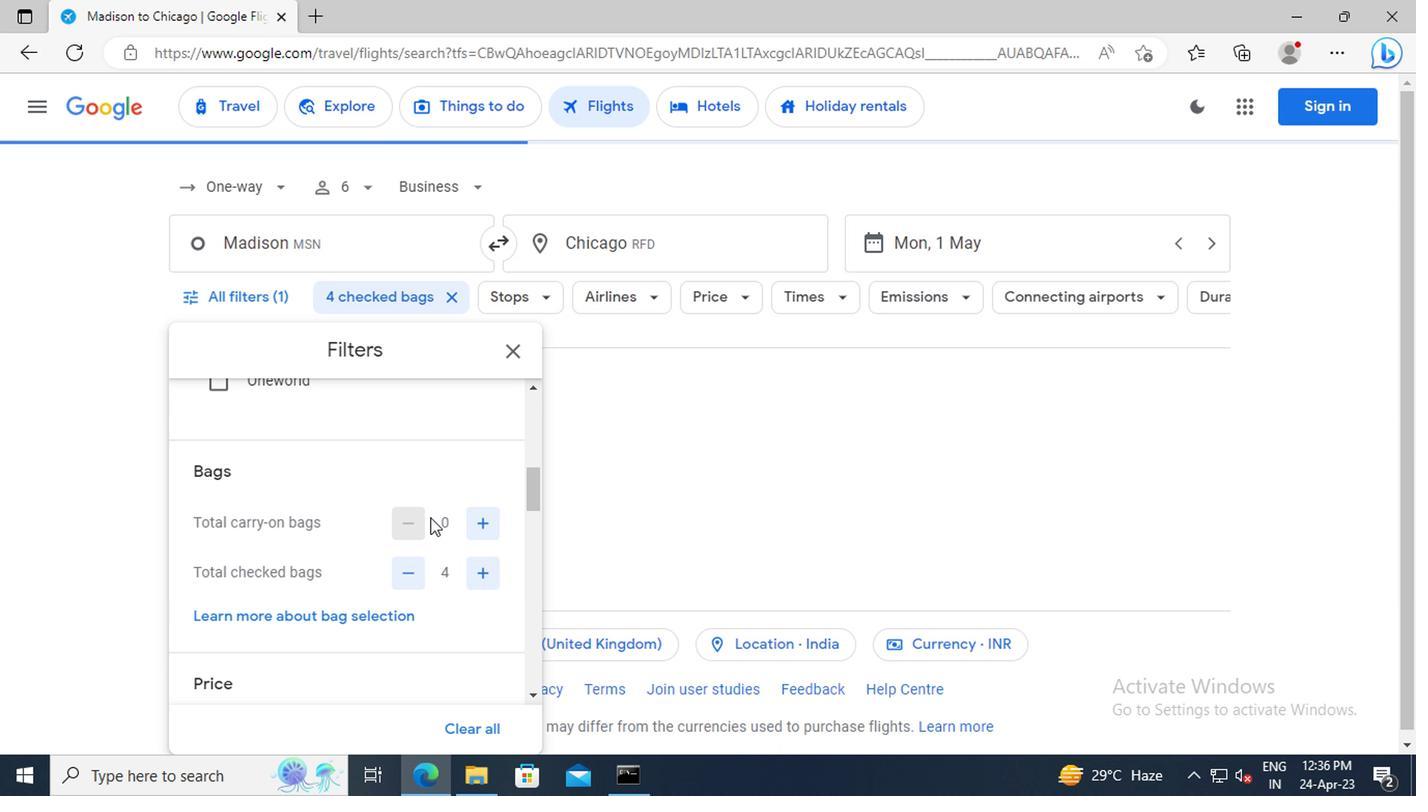 
Action: Mouse scrolled (418, 506) with delta (0, -1)
Screenshot: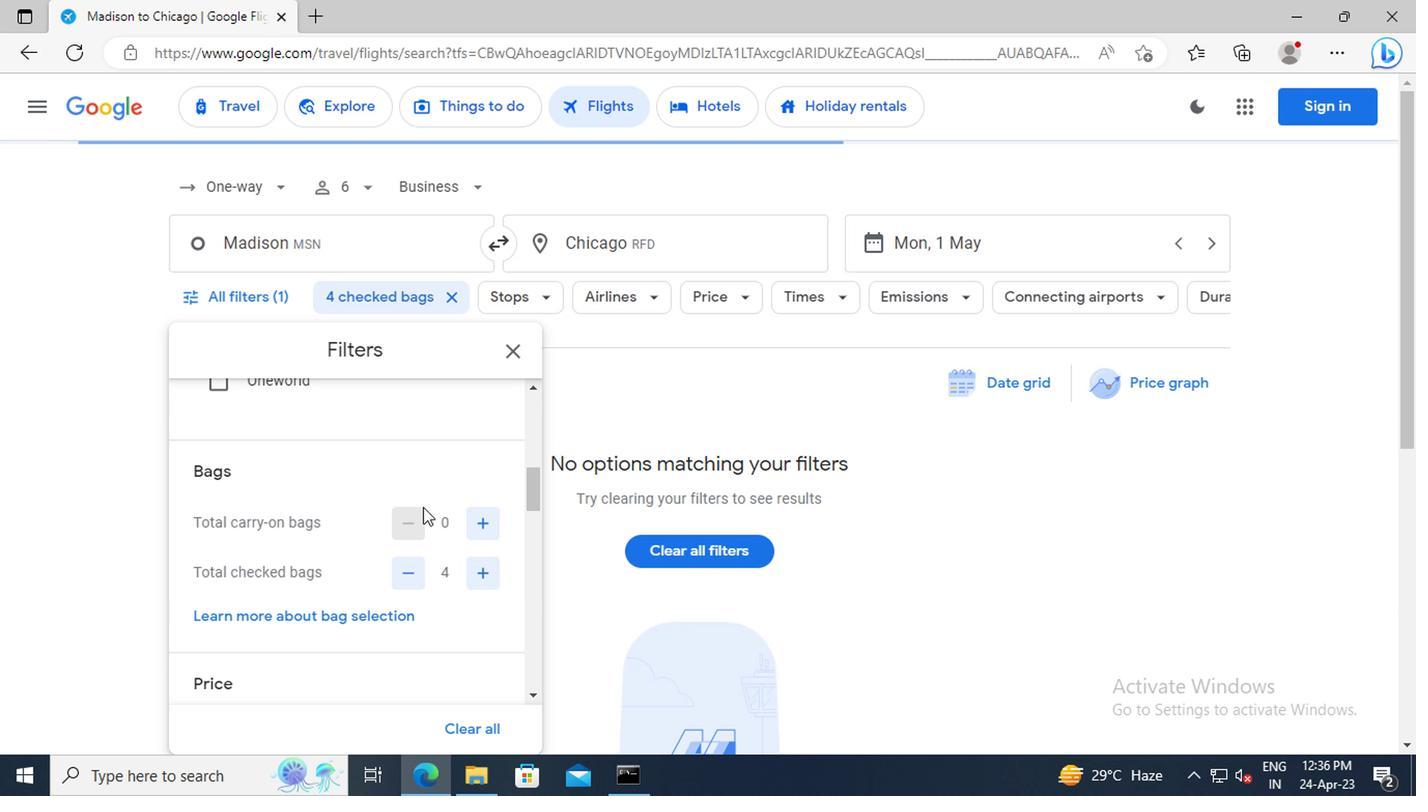 
Action: Mouse scrolled (418, 506) with delta (0, -1)
Screenshot: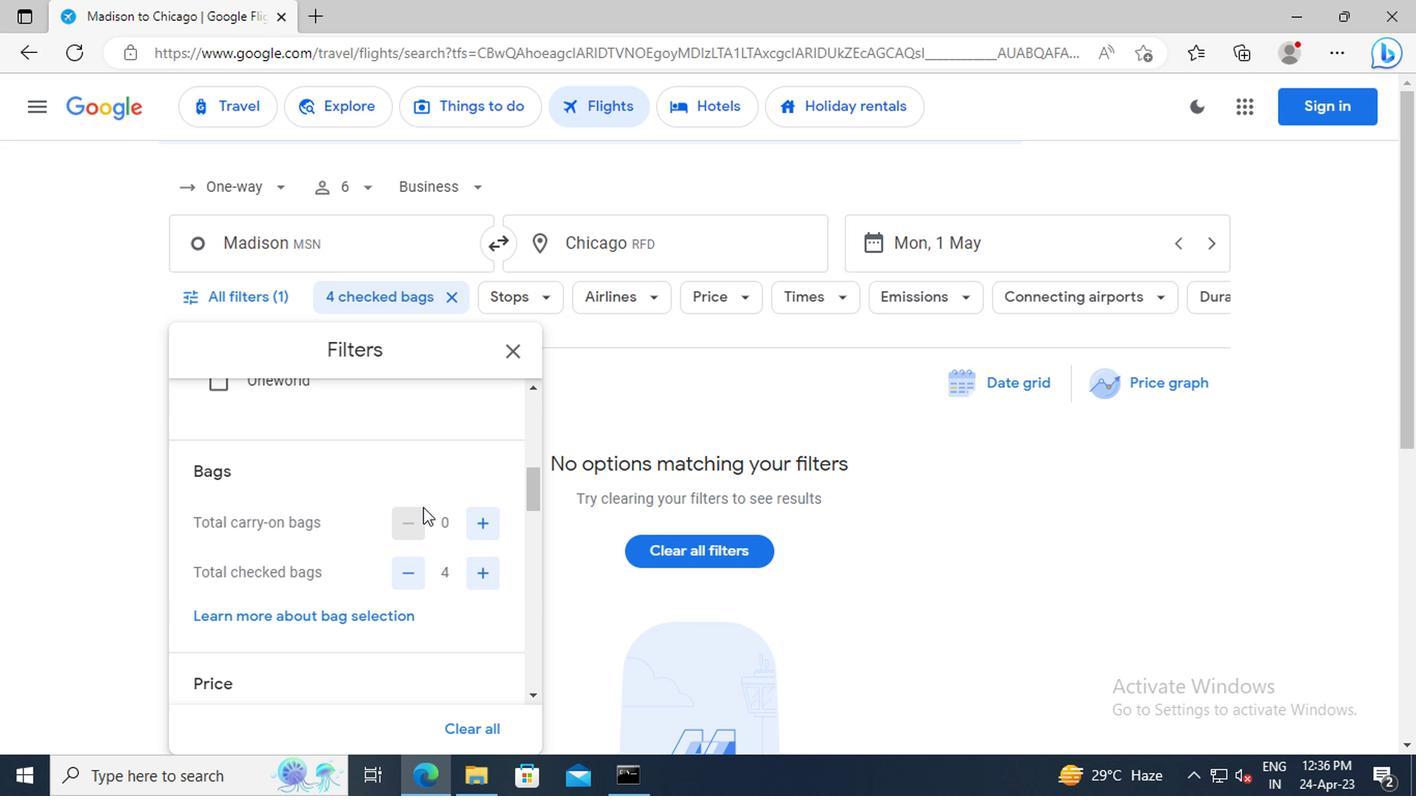 
Action: Mouse scrolled (418, 506) with delta (0, -1)
Screenshot: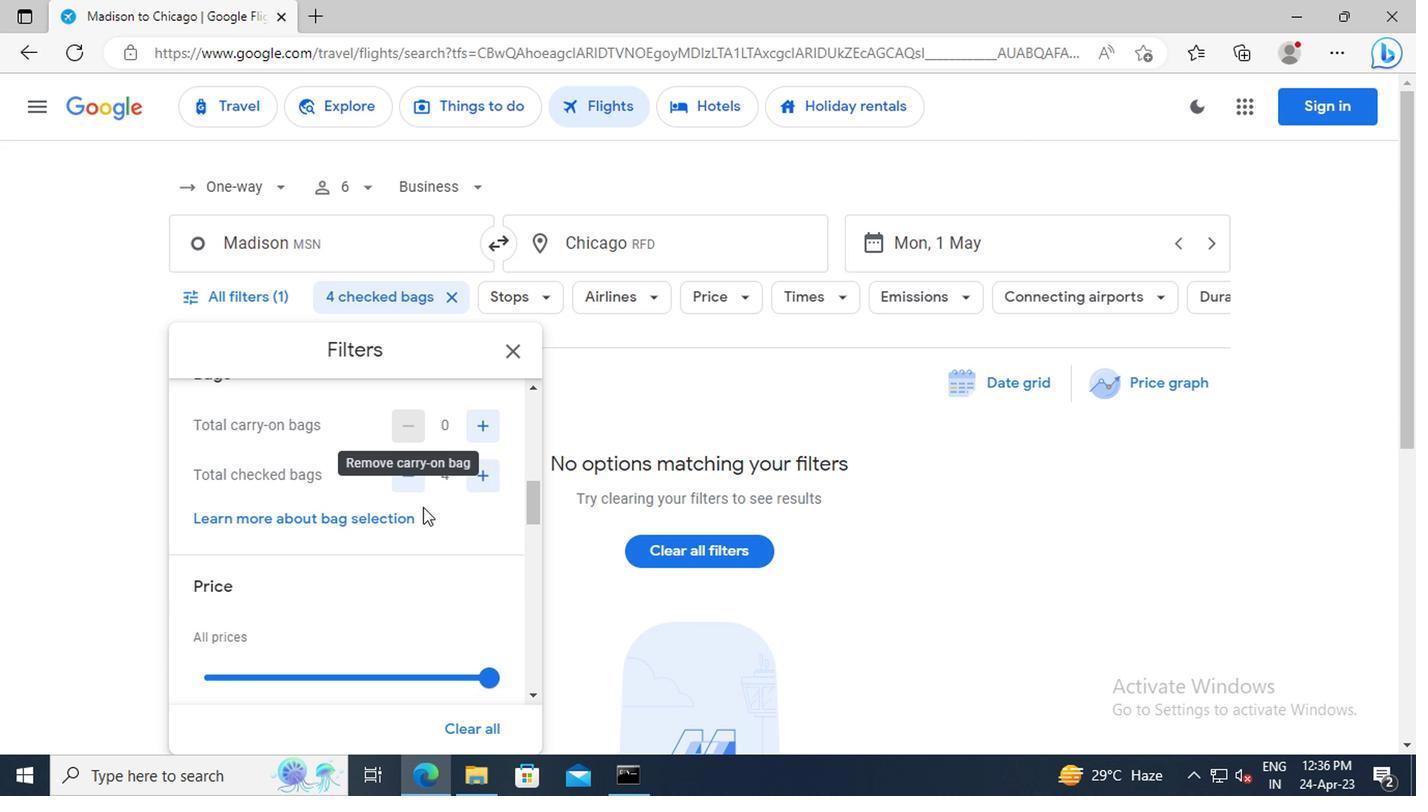 
Action: Mouse scrolled (418, 506) with delta (0, -1)
Screenshot: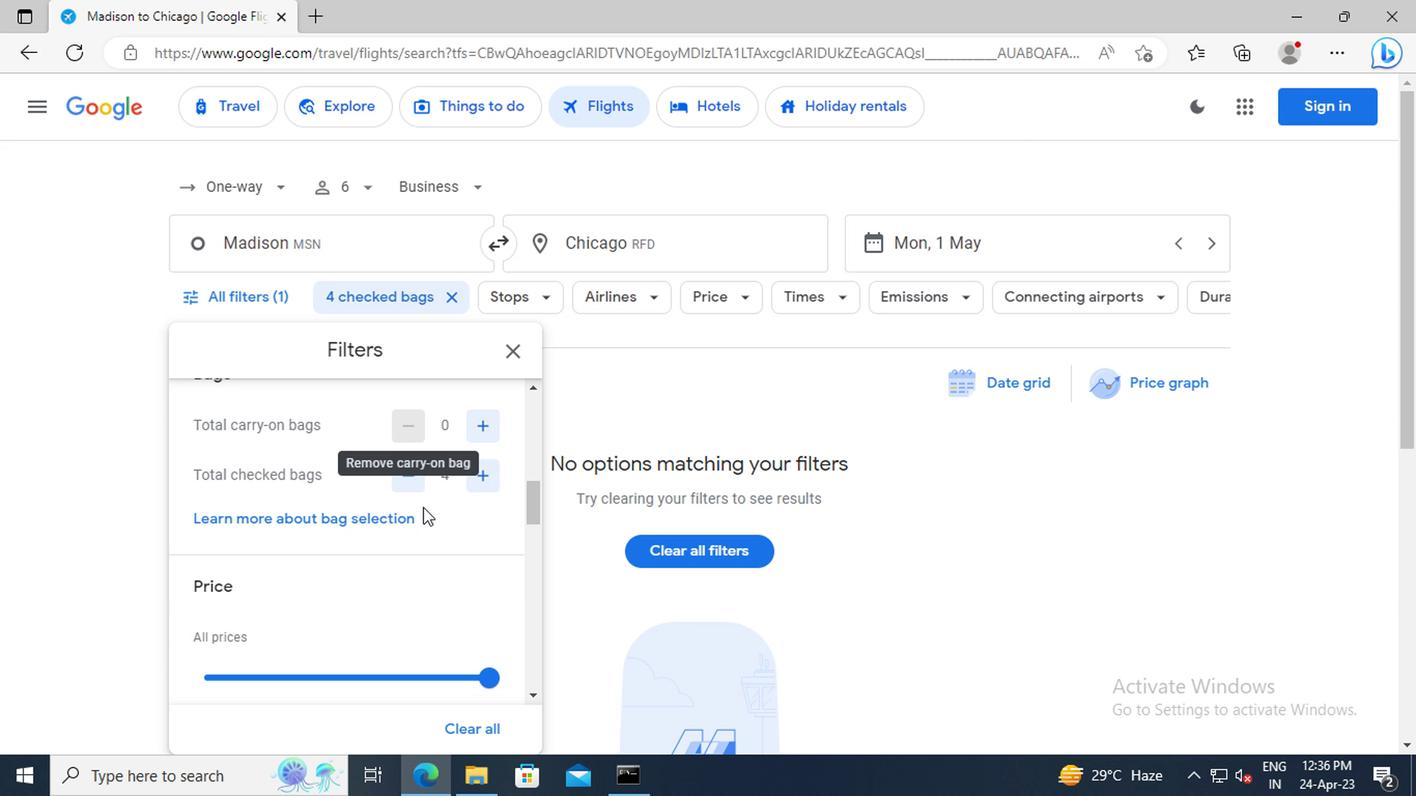 
Action: Mouse moved to (477, 585)
Screenshot: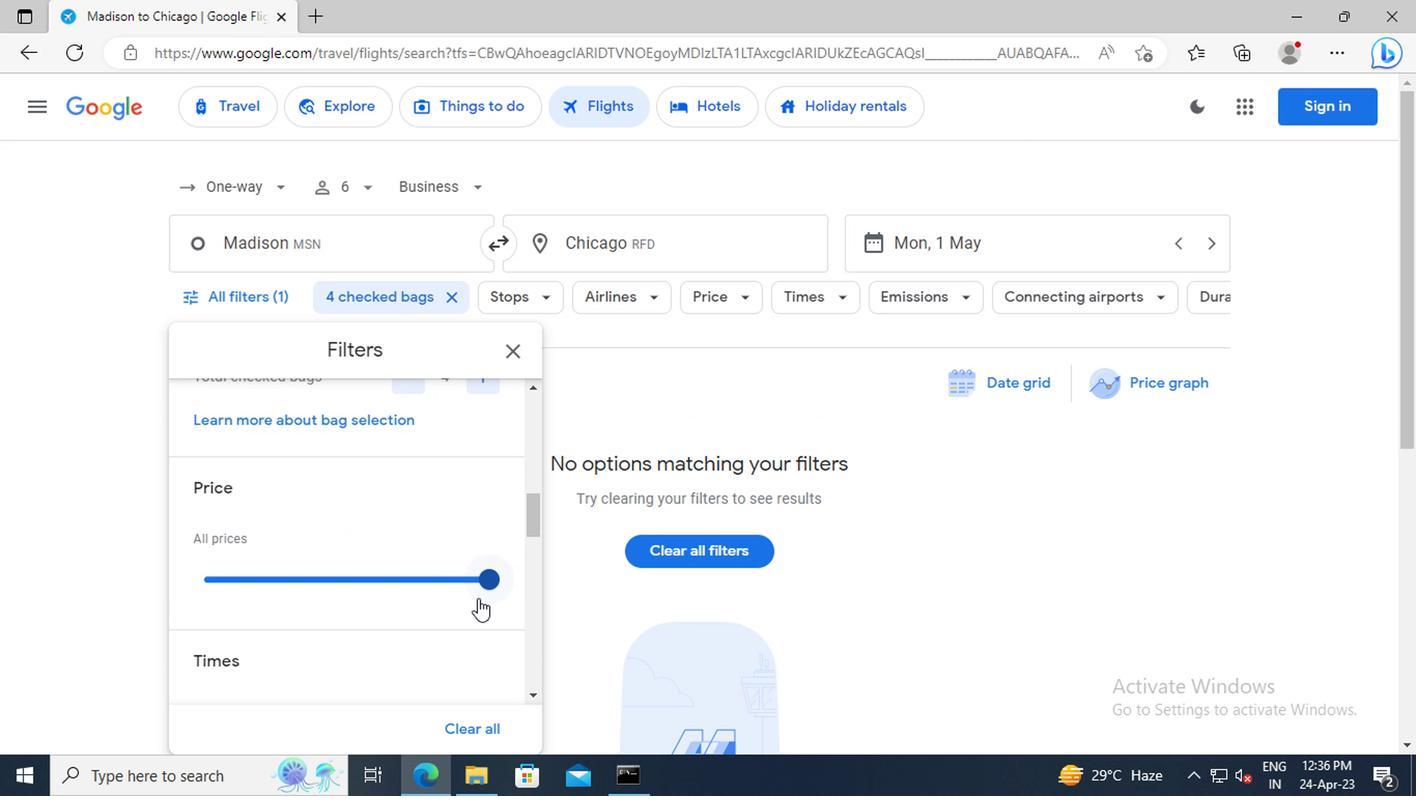 
Action: Mouse pressed left at (477, 585)
Screenshot: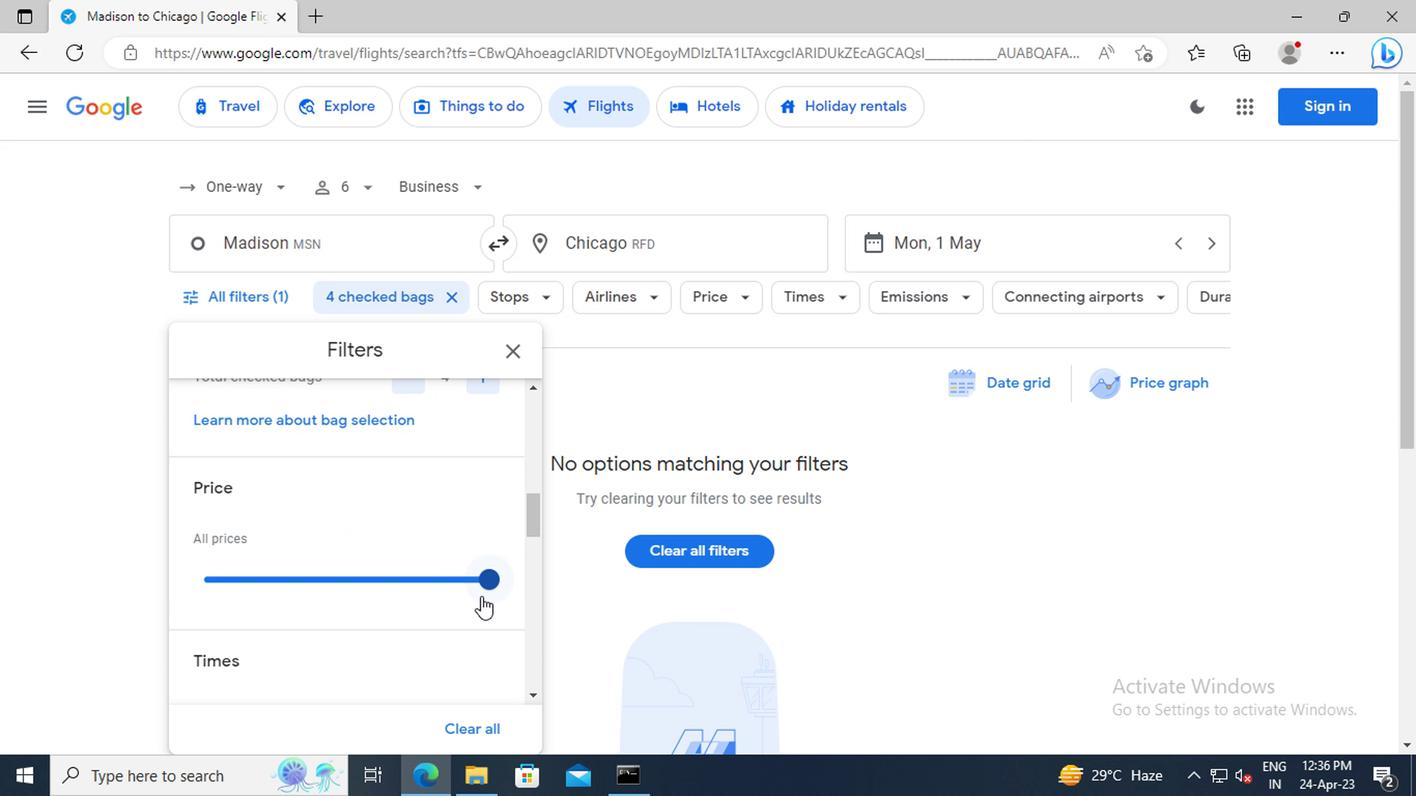 
Action: Mouse moved to (432, 511)
Screenshot: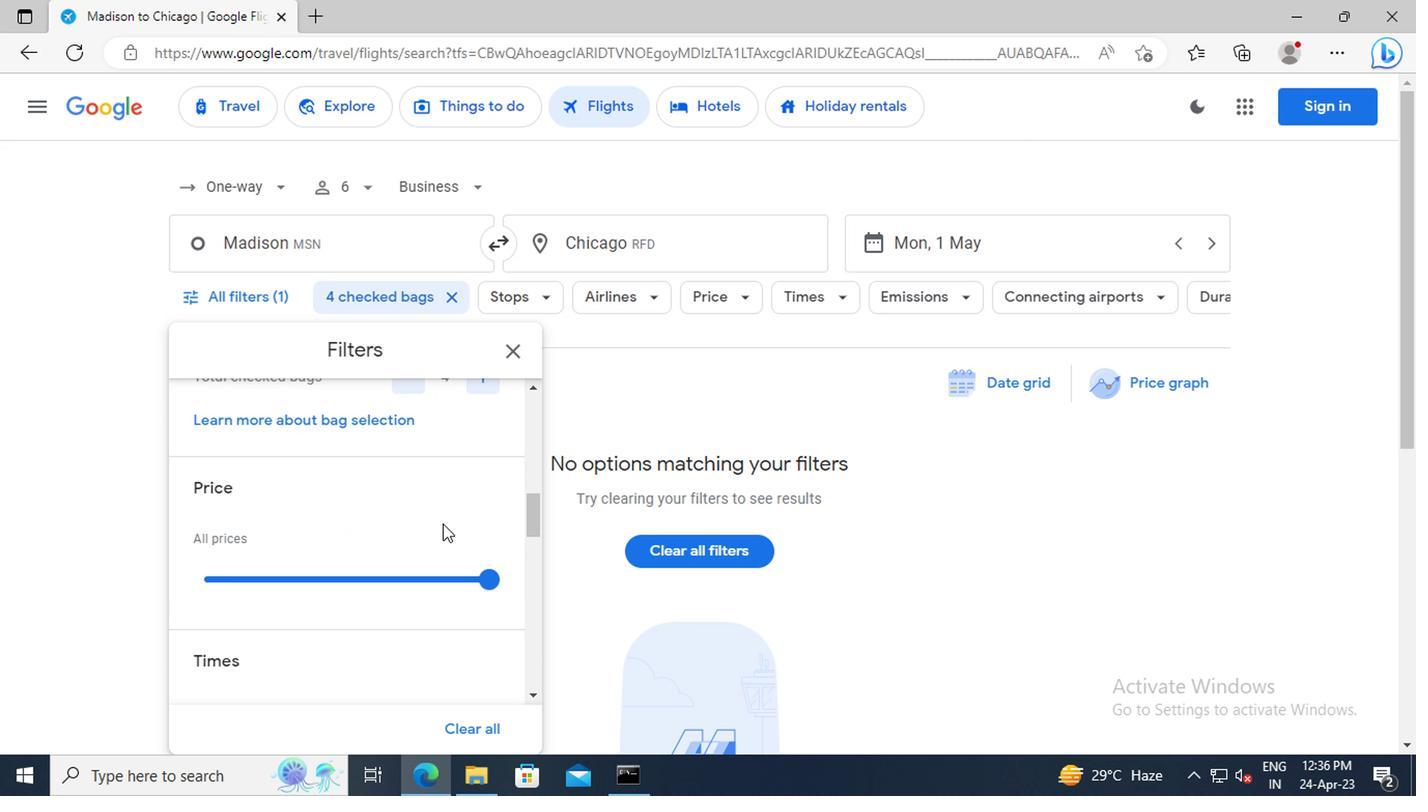 
Action: Mouse scrolled (432, 509) with delta (0, -1)
Screenshot: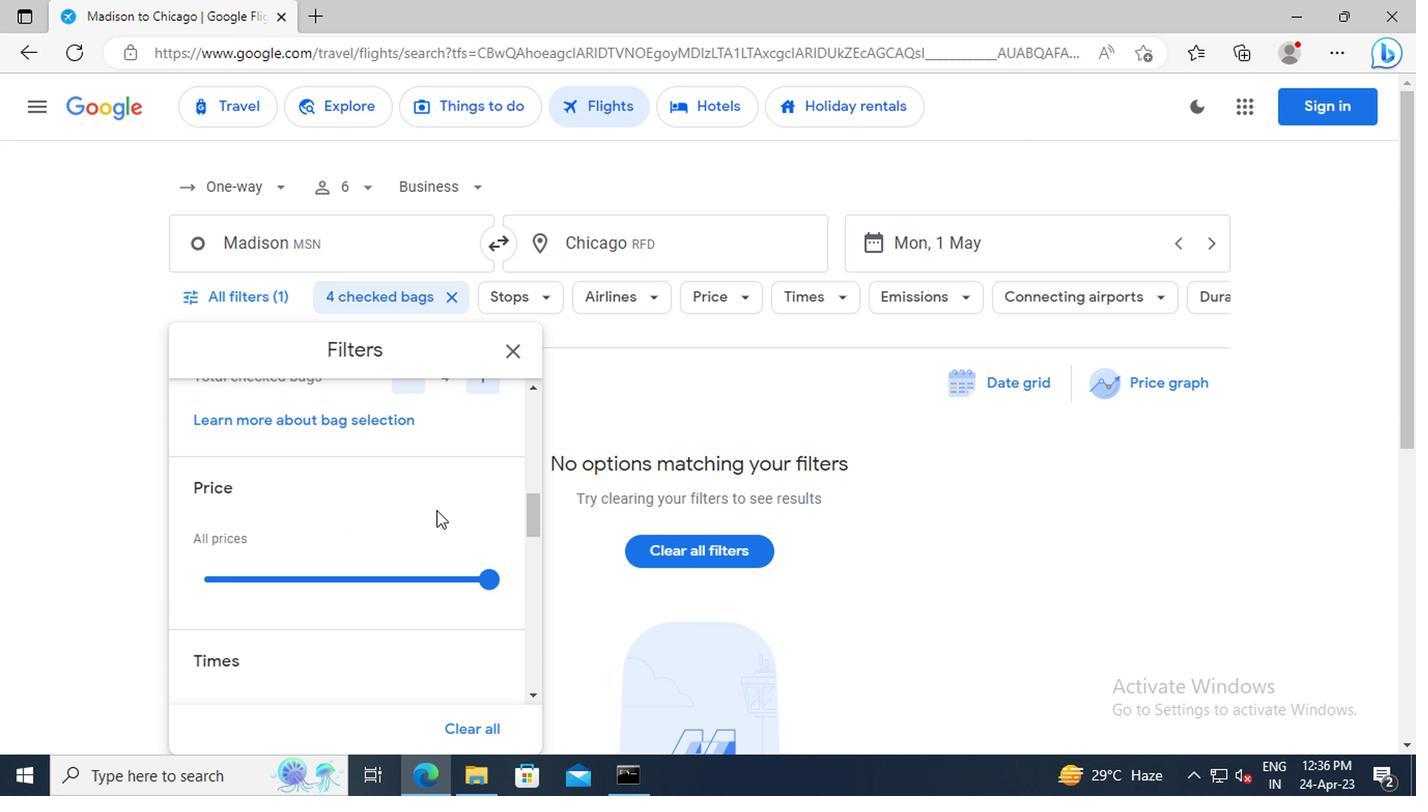 
Action: Mouse scrolled (432, 509) with delta (0, -1)
Screenshot: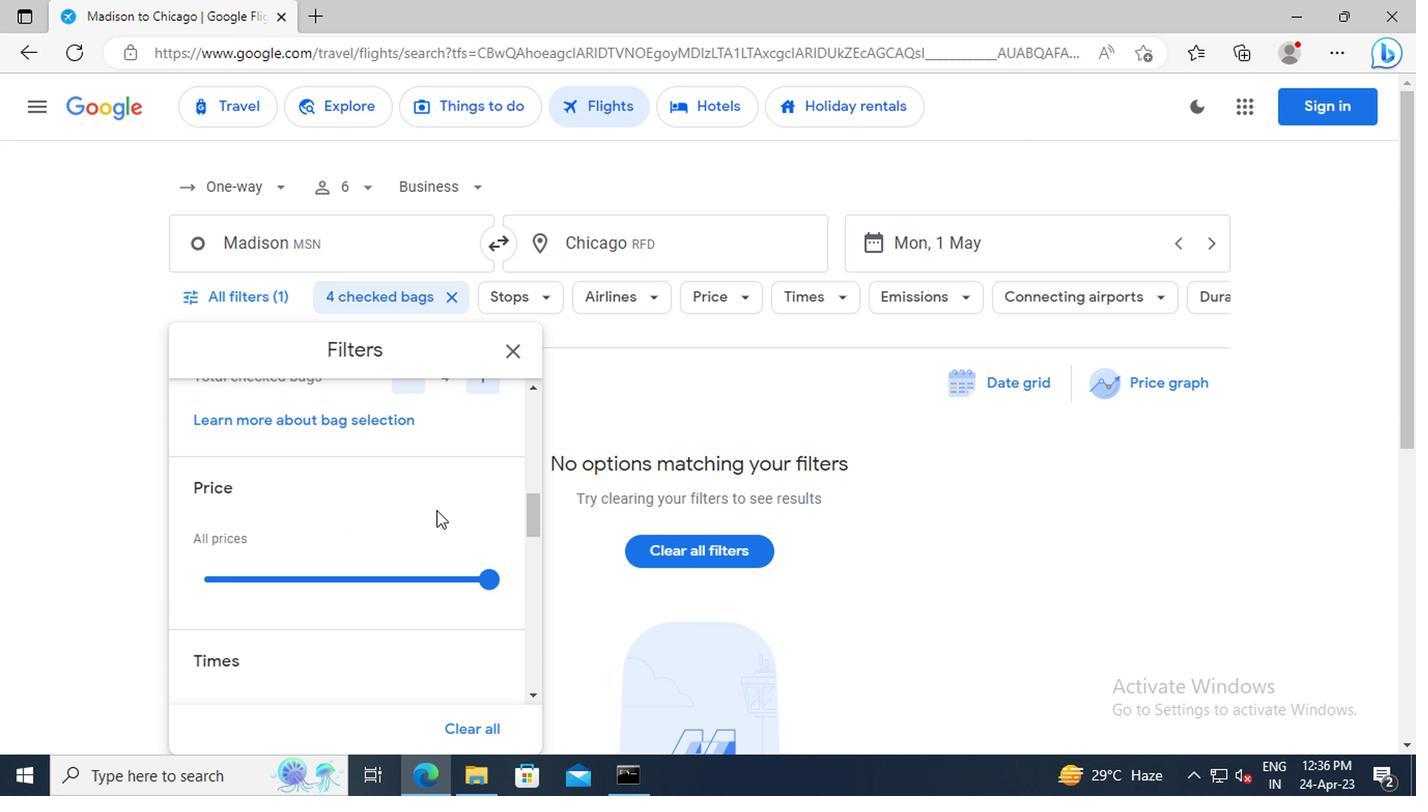 
Action: Mouse scrolled (432, 509) with delta (0, -1)
Screenshot: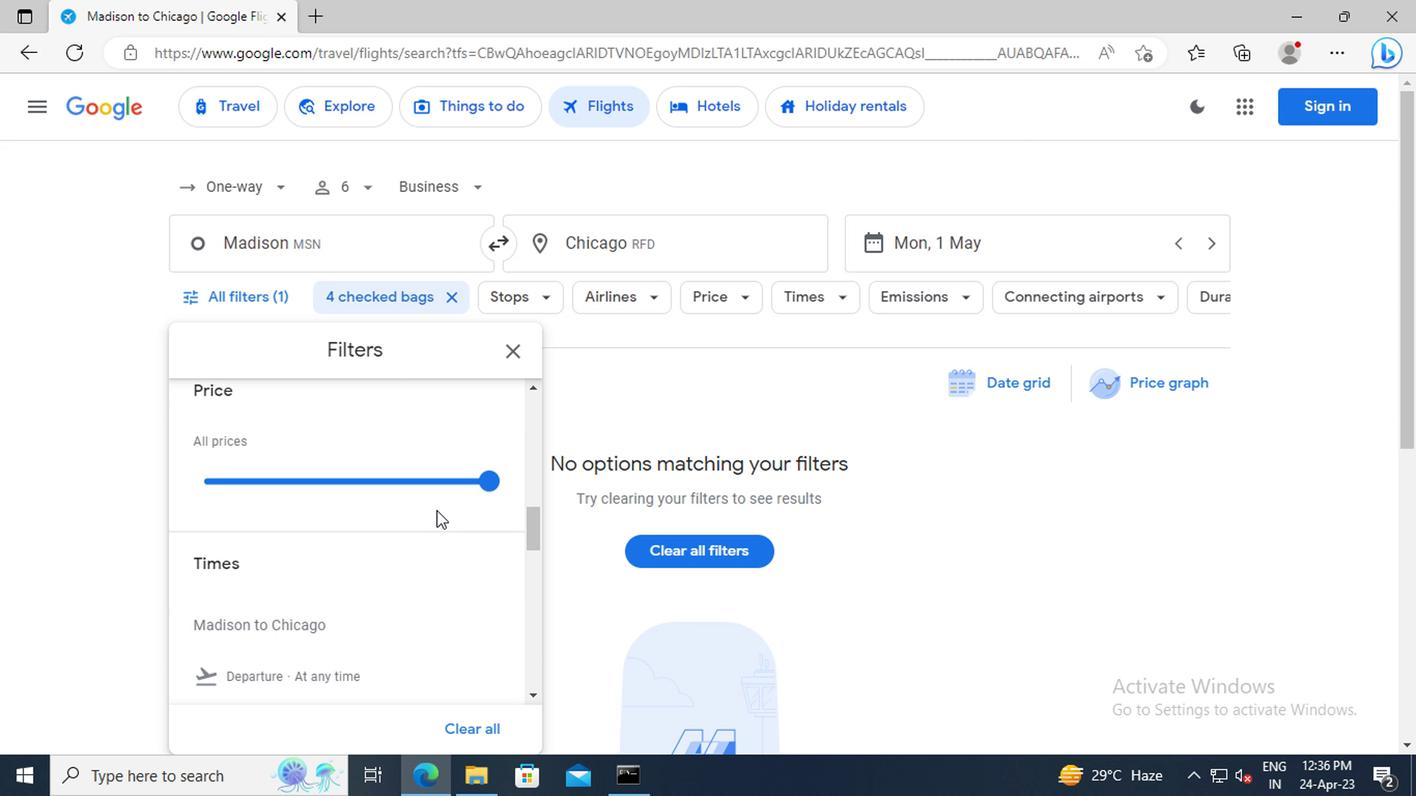 
Action: Mouse scrolled (432, 509) with delta (0, -1)
Screenshot: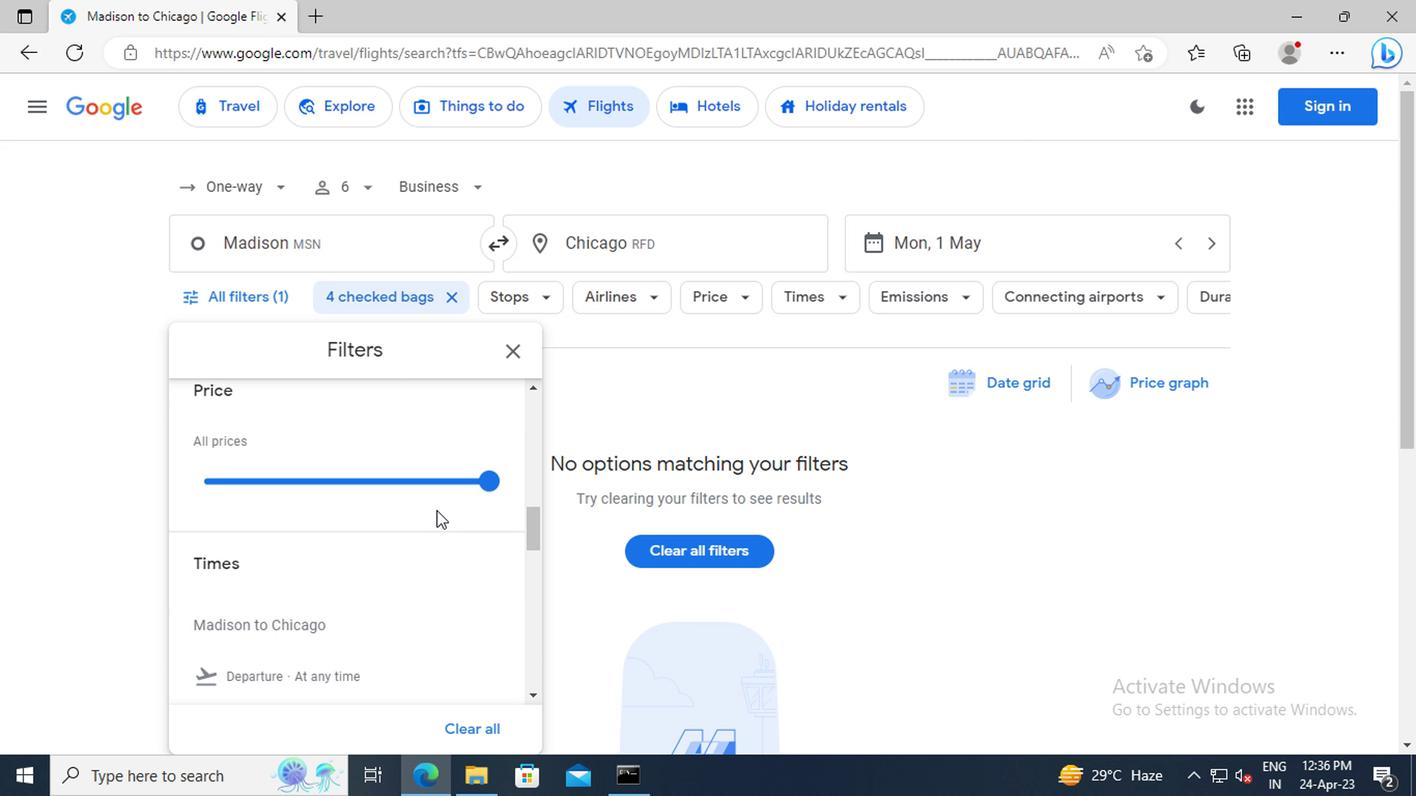 
Action: Mouse scrolled (432, 509) with delta (0, -1)
Screenshot: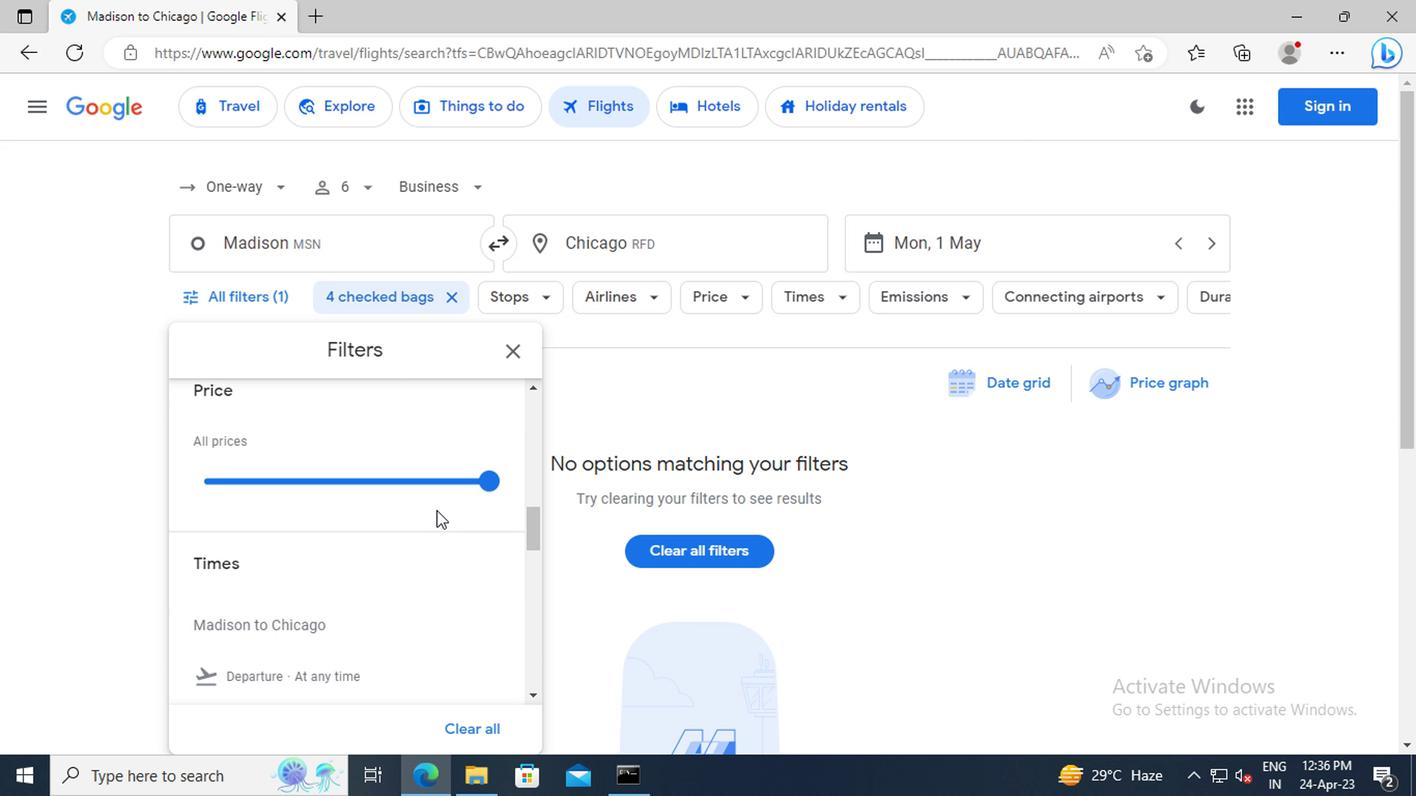 
Action: Mouse moved to (195, 567)
Screenshot: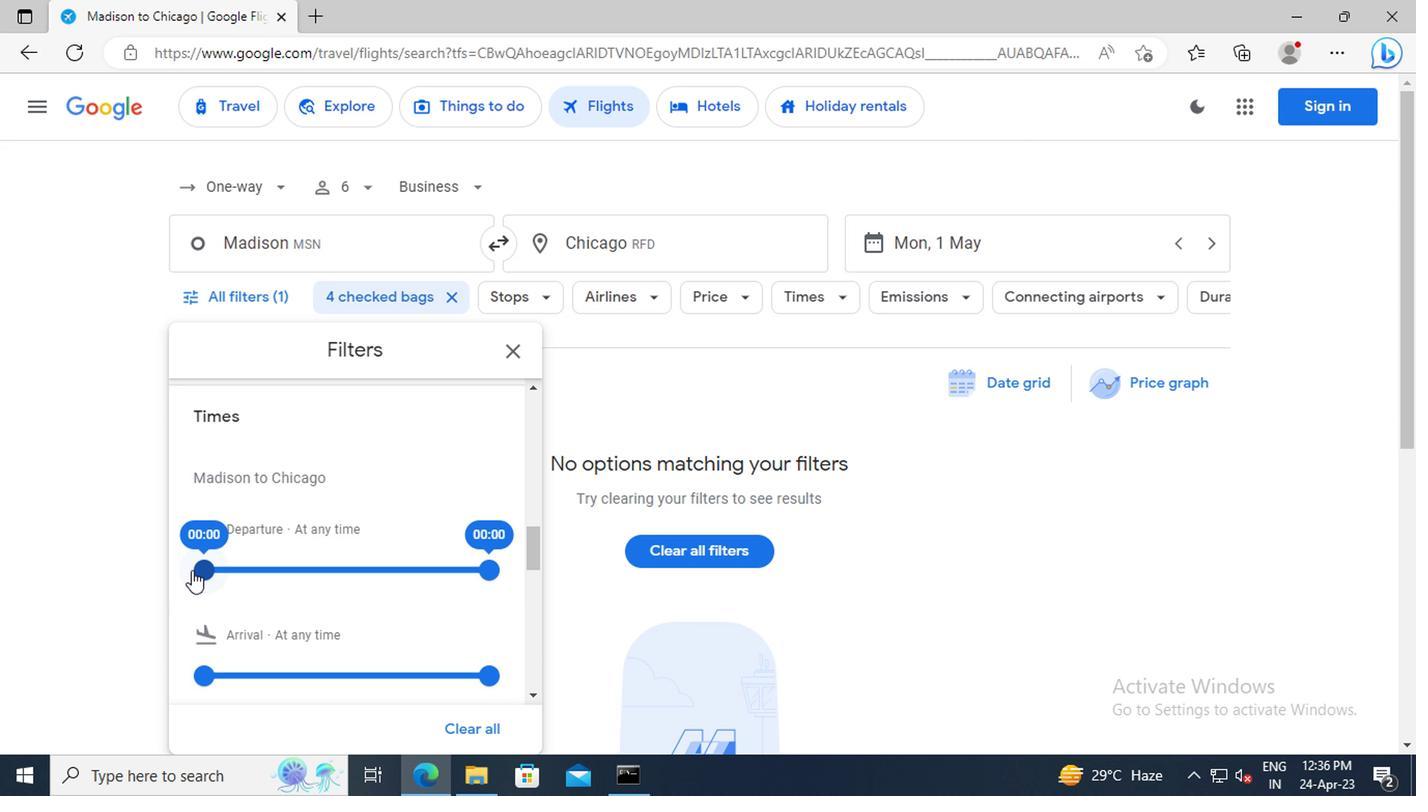 
Action: Mouse pressed left at (195, 567)
Screenshot: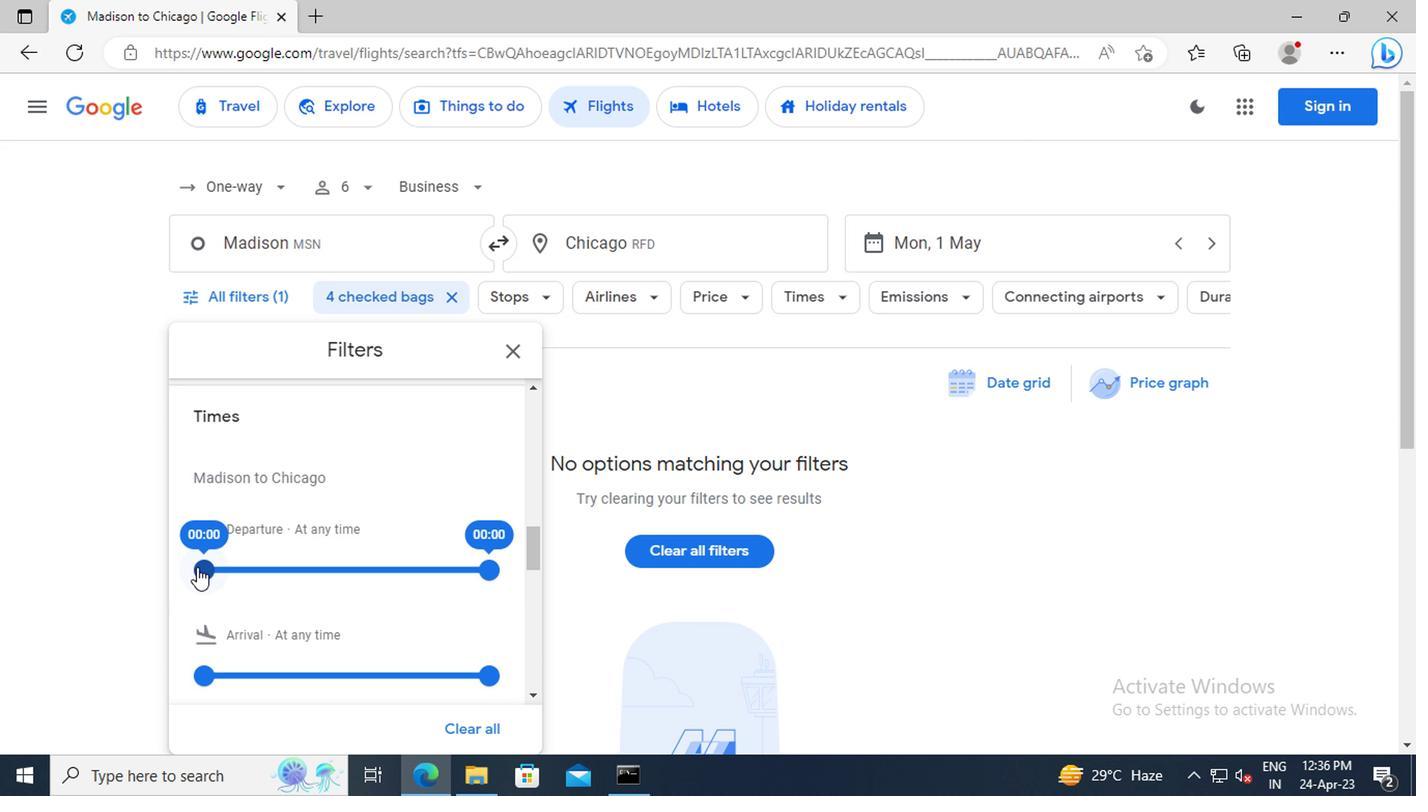 
Action: Mouse moved to (482, 577)
Screenshot: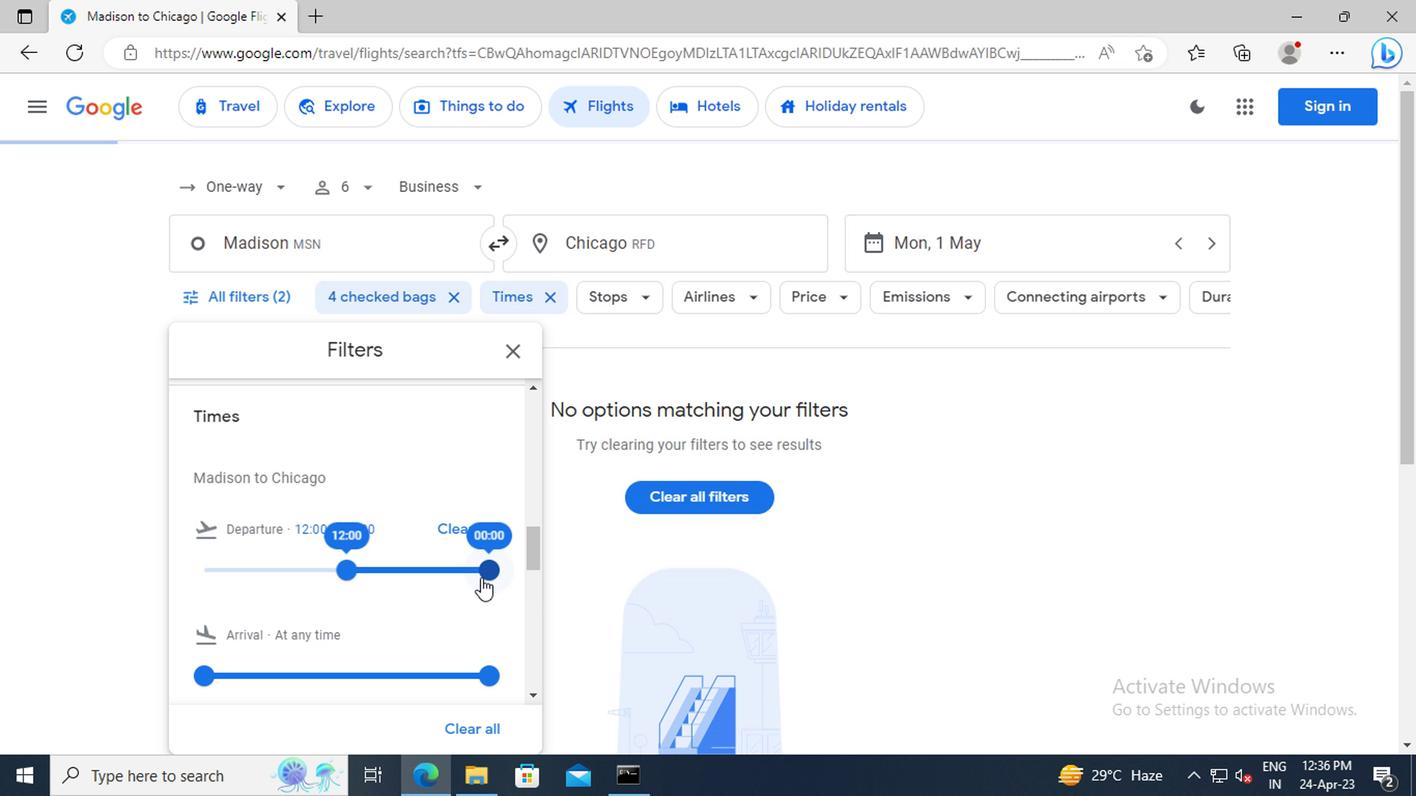 
Action: Mouse pressed left at (482, 577)
Screenshot: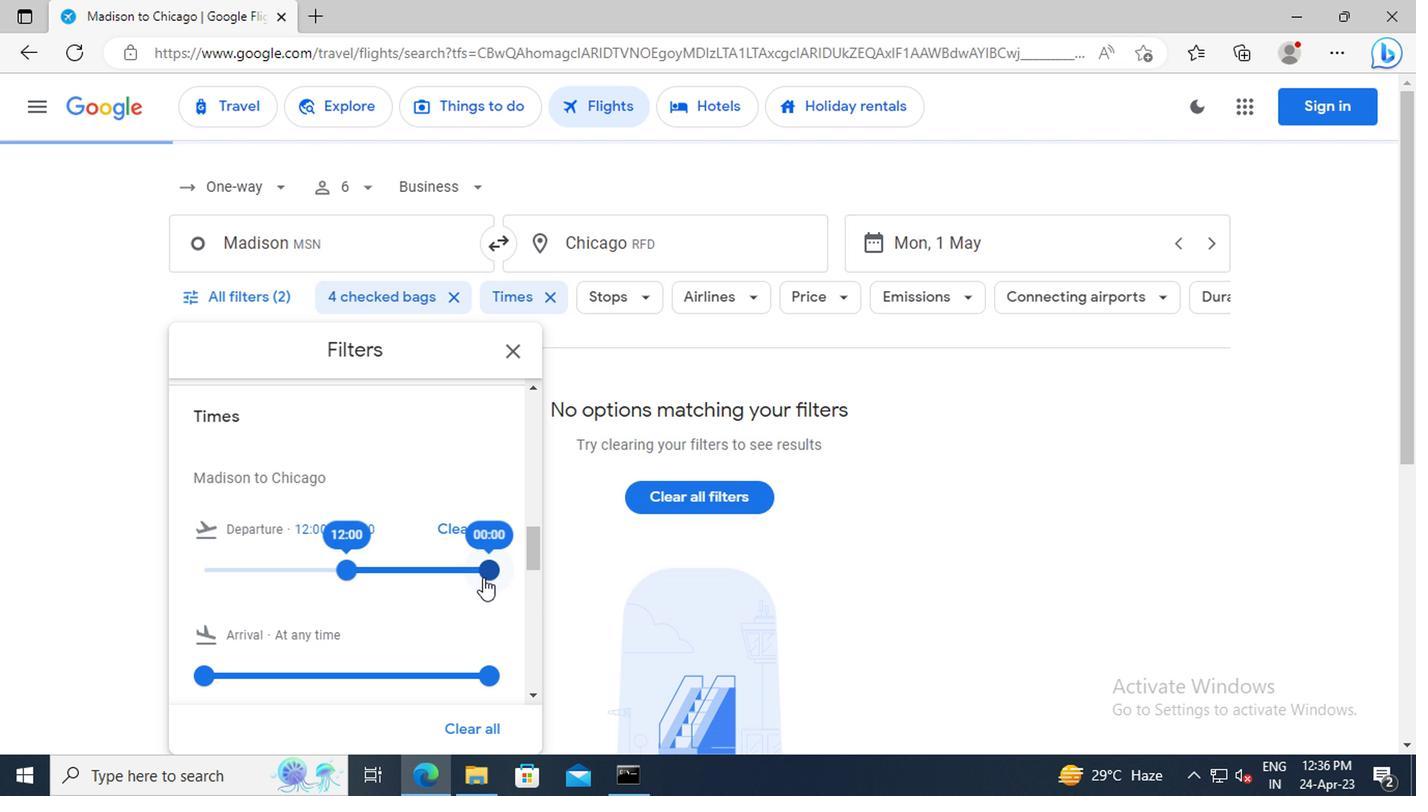 
Action: Mouse moved to (511, 351)
Screenshot: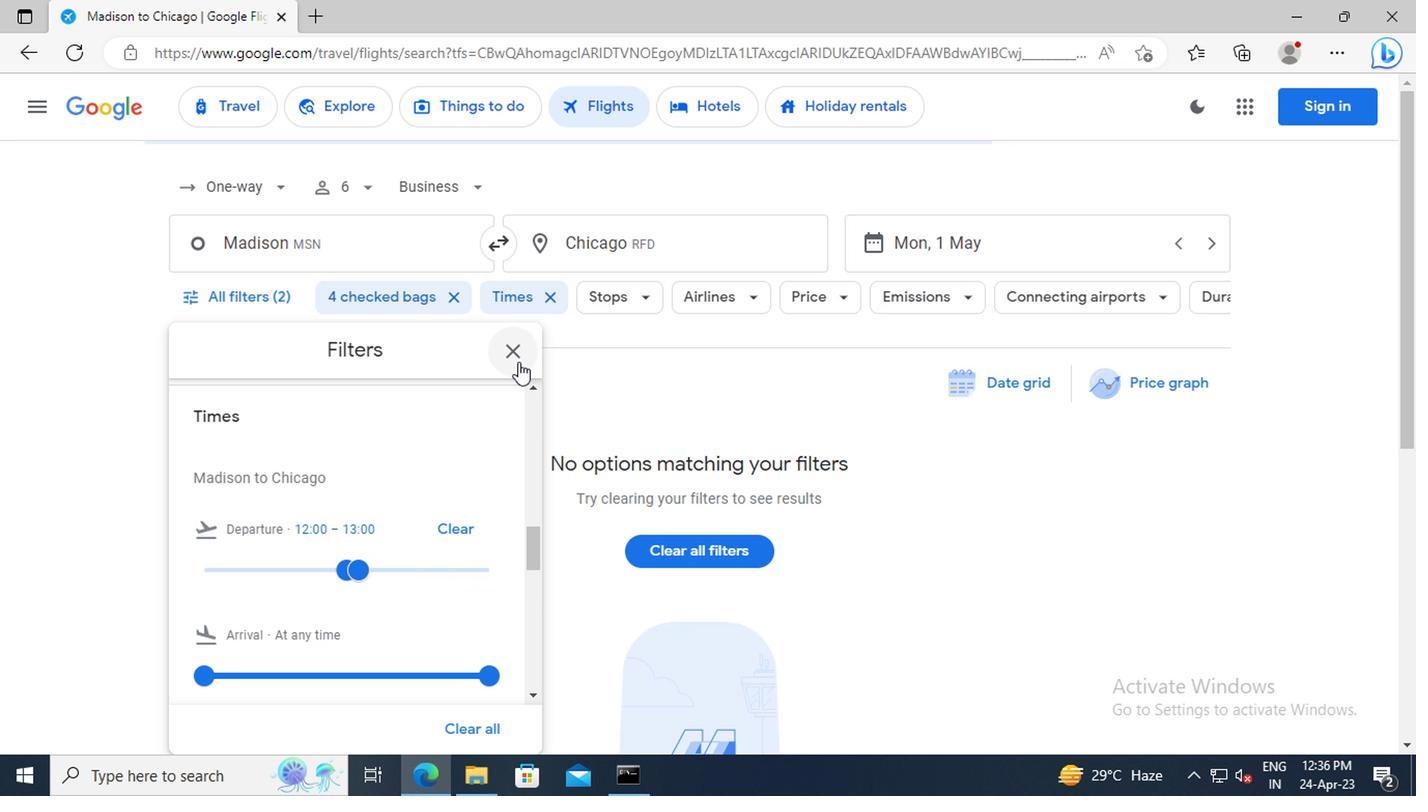 
Action: Mouse pressed left at (511, 351)
Screenshot: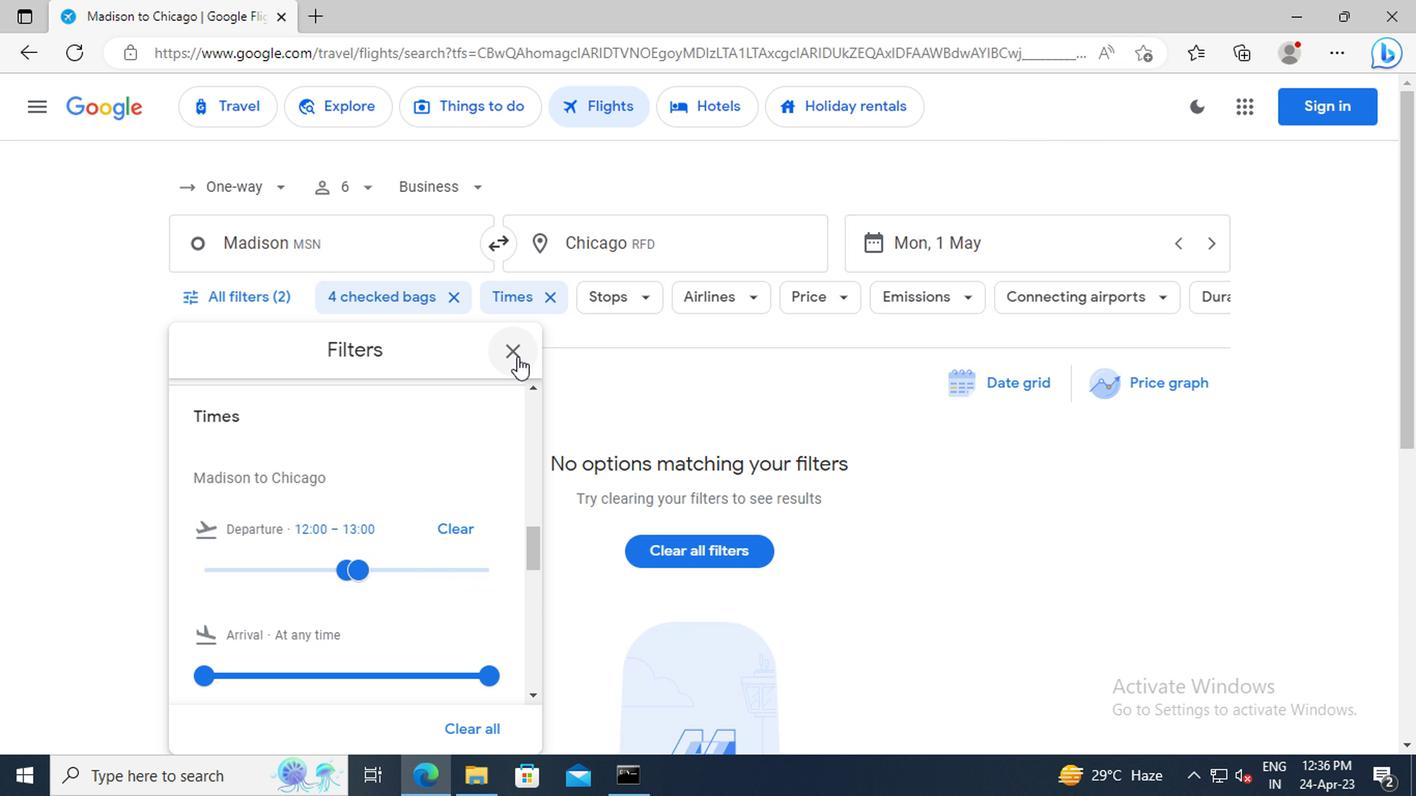 
Action: Mouse moved to (579, 492)
Screenshot: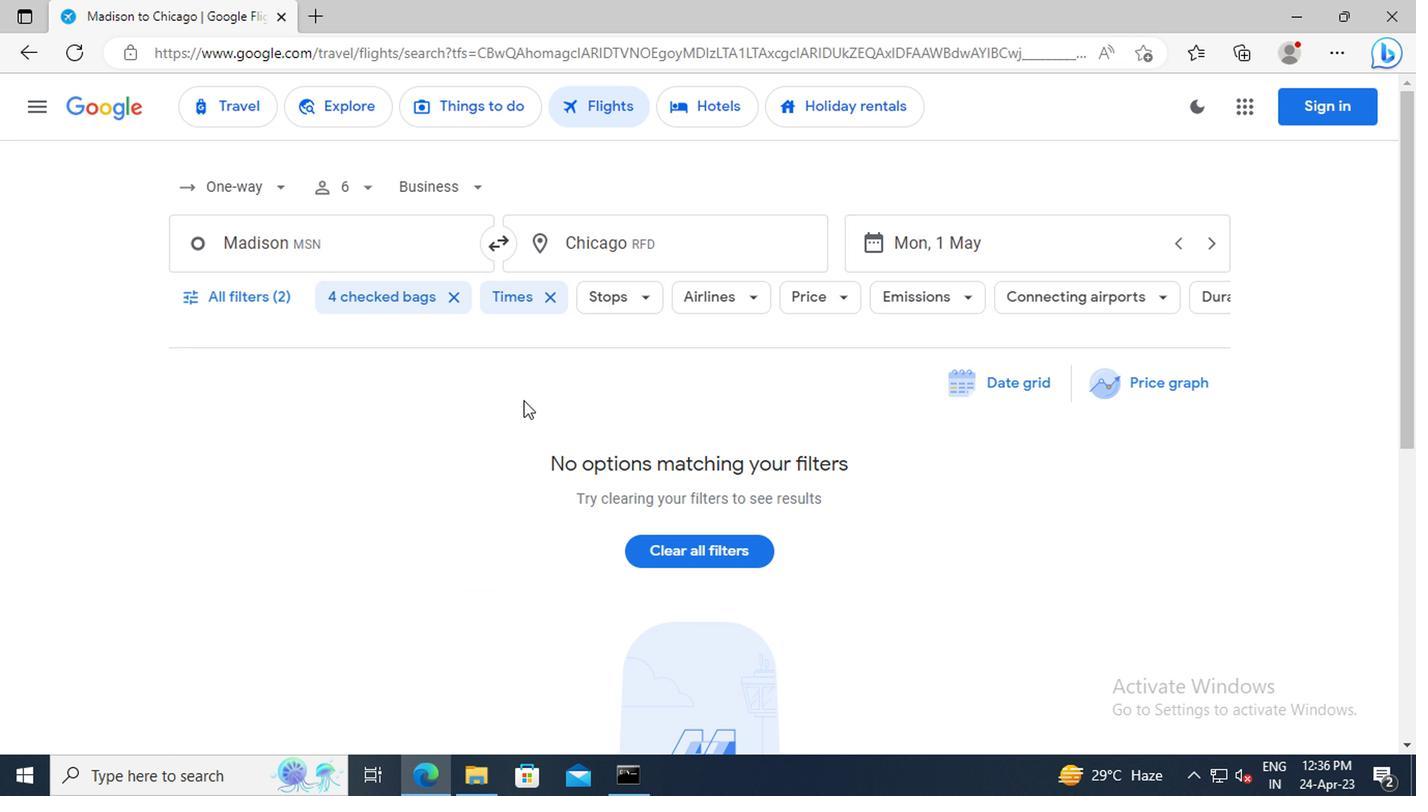 
